 Task: Look for space in Tuxtla Gutiérrez, Mexico from 6th September, 2023 to 10th September, 2023 for 1 adult in price range Rs.10000 to Rs.15000. Place can be private room with 1  bedroom having 1 bed and 1 bathroom. Property type can be house, flat, guest house, hotel. Booking option can be shelf check-in. Required host language is English.
Action: Mouse moved to (580, 128)
Screenshot: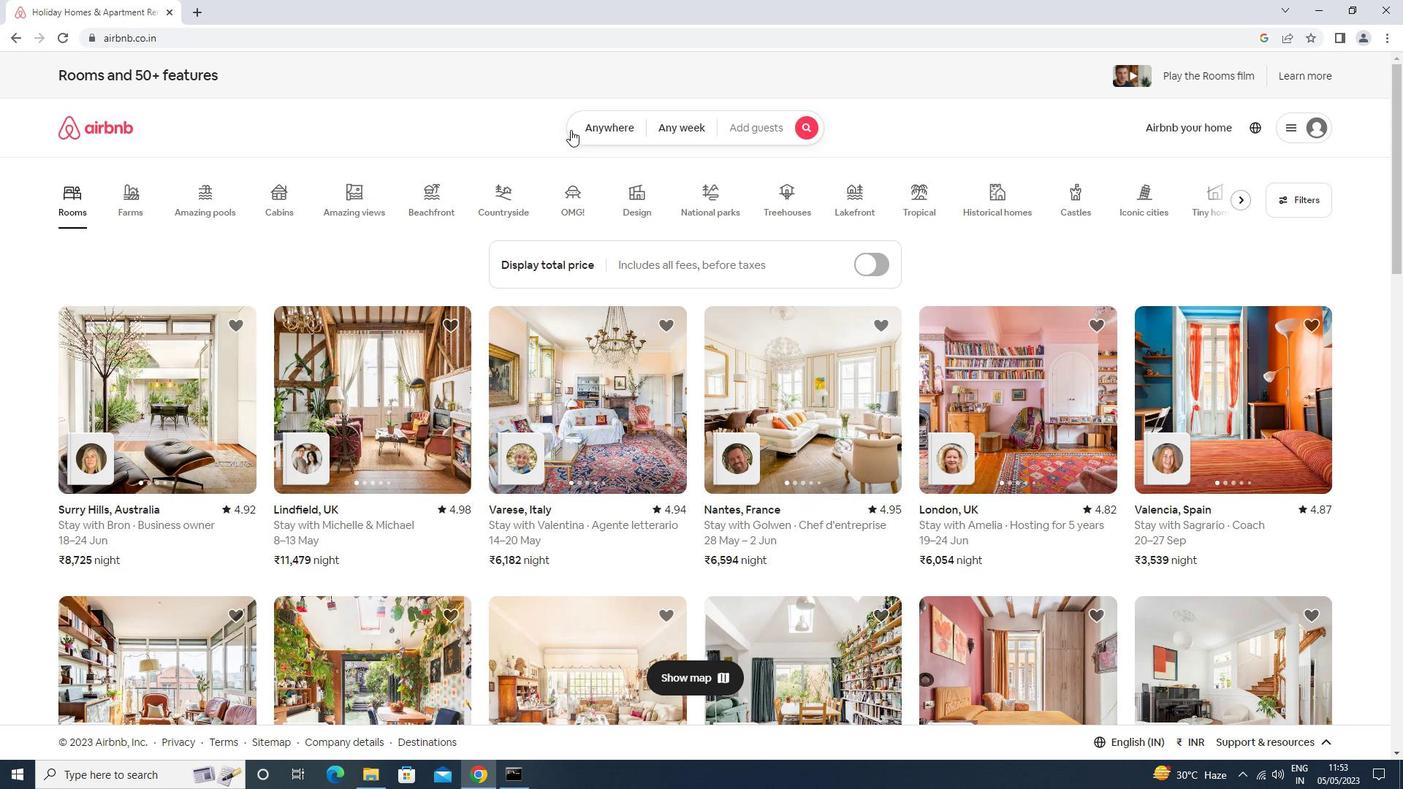 
Action: Mouse pressed left at (580, 128)
Screenshot: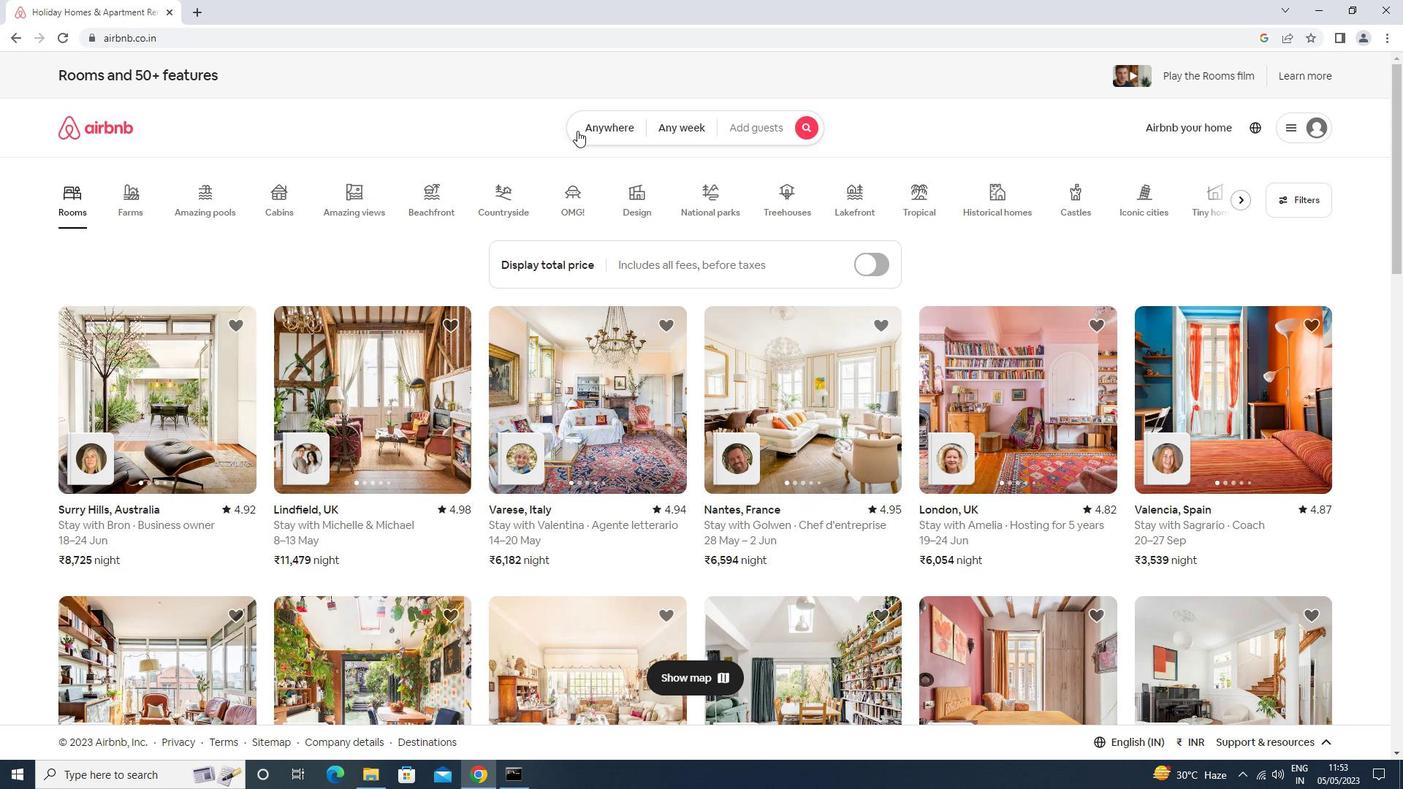 
Action: Mouse moved to (496, 184)
Screenshot: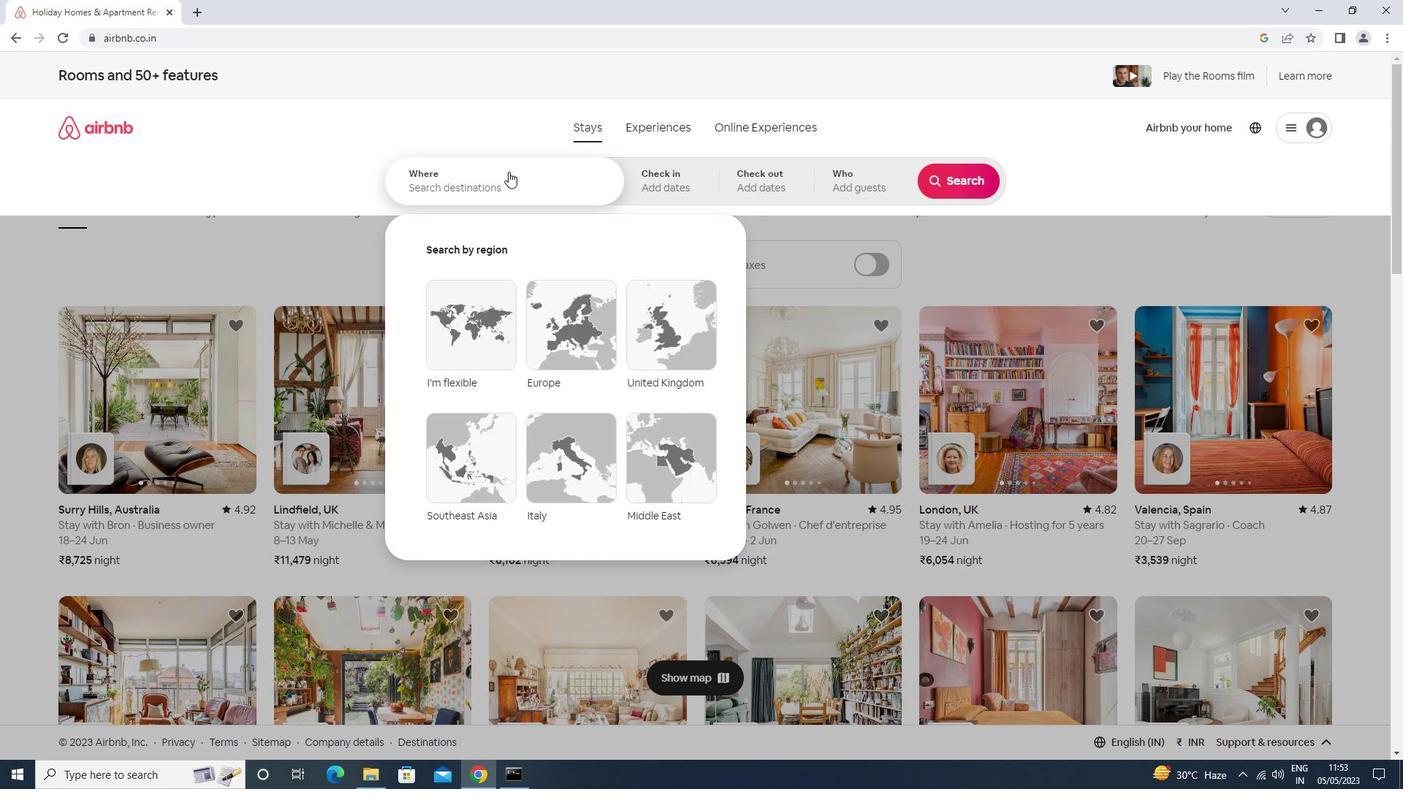 
Action: Mouse pressed left at (496, 184)
Screenshot: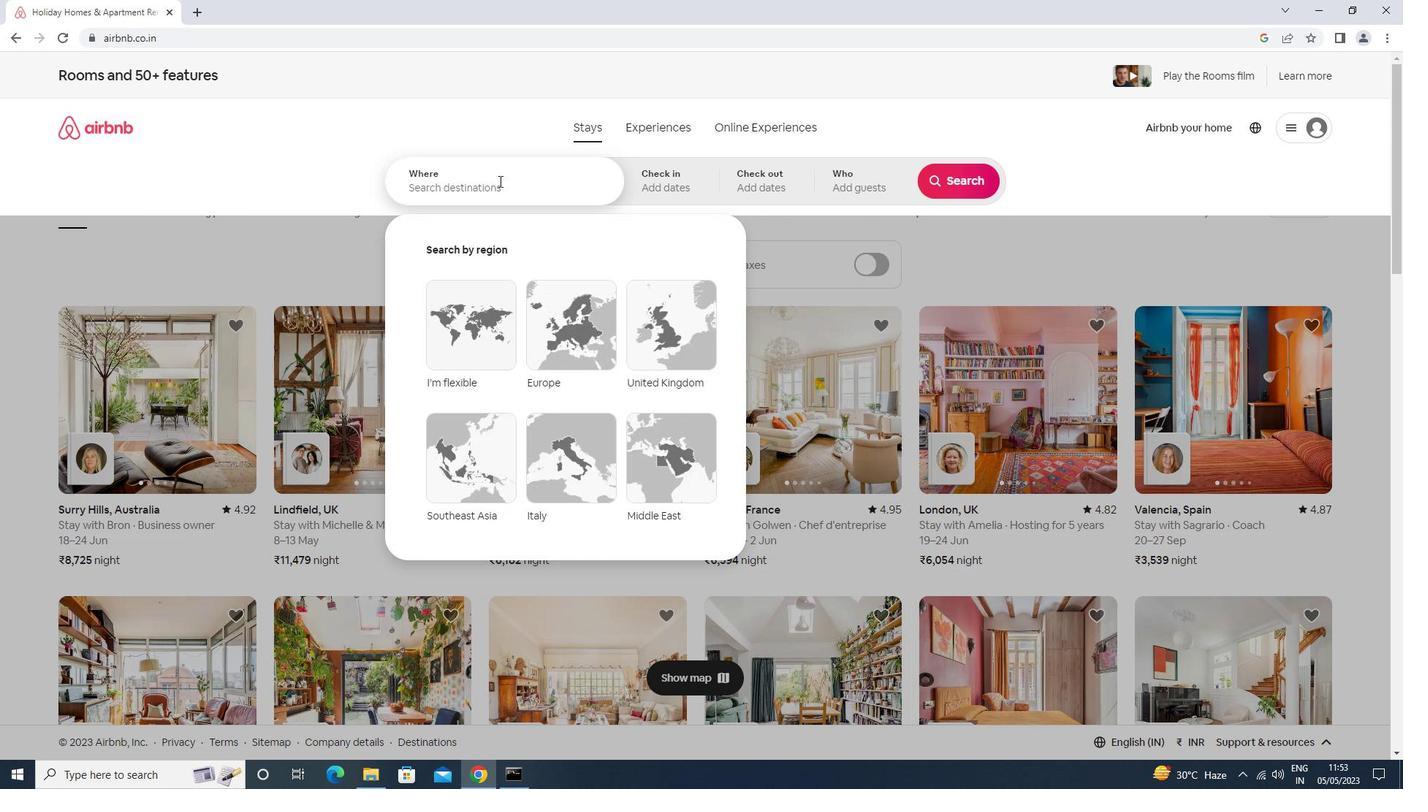 
Action: Mouse moved to (495, 185)
Screenshot: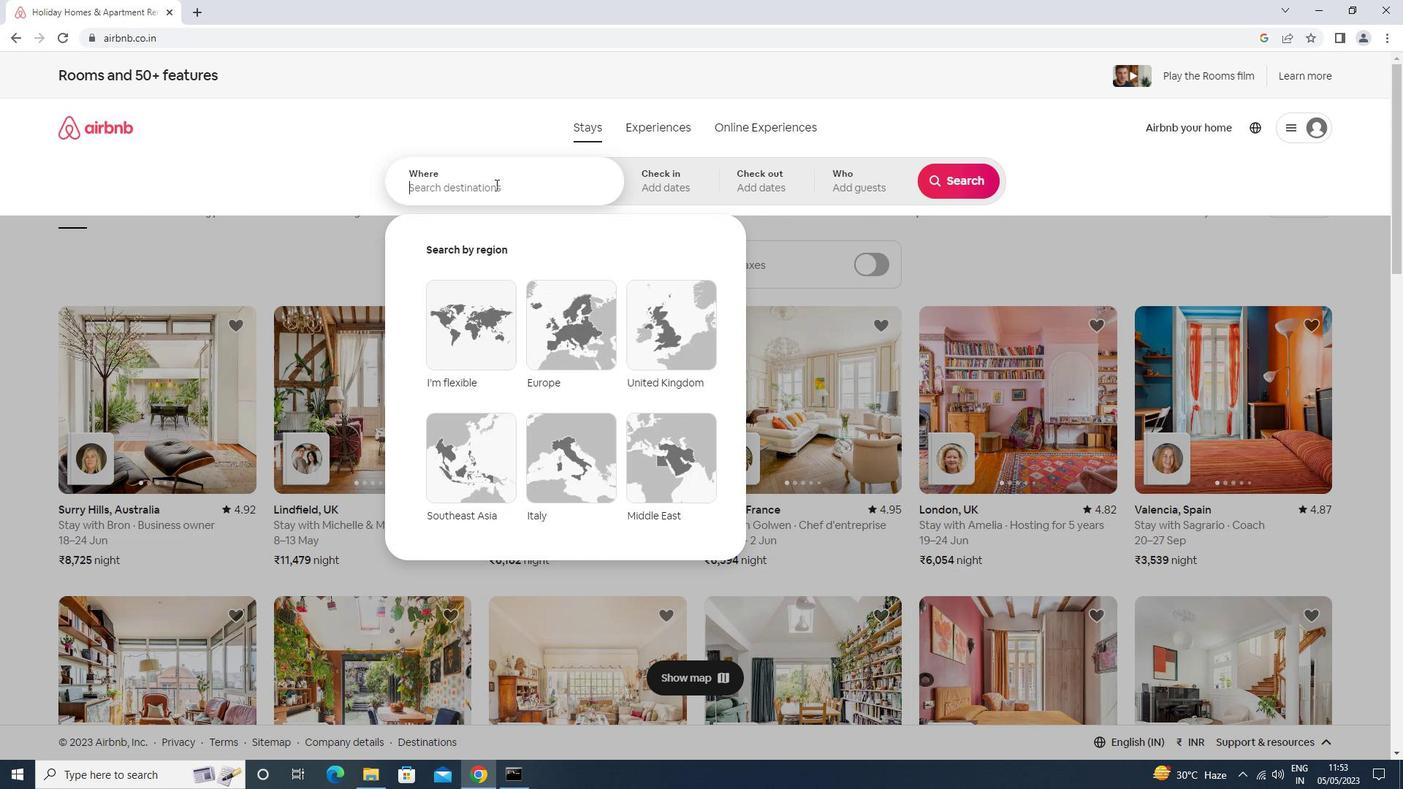 
Action: Key pressed <Key.shift>TUXTLA<Key.space><Key.down><Key.enter>
Screenshot: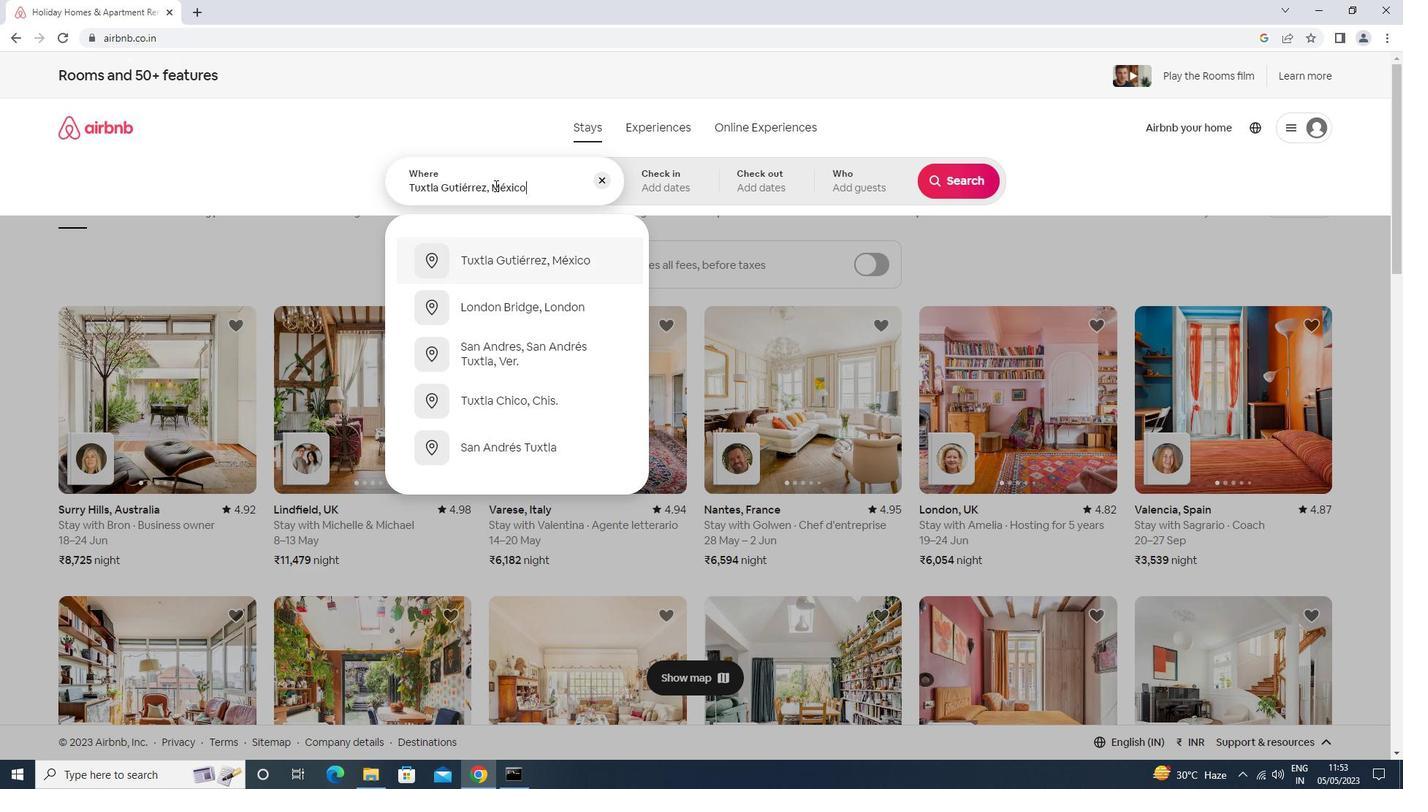 
Action: Mouse moved to (947, 294)
Screenshot: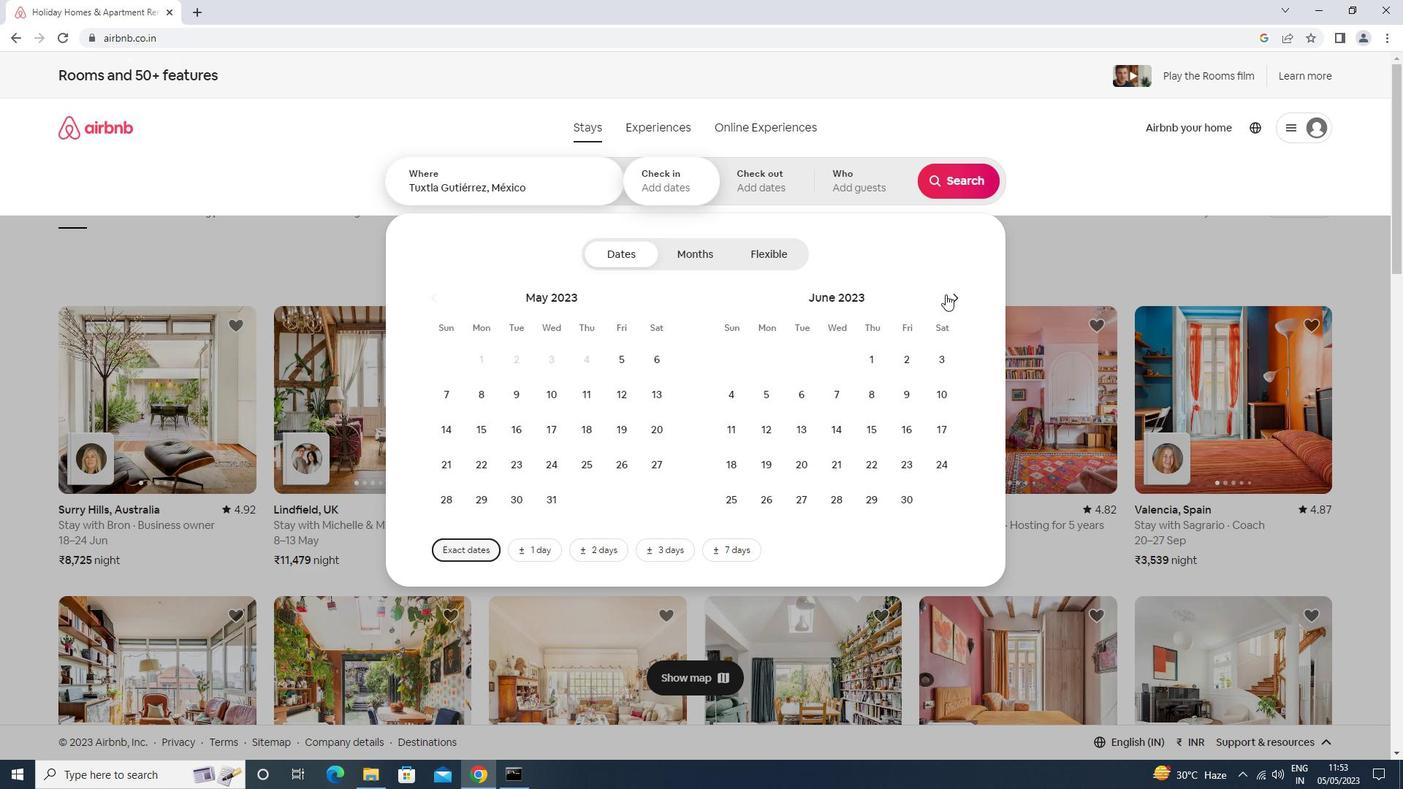 
Action: Mouse pressed left at (947, 294)
Screenshot: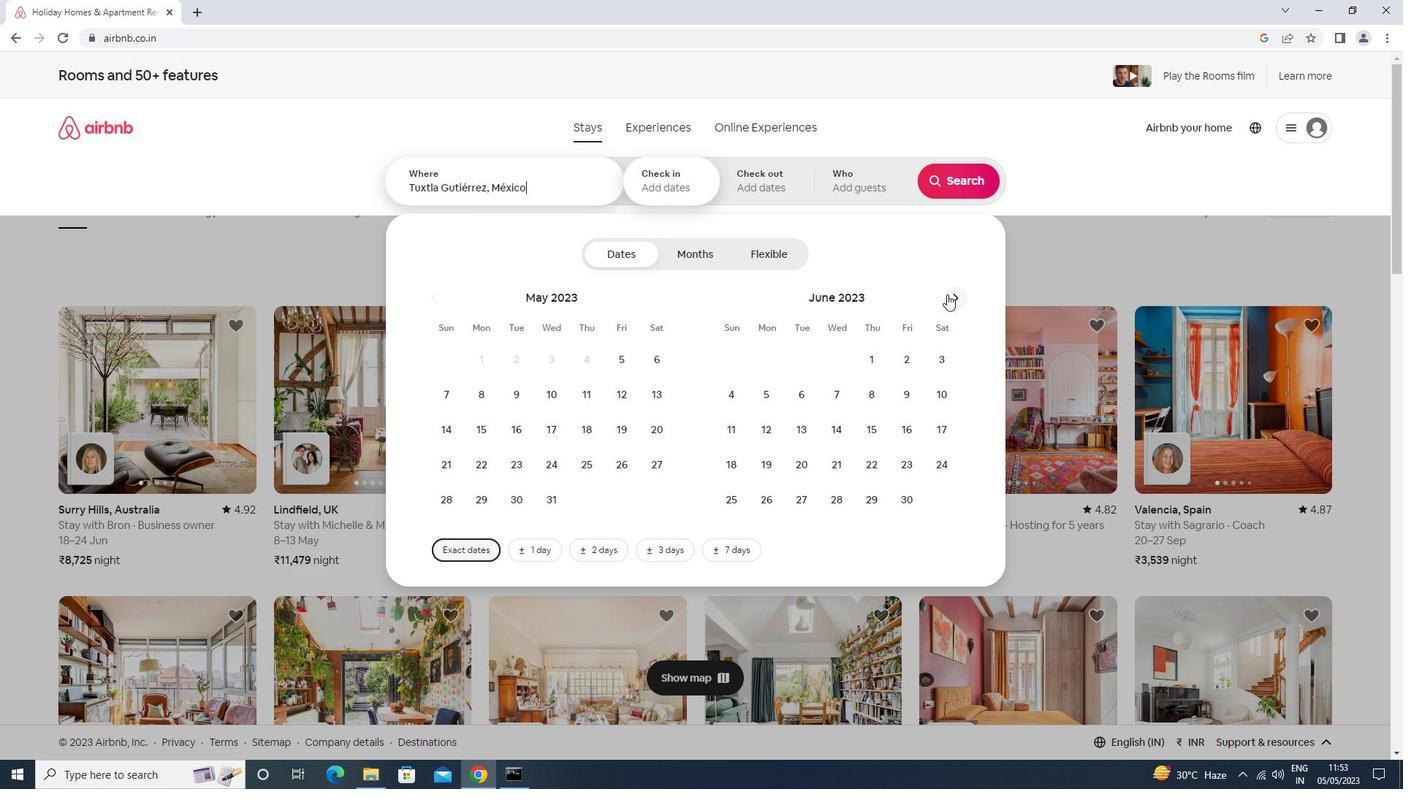 
Action: Mouse pressed left at (947, 294)
Screenshot: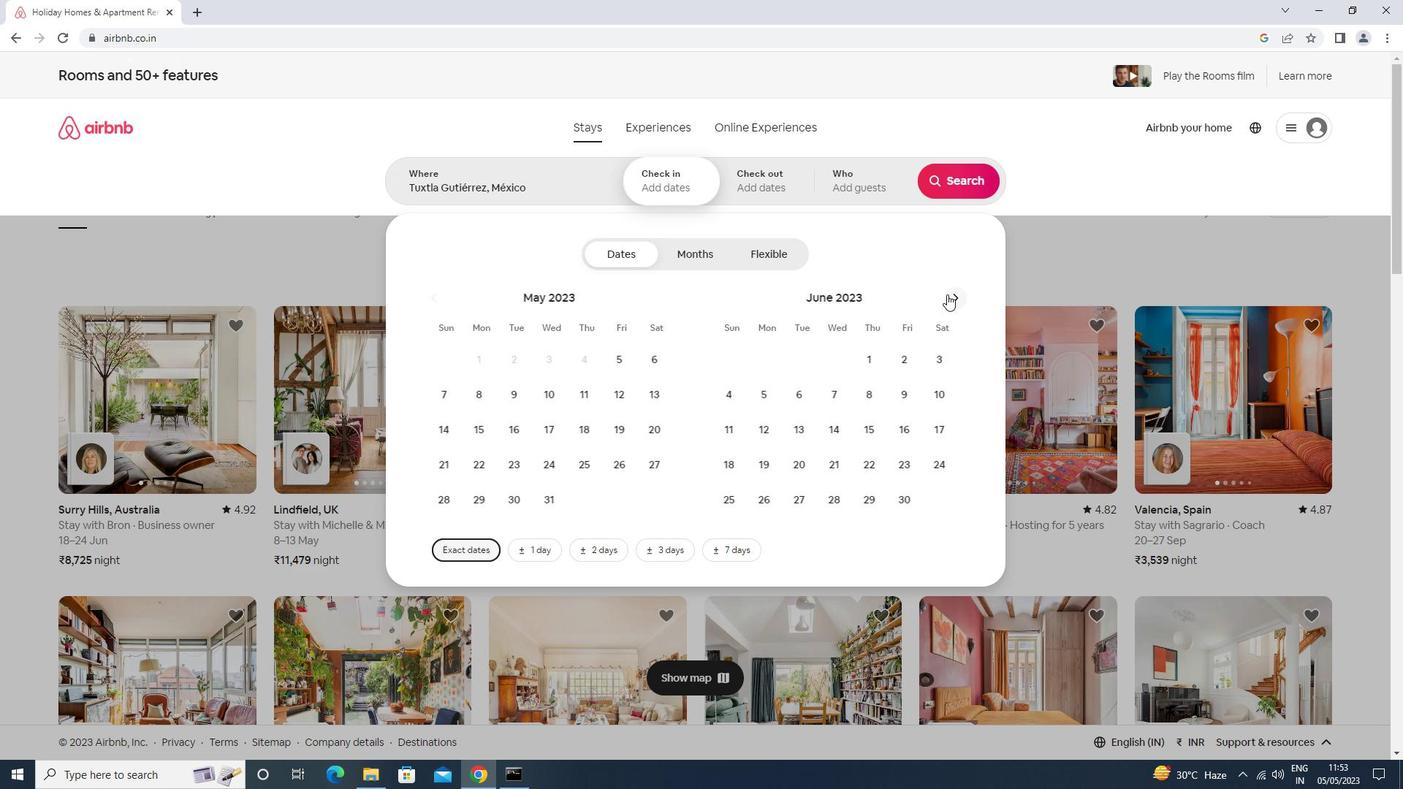 
Action: Mouse pressed left at (947, 294)
Screenshot: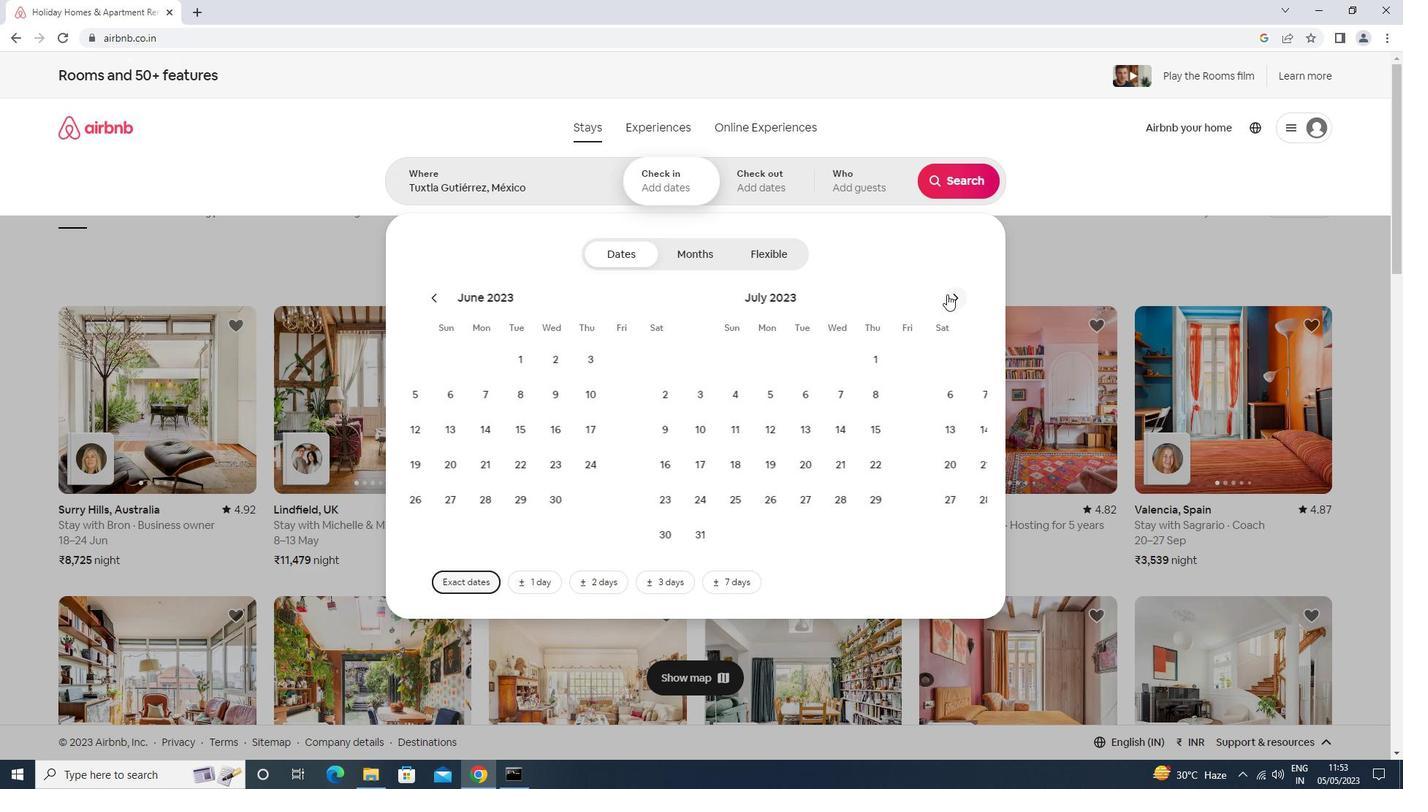 
Action: Mouse moved to (835, 400)
Screenshot: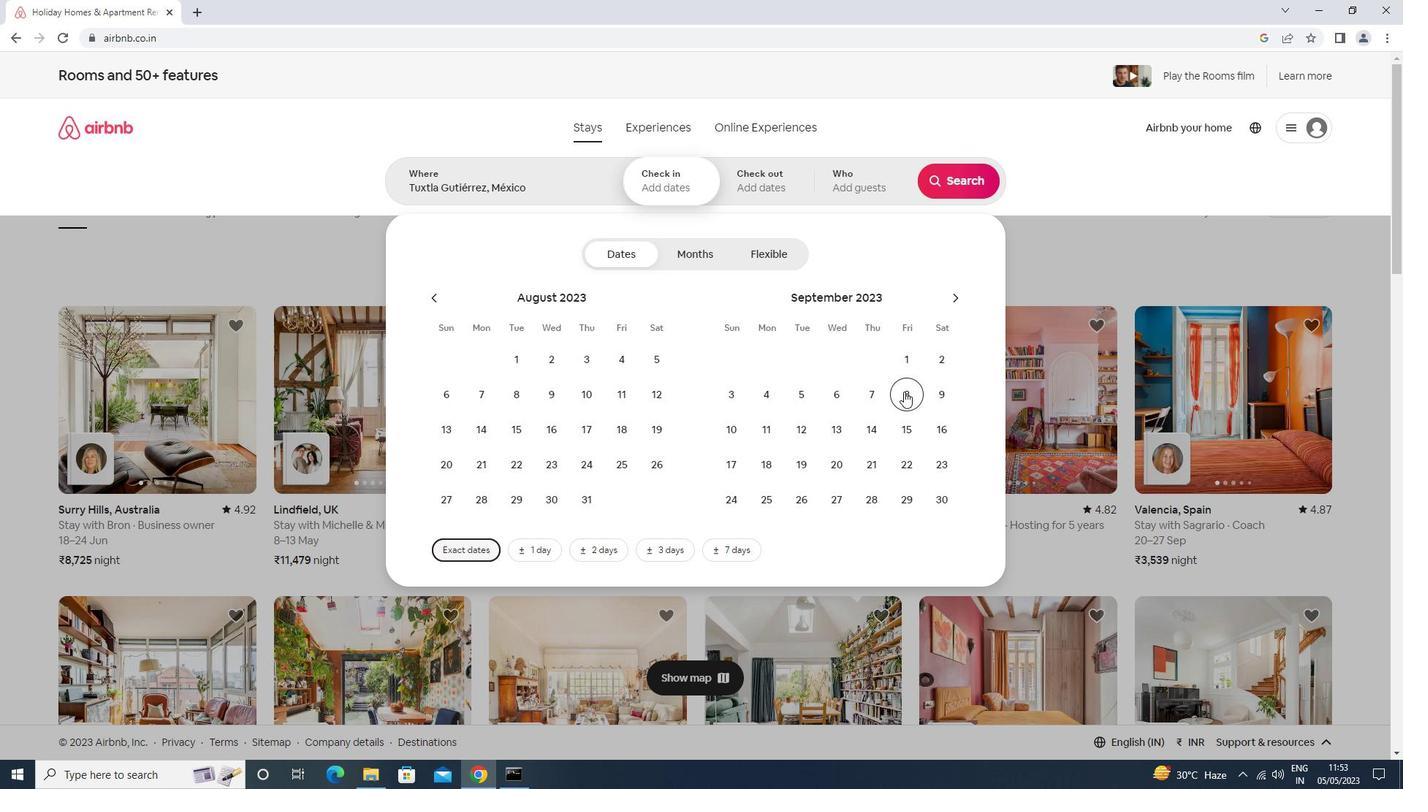 
Action: Mouse pressed left at (835, 400)
Screenshot: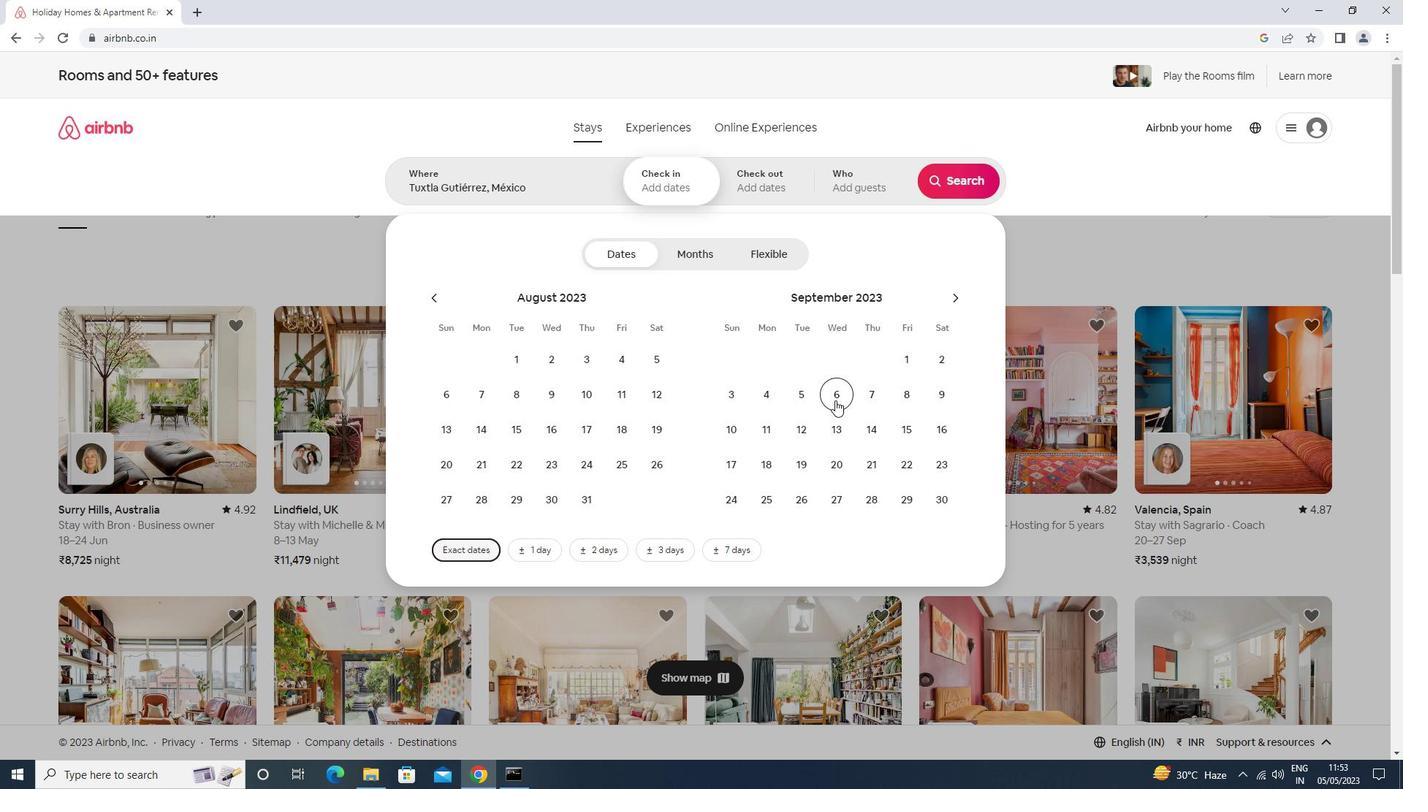 
Action: Mouse moved to (737, 432)
Screenshot: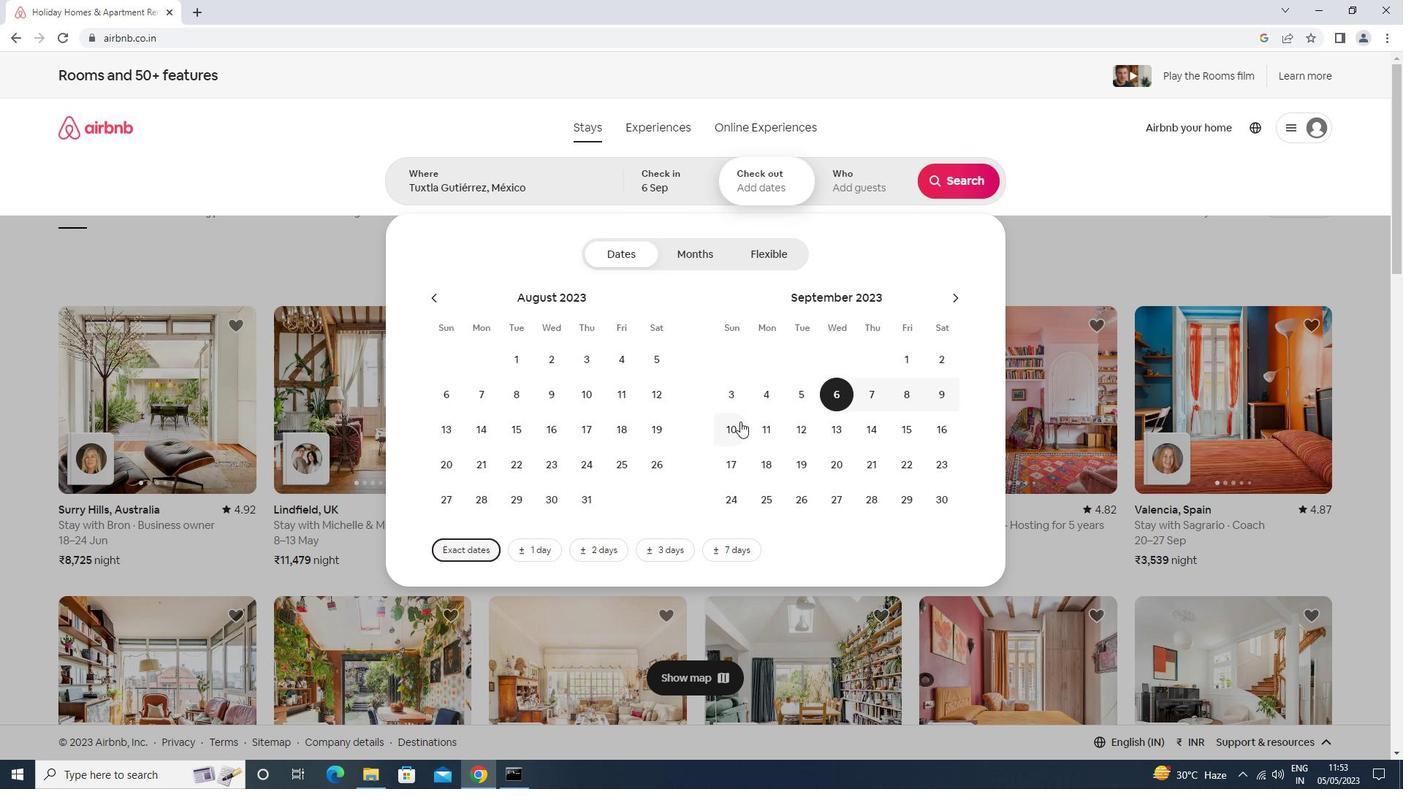 
Action: Mouse pressed left at (737, 432)
Screenshot: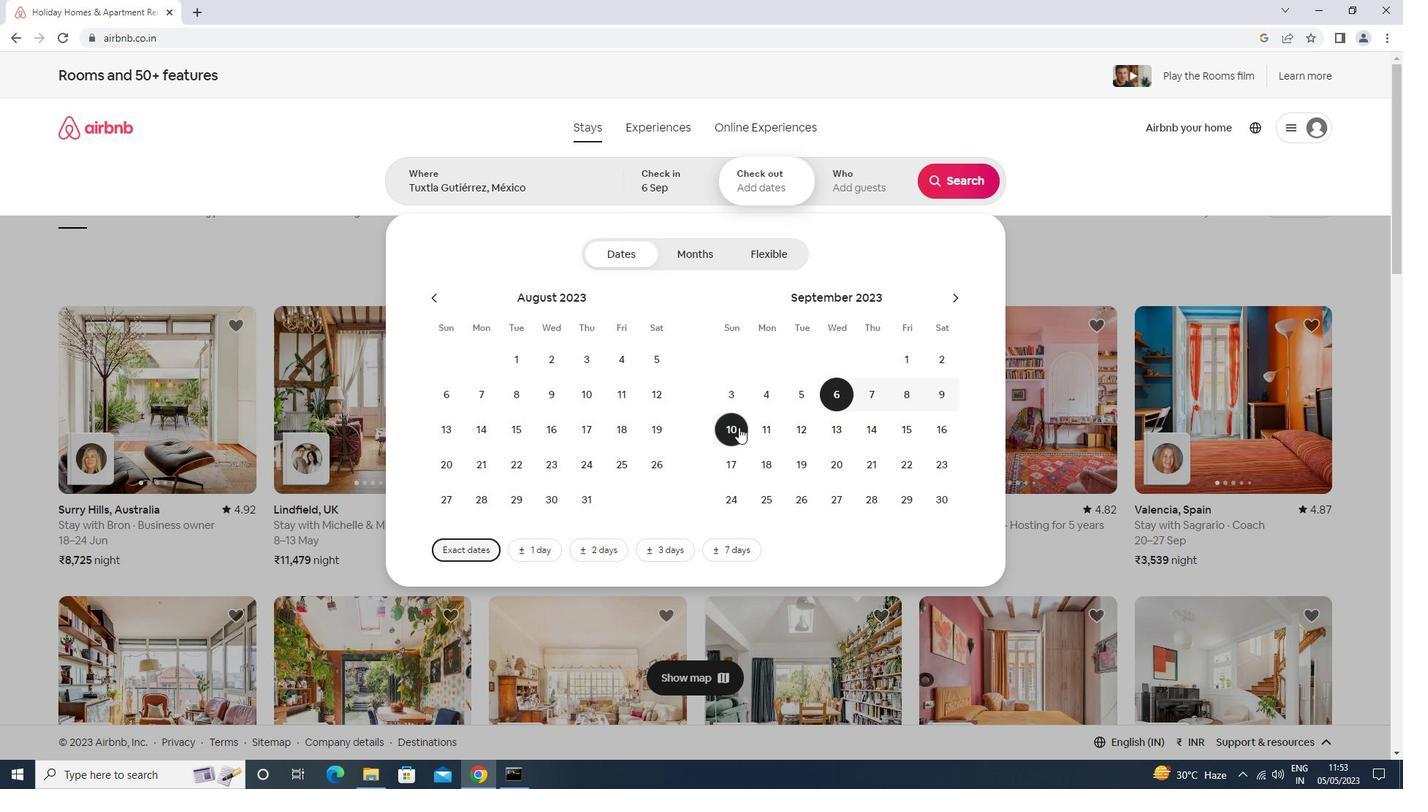 
Action: Mouse moved to (845, 187)
Screenshot: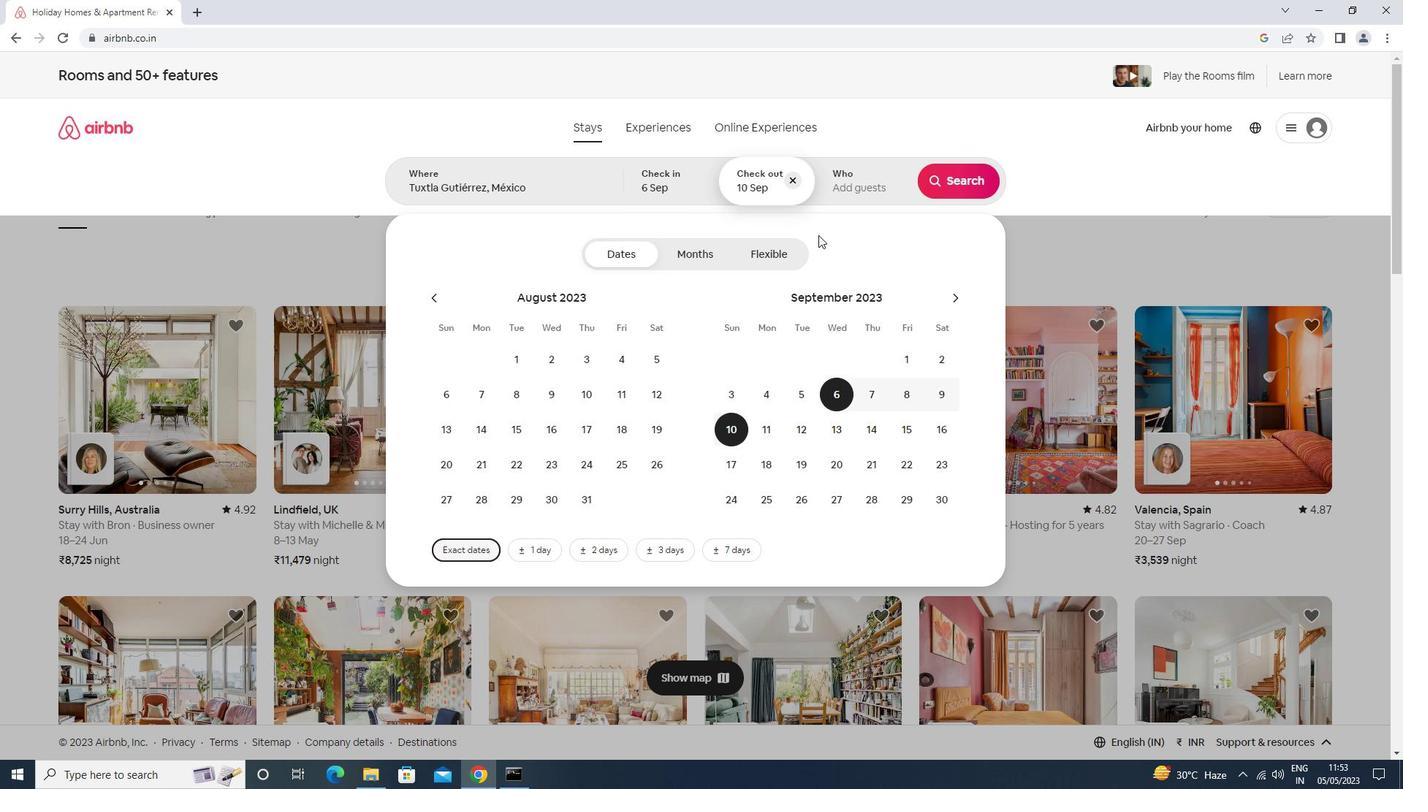 
Action: Mouse pressed left at (845, 187)
Screenshot: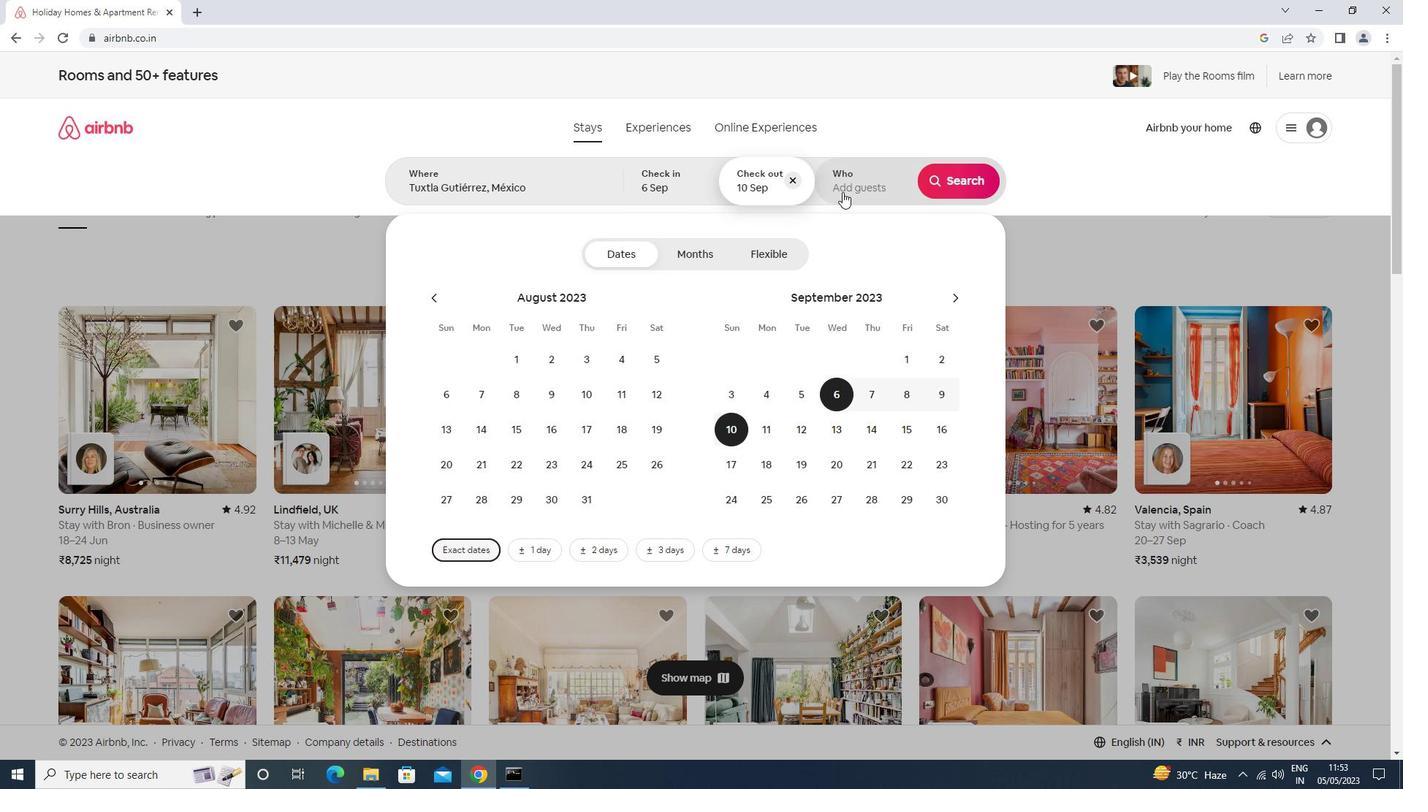 
Action: Mouse moved to (962, 266)
Screenshot: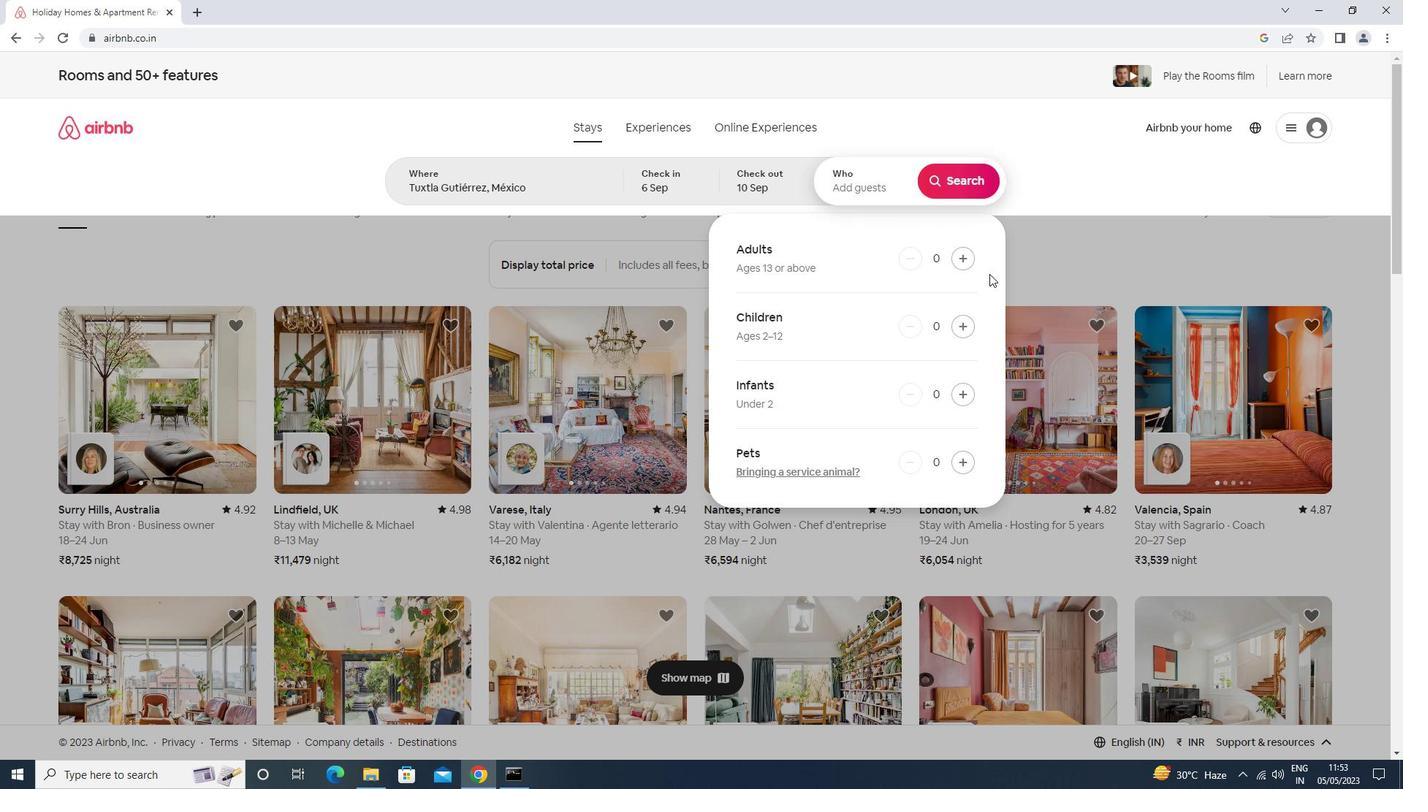 
Action: Mouse pressed left at (962, 266)
Screenshot: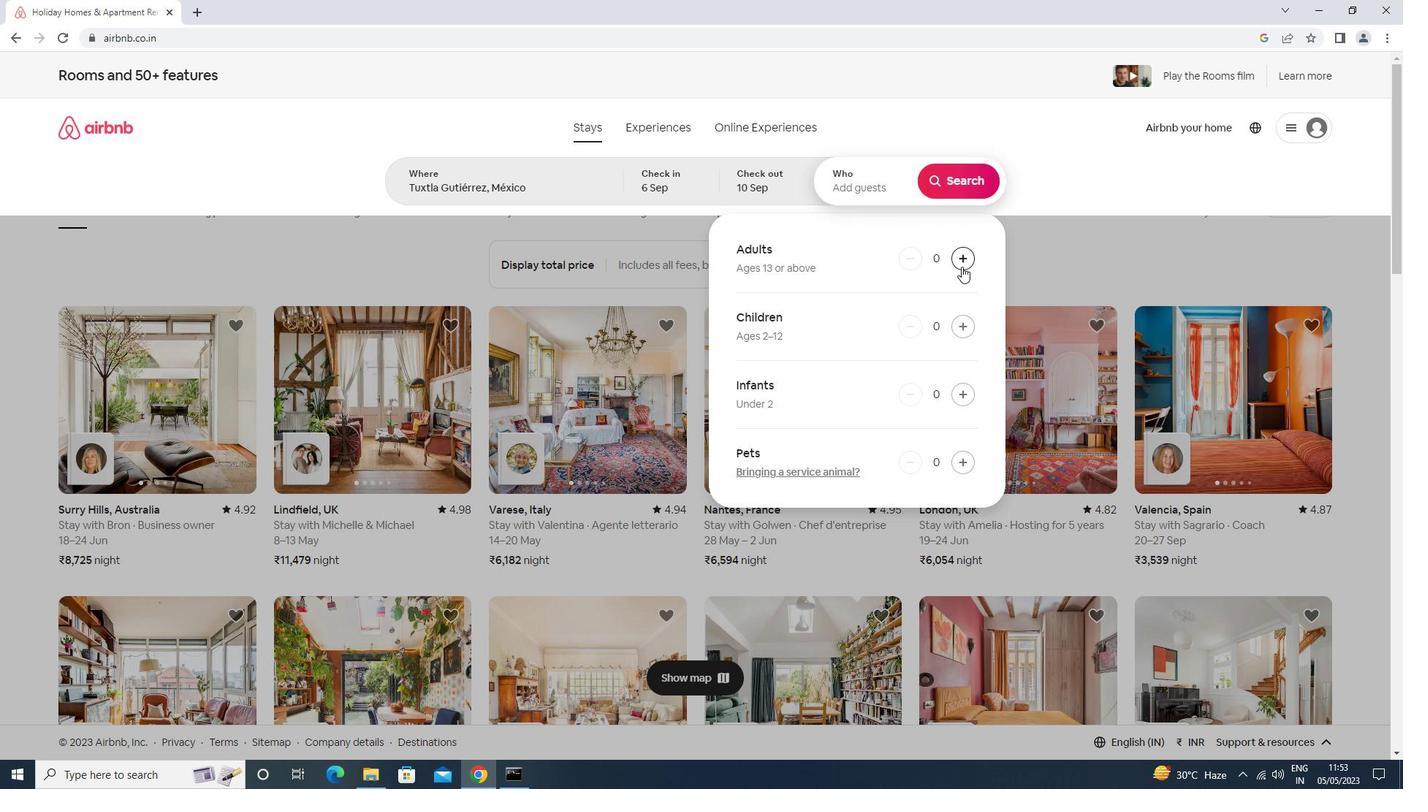 
Action: Mouse moved to (949, 187)
Screenshot: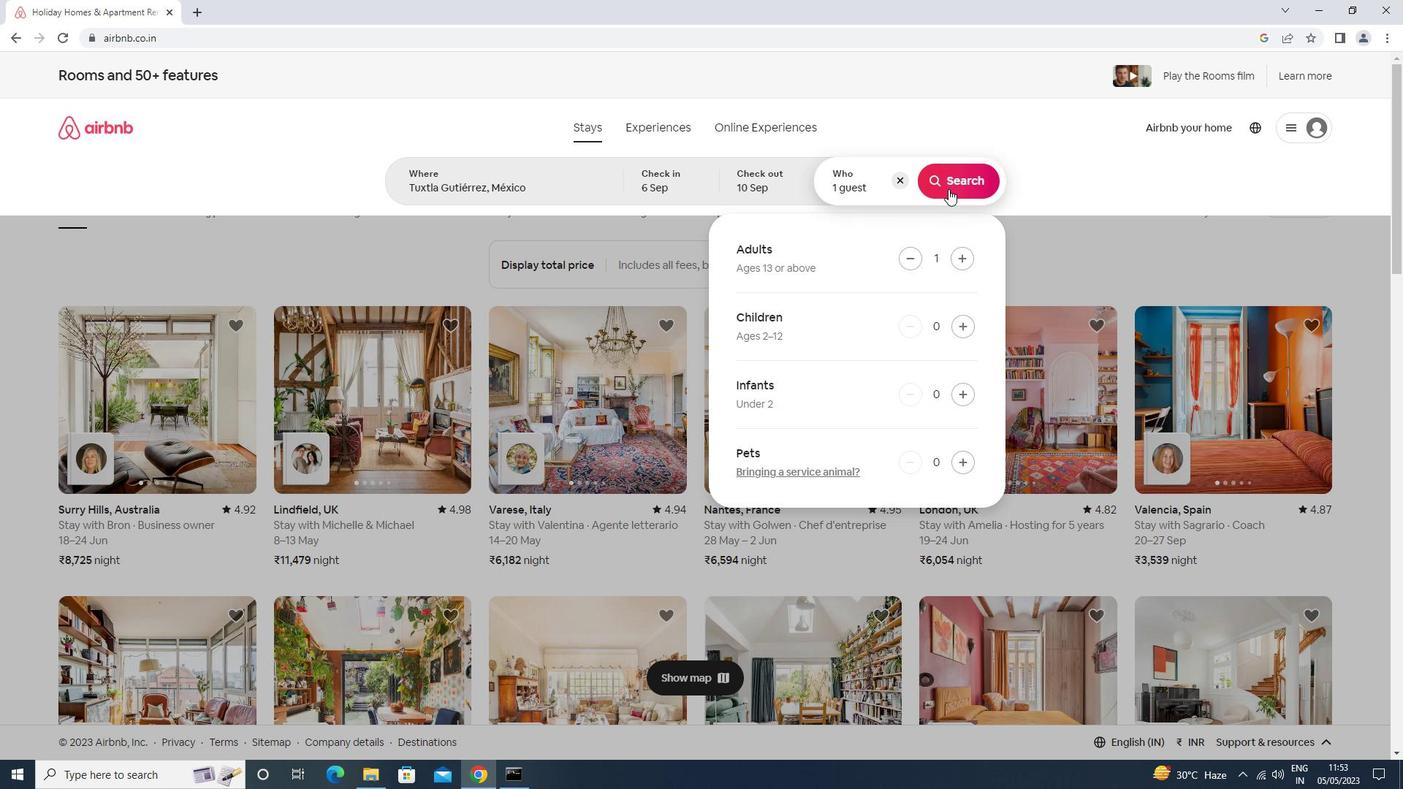 
Action: Mouse pressed left at (949, 187)
Screenshot: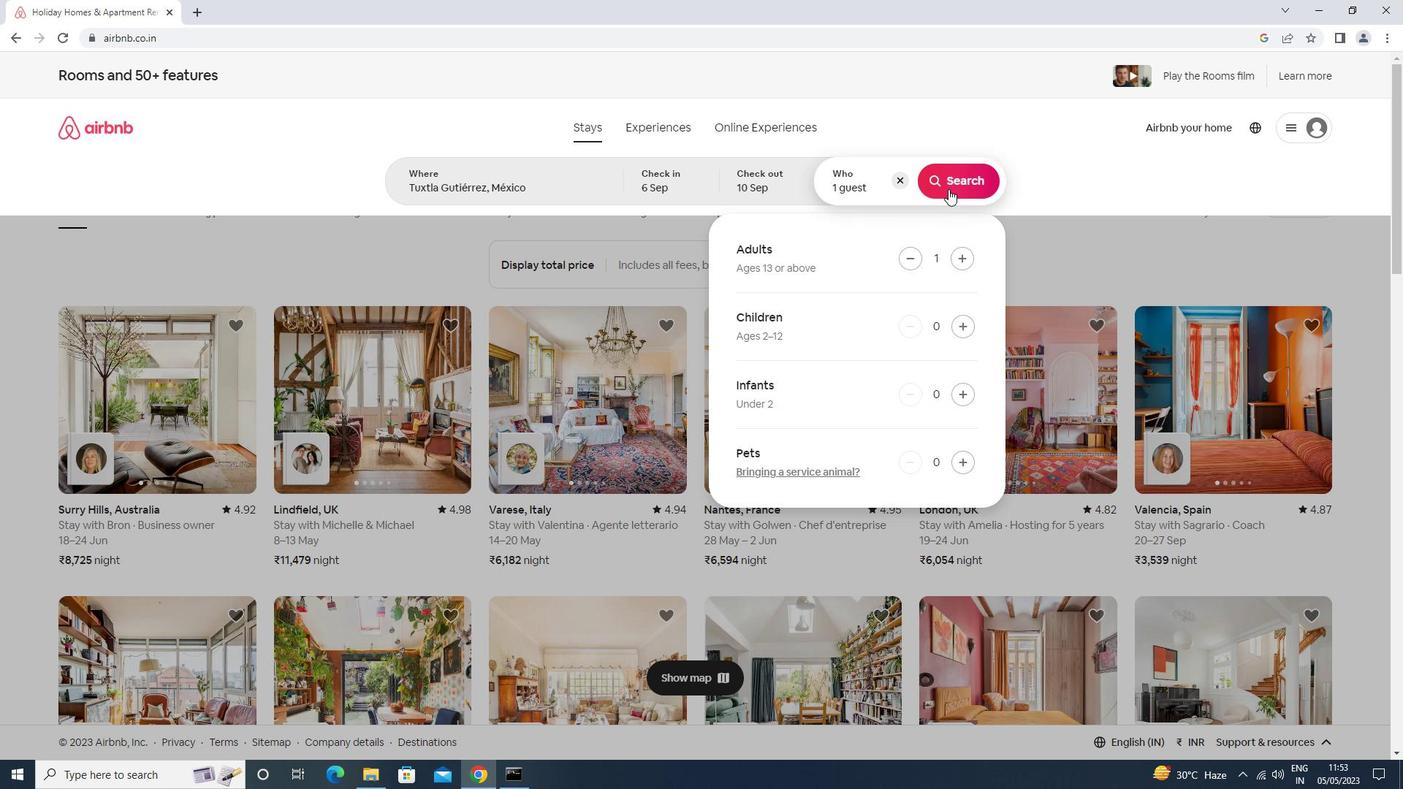 
Action: Mouse moved to (1332, 133)
Screenshot: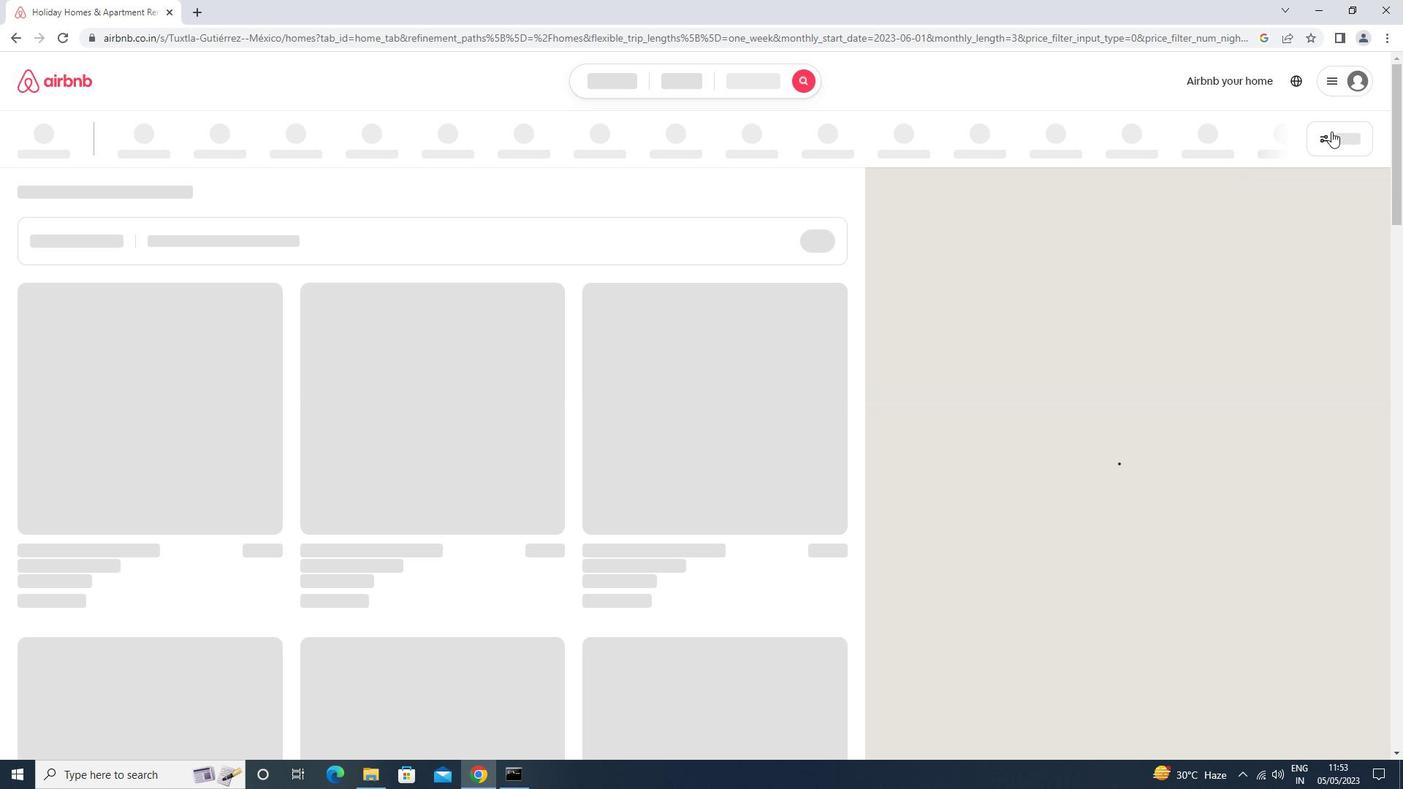 
Action: Mouse pressed left at (1332, 133)
Screenshot: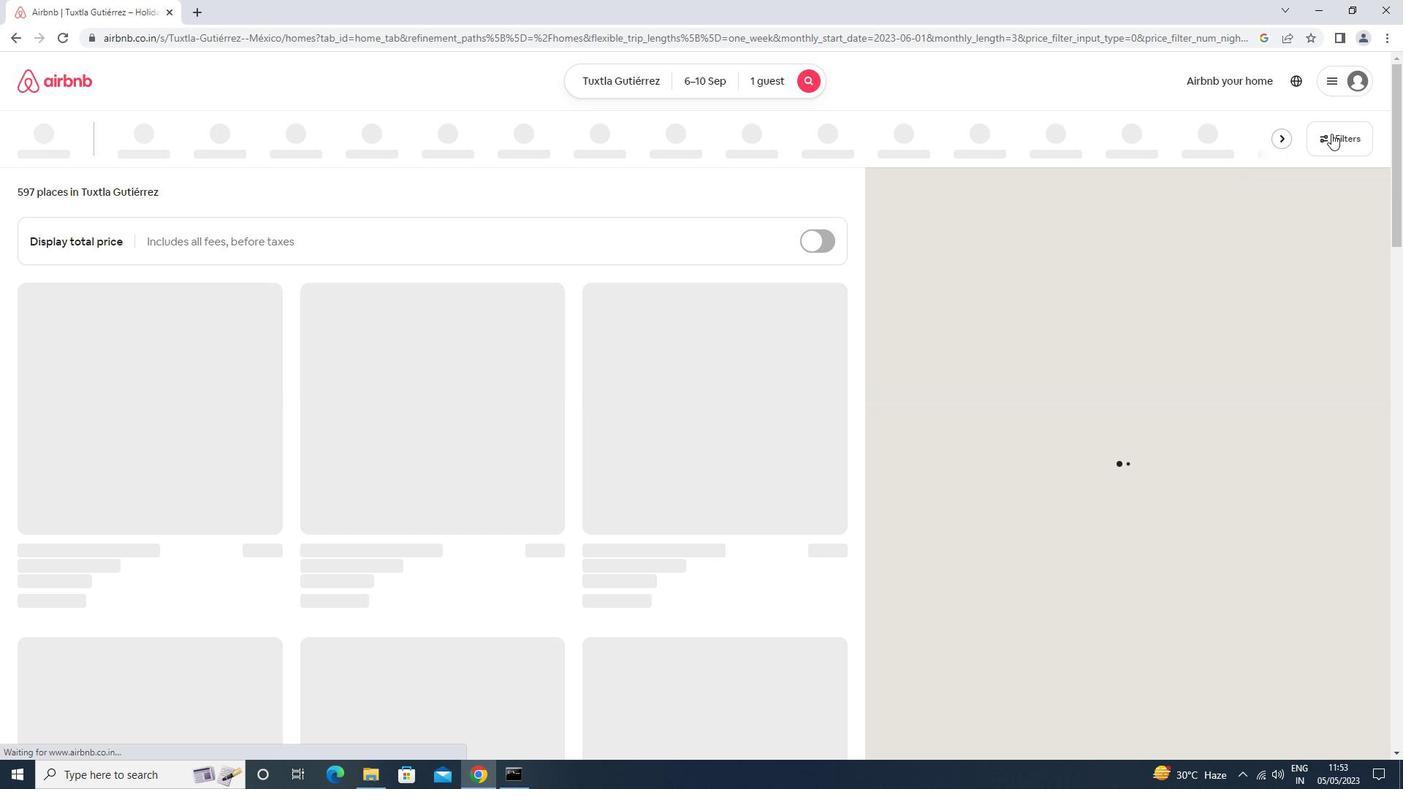 
Action: Mouse moved to (541, 505)
Screenshot: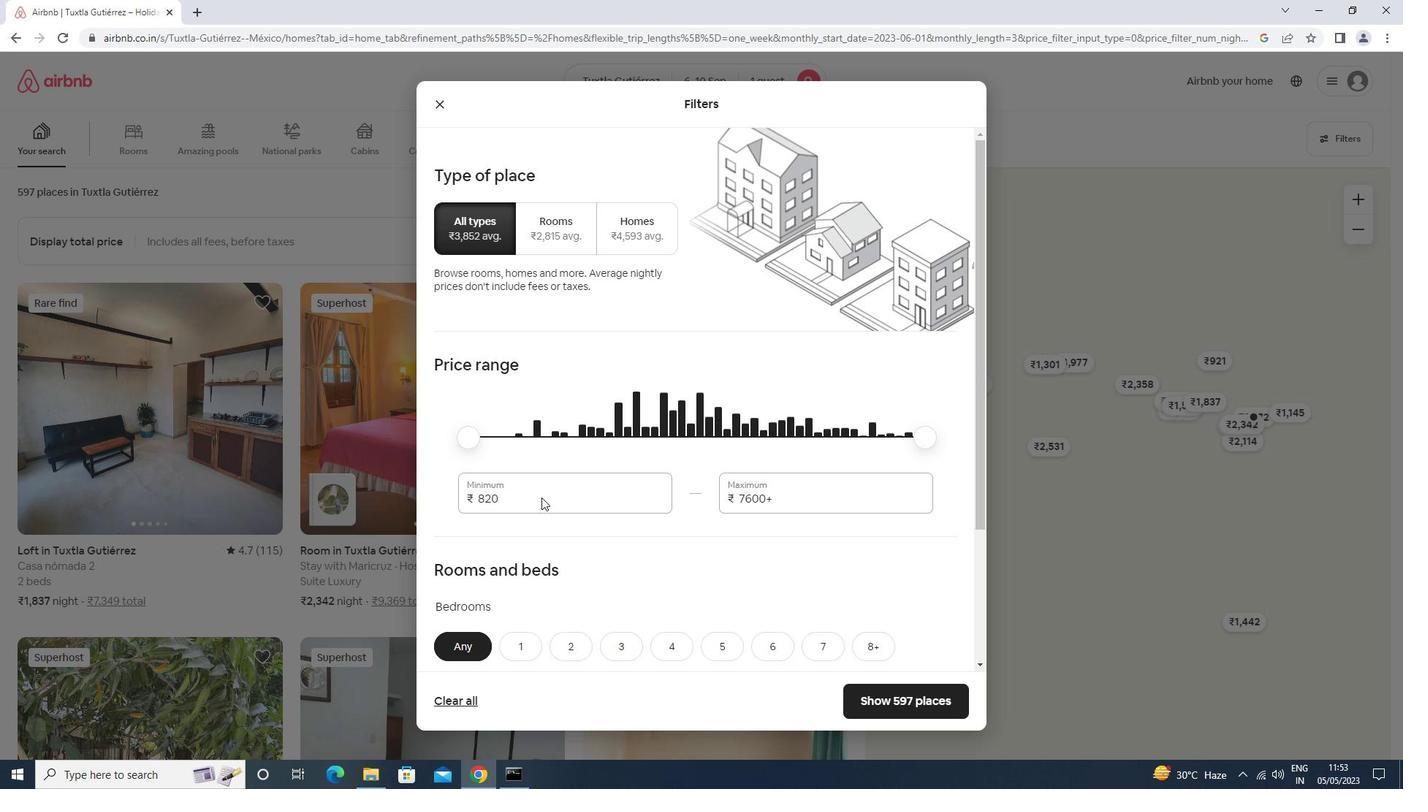 
Action: Mouse pressed left at (541, 505)
Screenshot: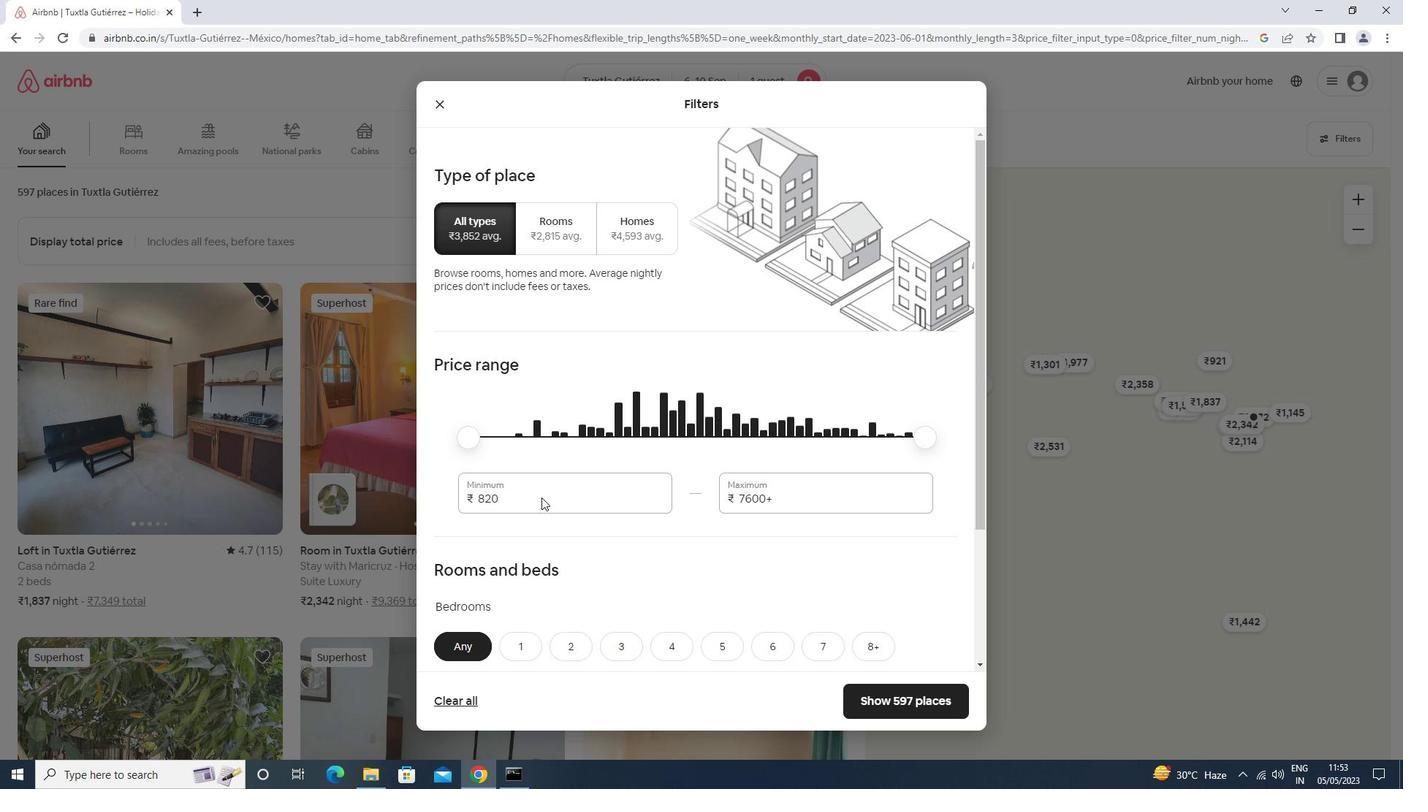 
Action: Mouse moved to (541, 498)
Screenshot: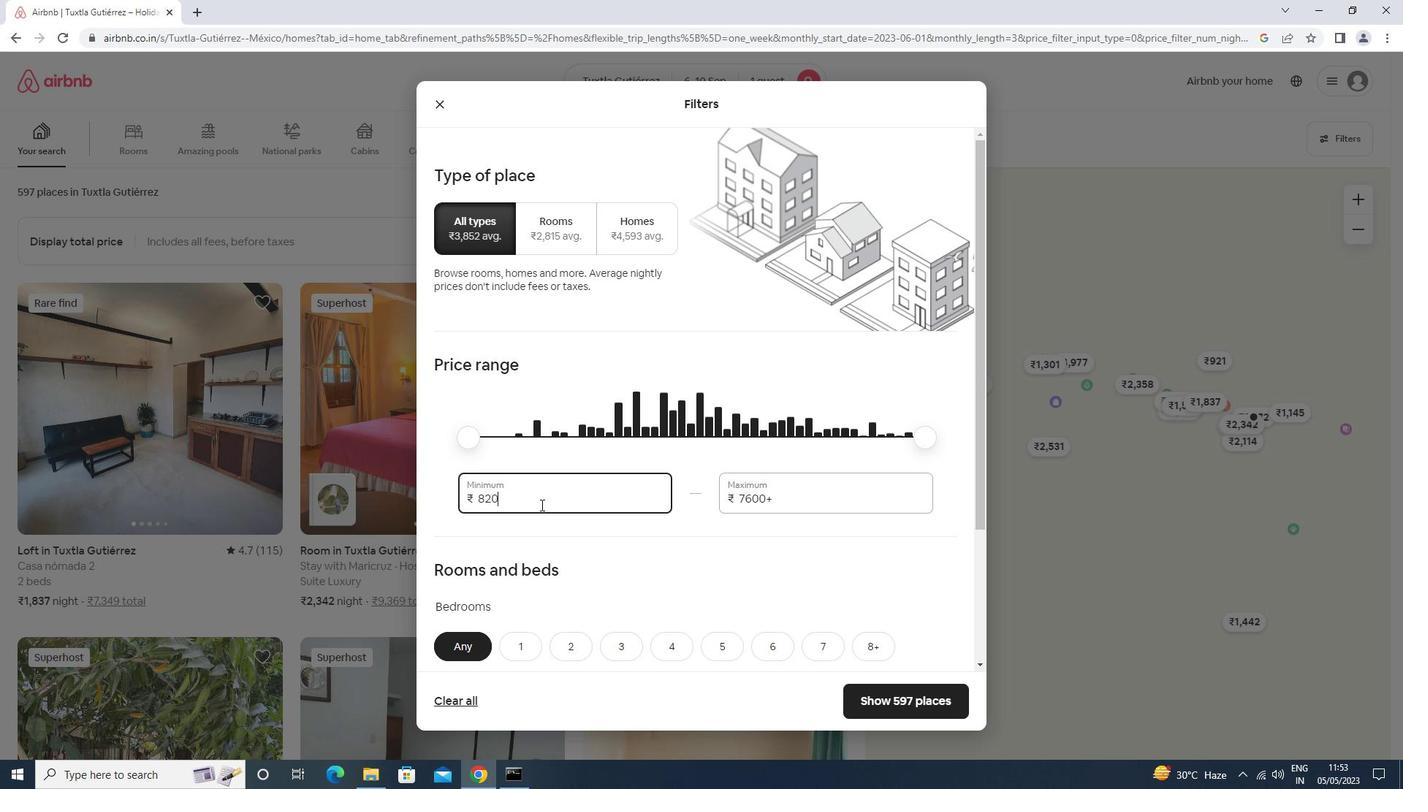 
Action: Key pressed <Key.backspace><Key.backspace><Key.backspace>10000<Key.tab>15000
Screenshot: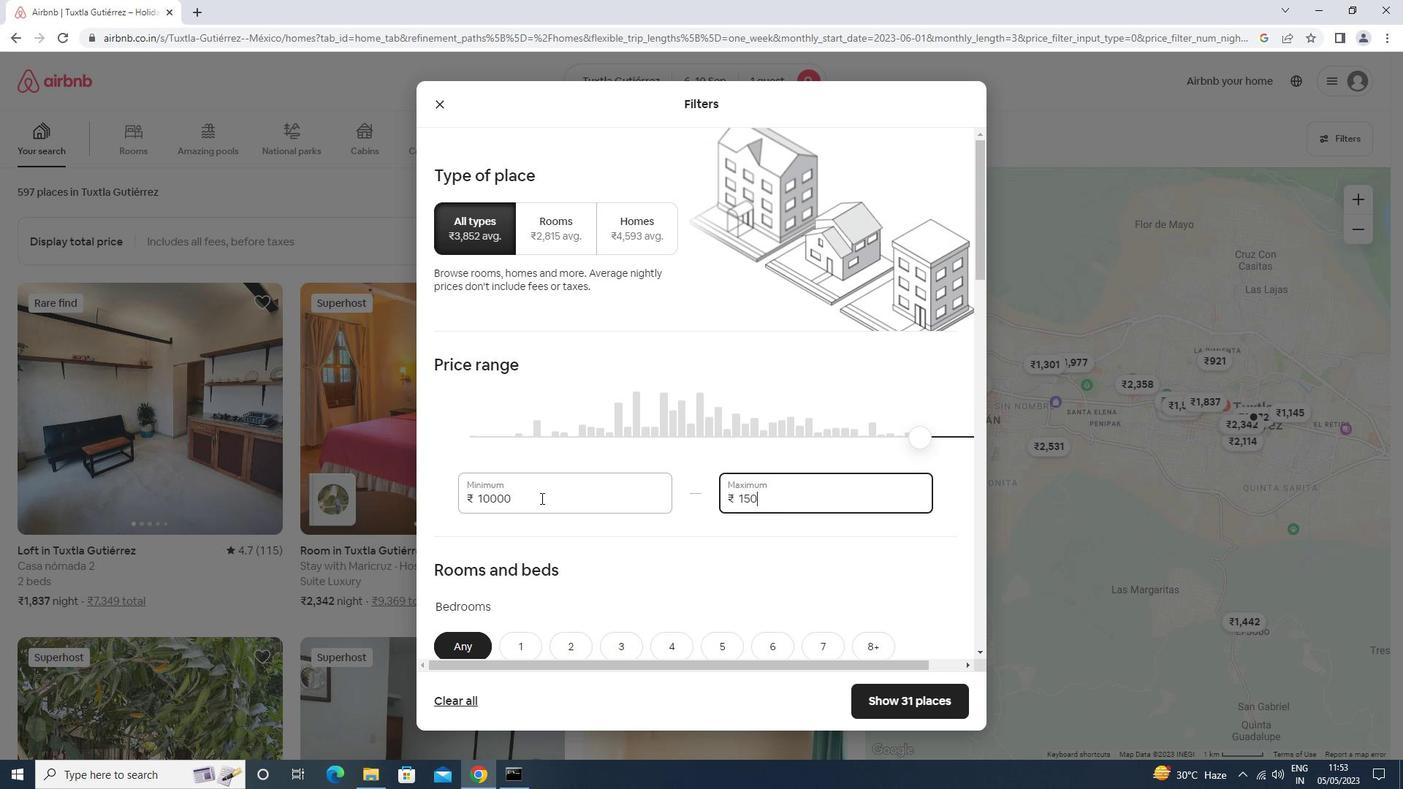 
Action: Mouse moved to (543, 479)
Screenshot: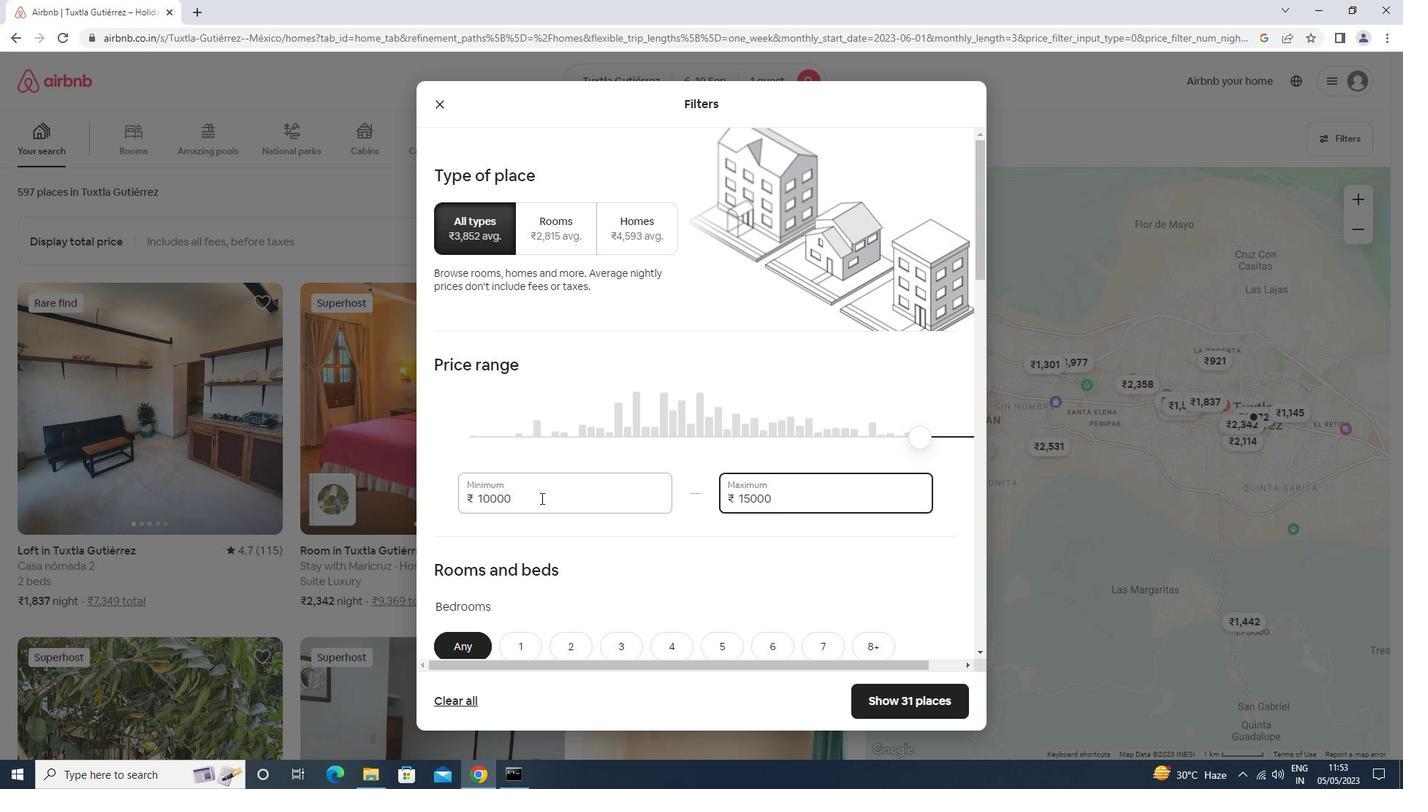 
Action: Mouse scrolled (543, 478) with delta (0, 0)
Screenshot: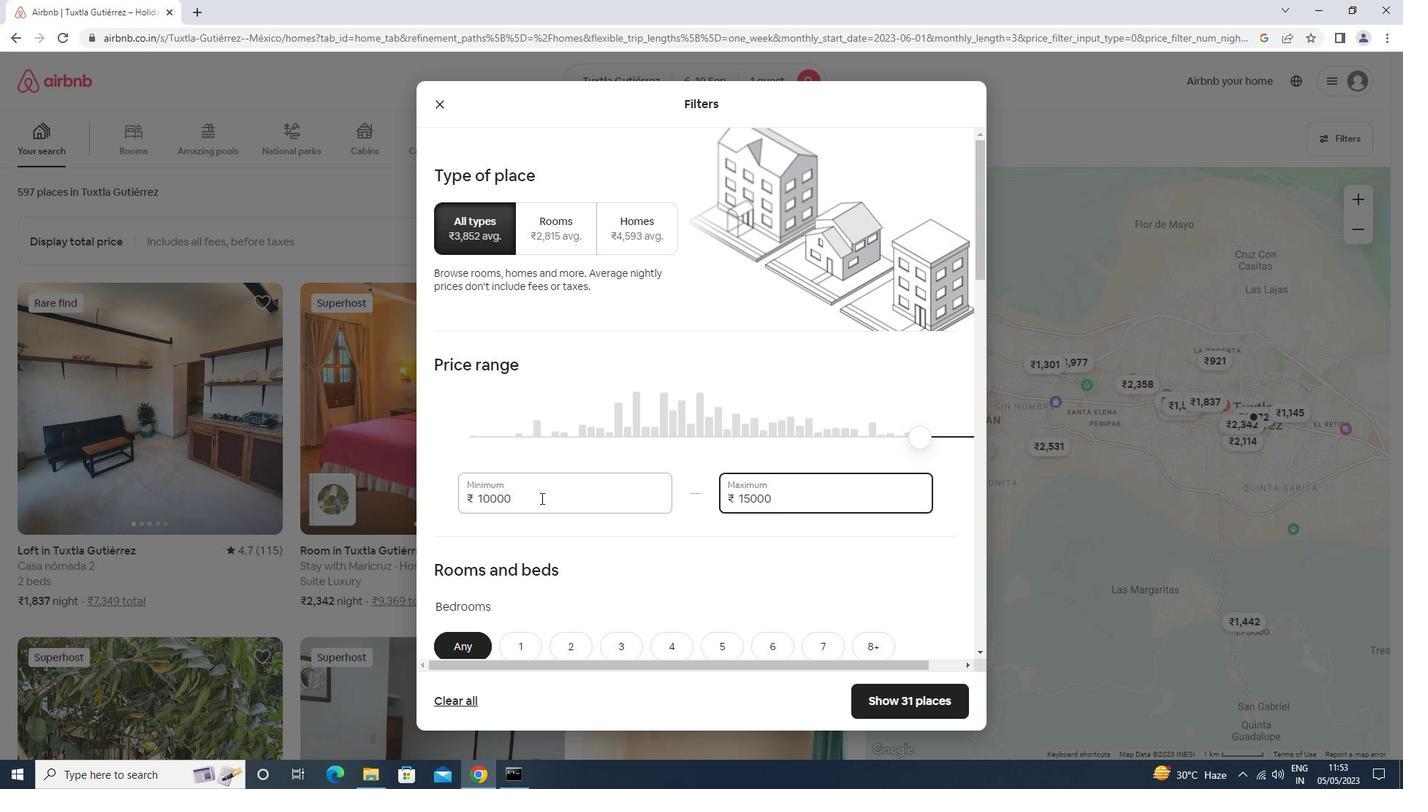 
Action: Mouse scrolled (543, 478) with delta (0, 0)
Screenshot: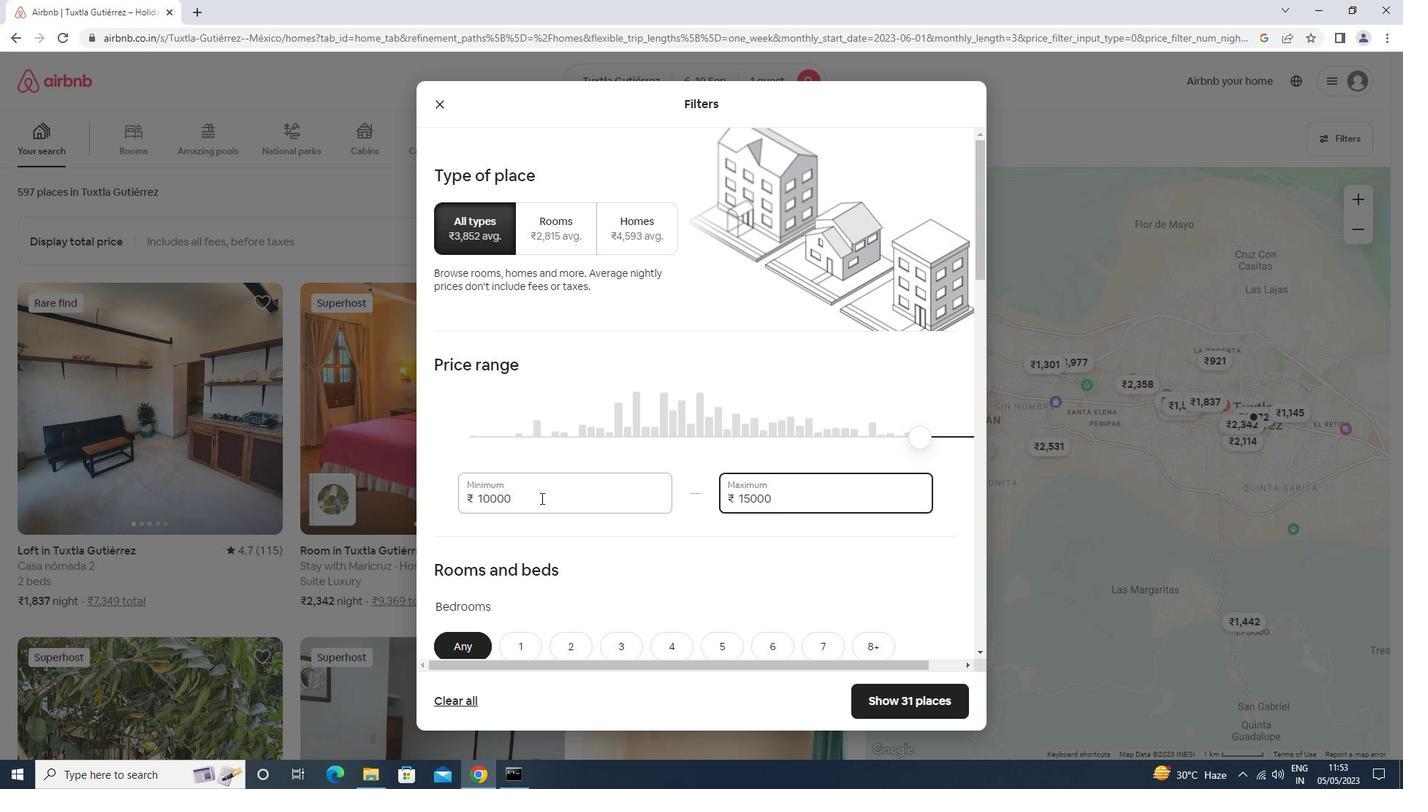 
Action: Mouse scrolled (543, 478) with delta (0, 0)
Screenshot: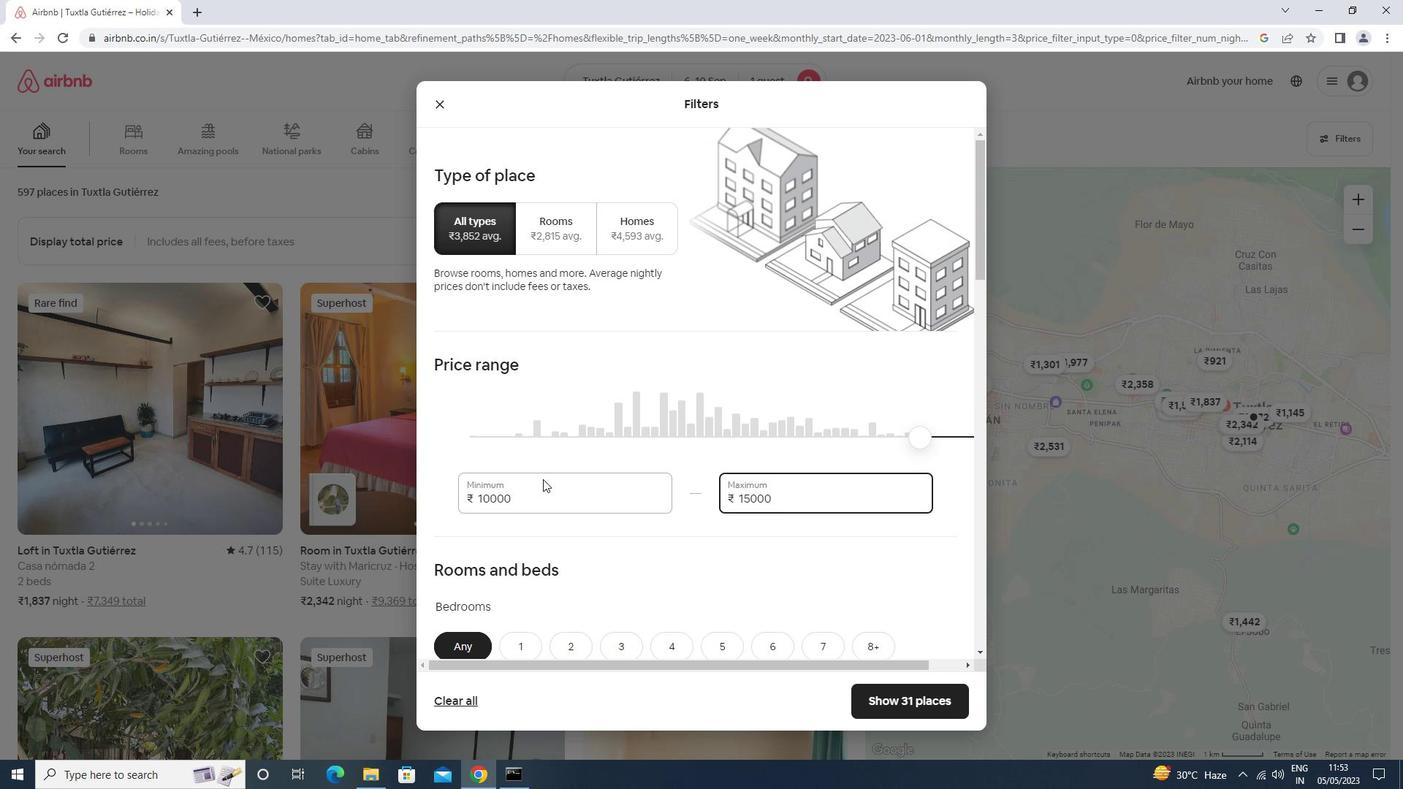 
Action: Mouse moved to (543, 479)
Screenshot: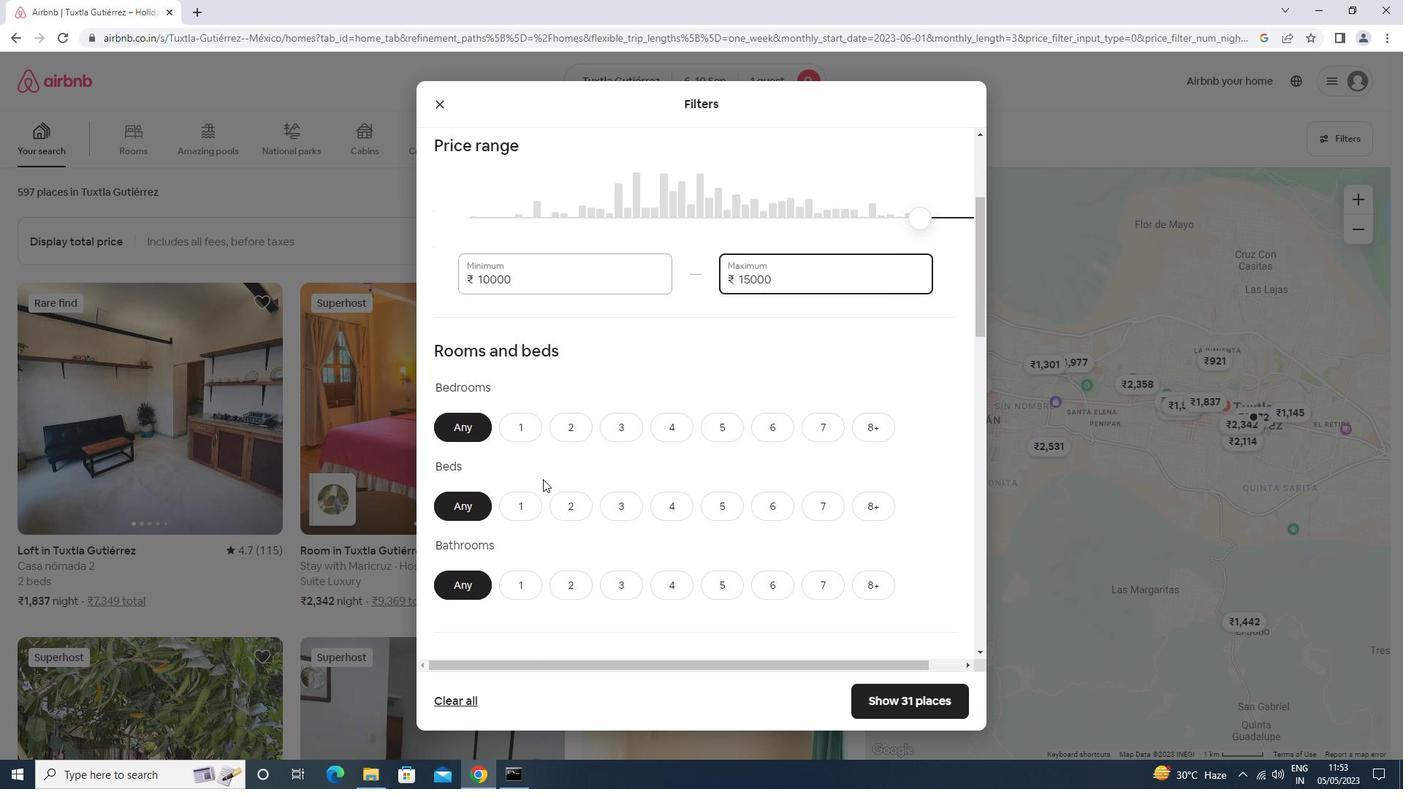 
Action: Mouse scrolled (543, 478) with delta (0, 0)
Screenshot: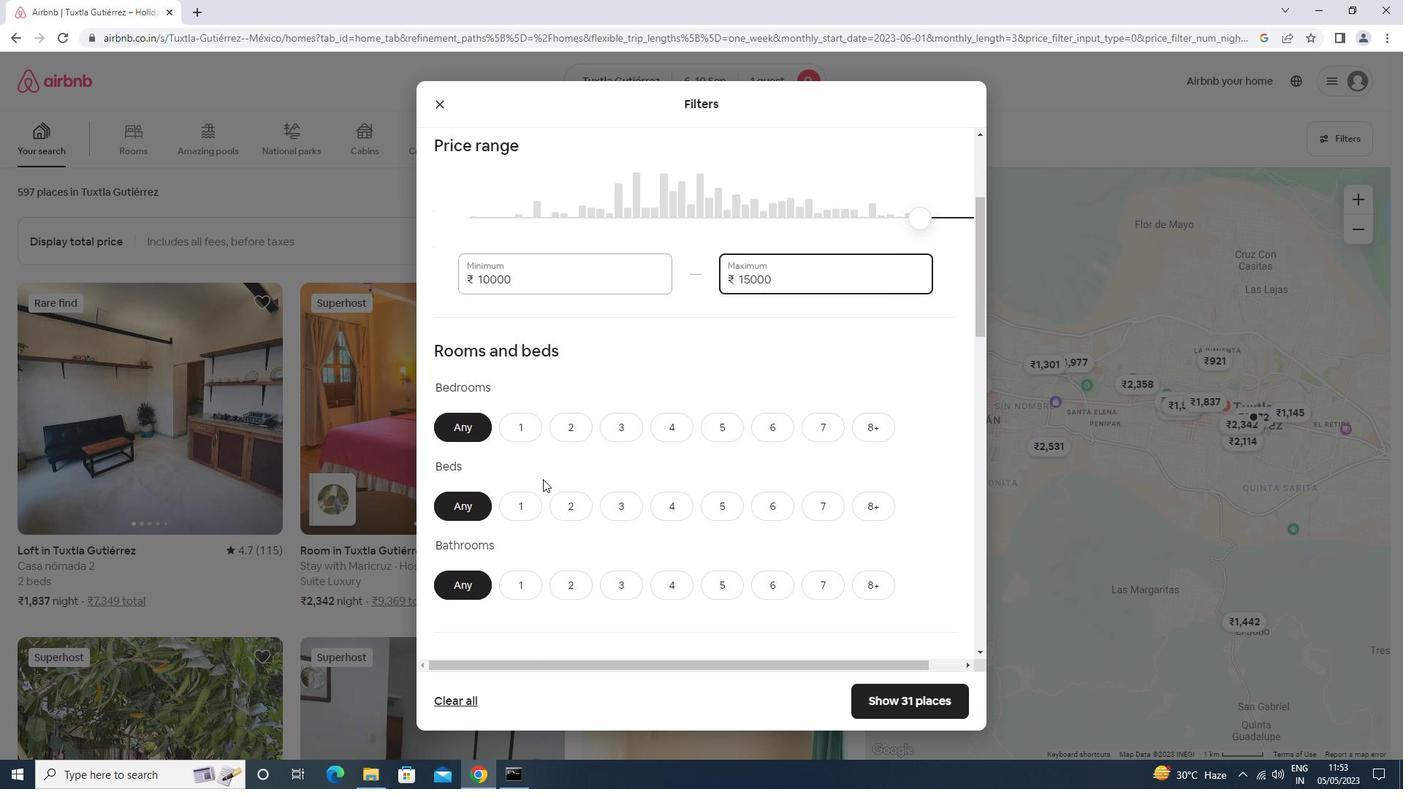 
Action: Mouse scrolled (543, 478) with delta (0, 0)
Screenshot: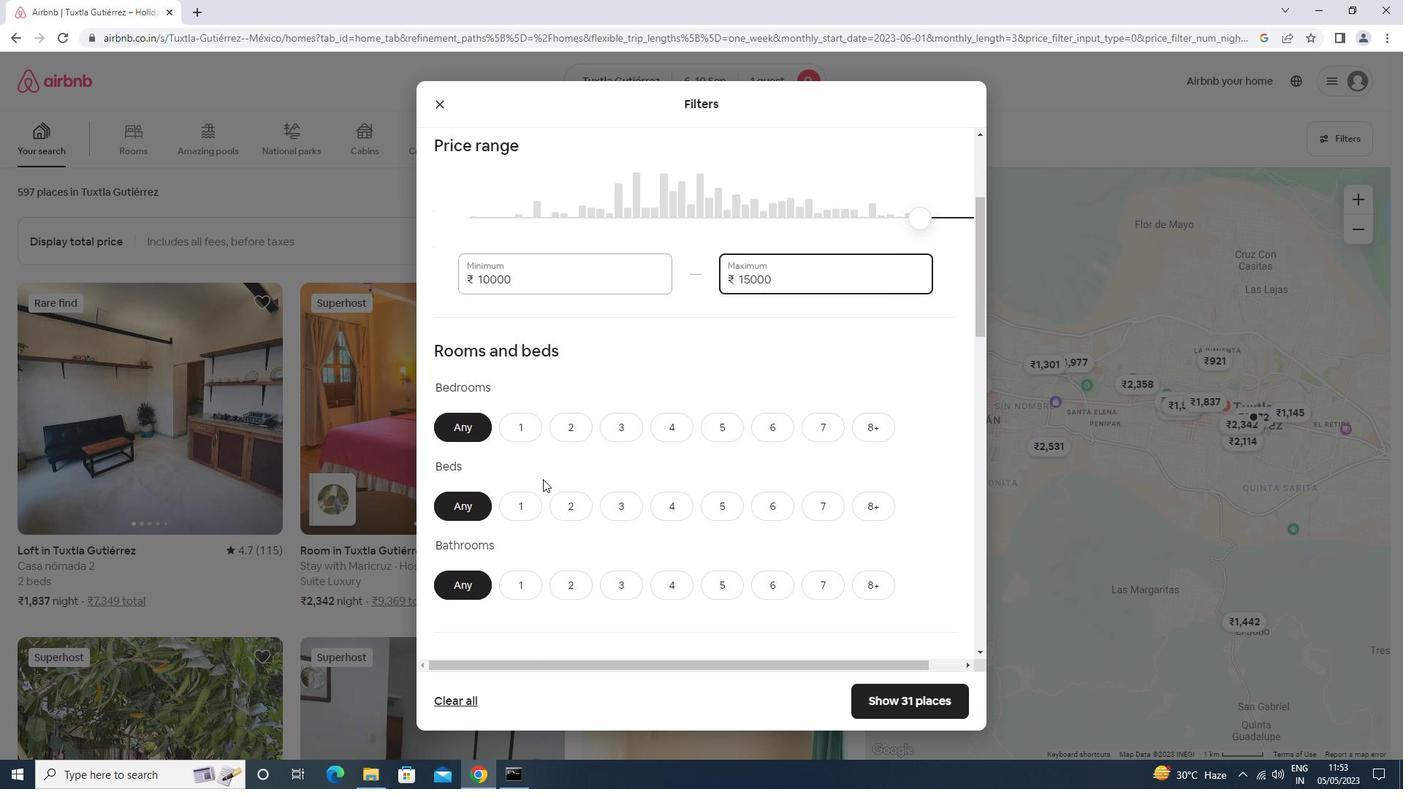 
Action: Mouse moved to (522, 280)
Screenshot: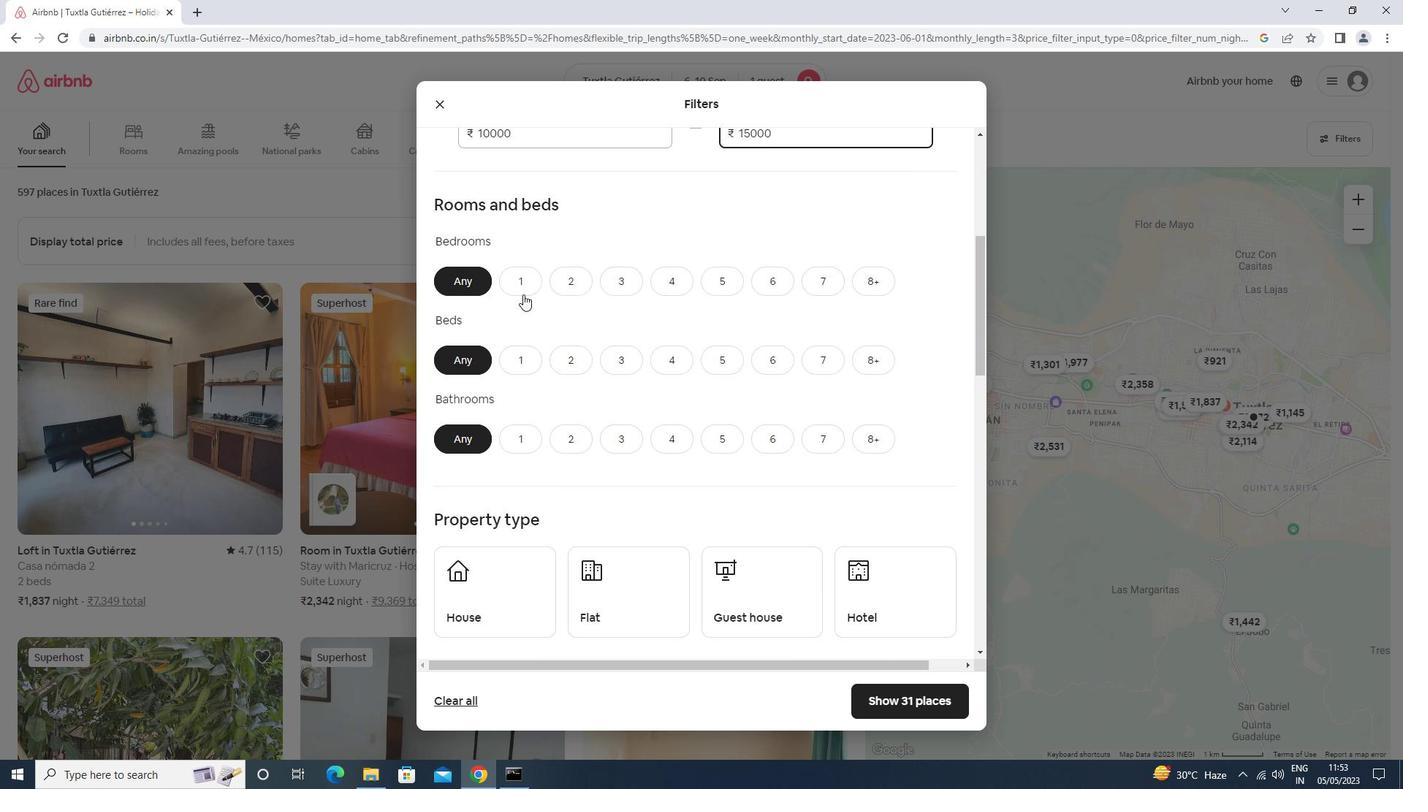 
Action: Mouse pressed left at (522, 280)
Screenshot: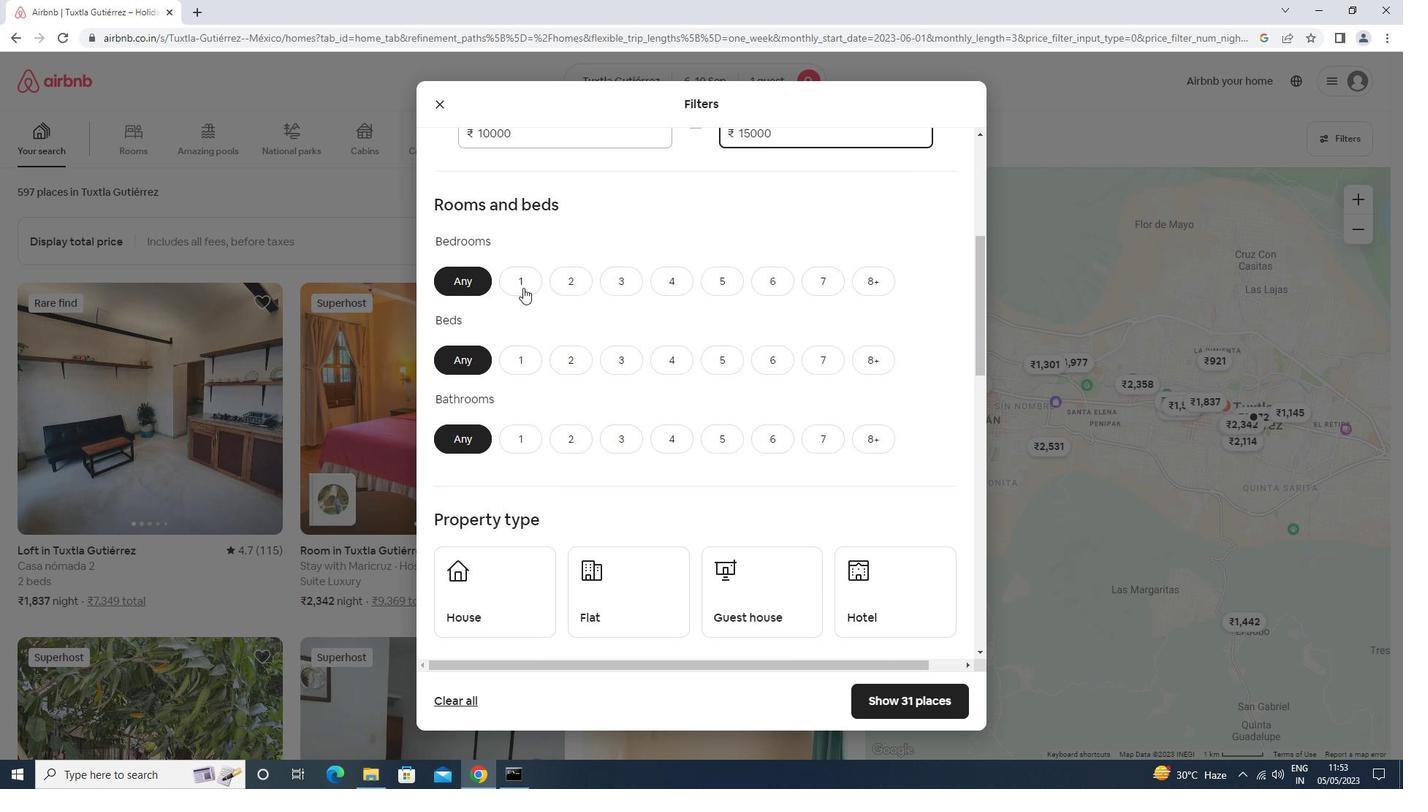 
Action: Mouse moved to (521, 359)
Screenshot: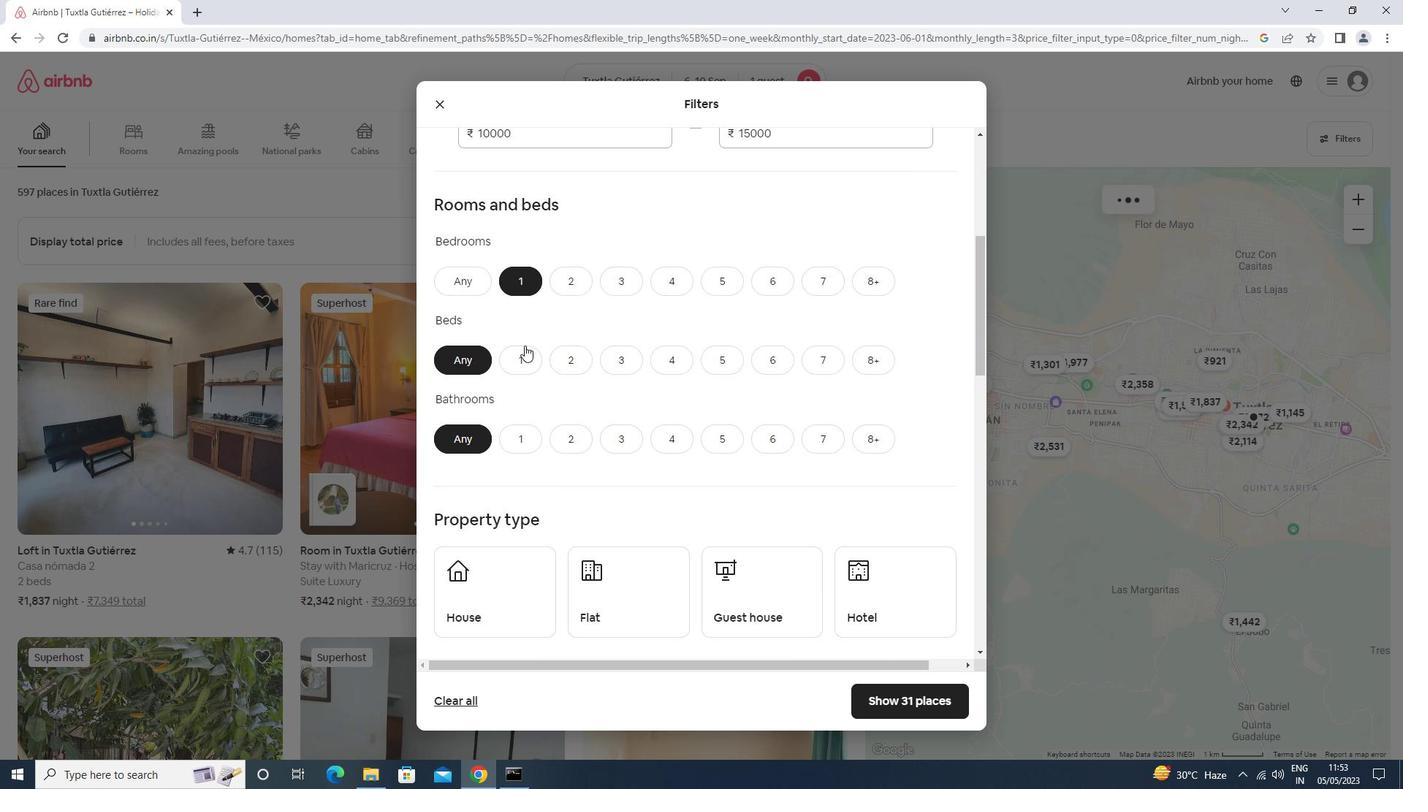 
Action: Mouse pressed left at (521, 359)
Screenshot: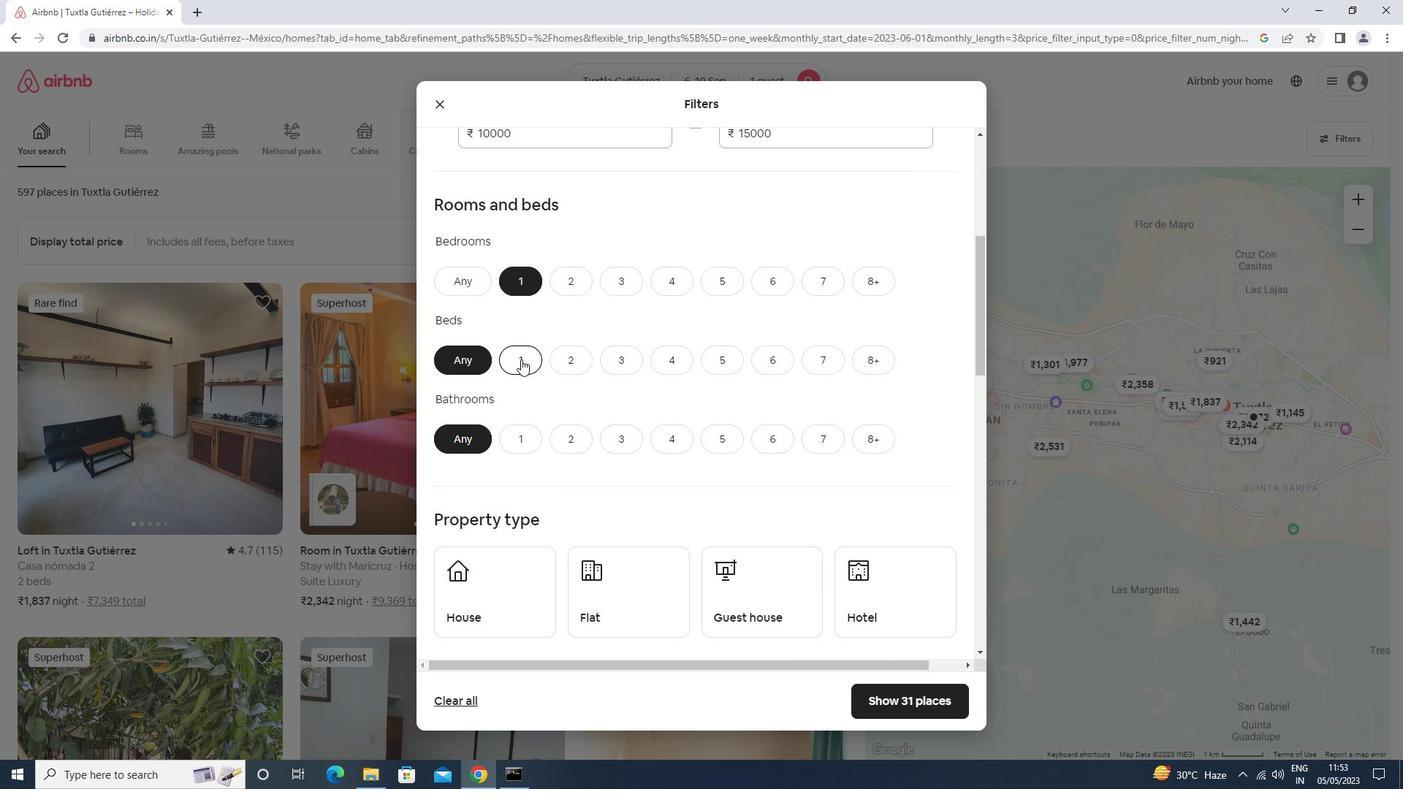 
Action: Mouse moved to (521, 437)
Screenshot: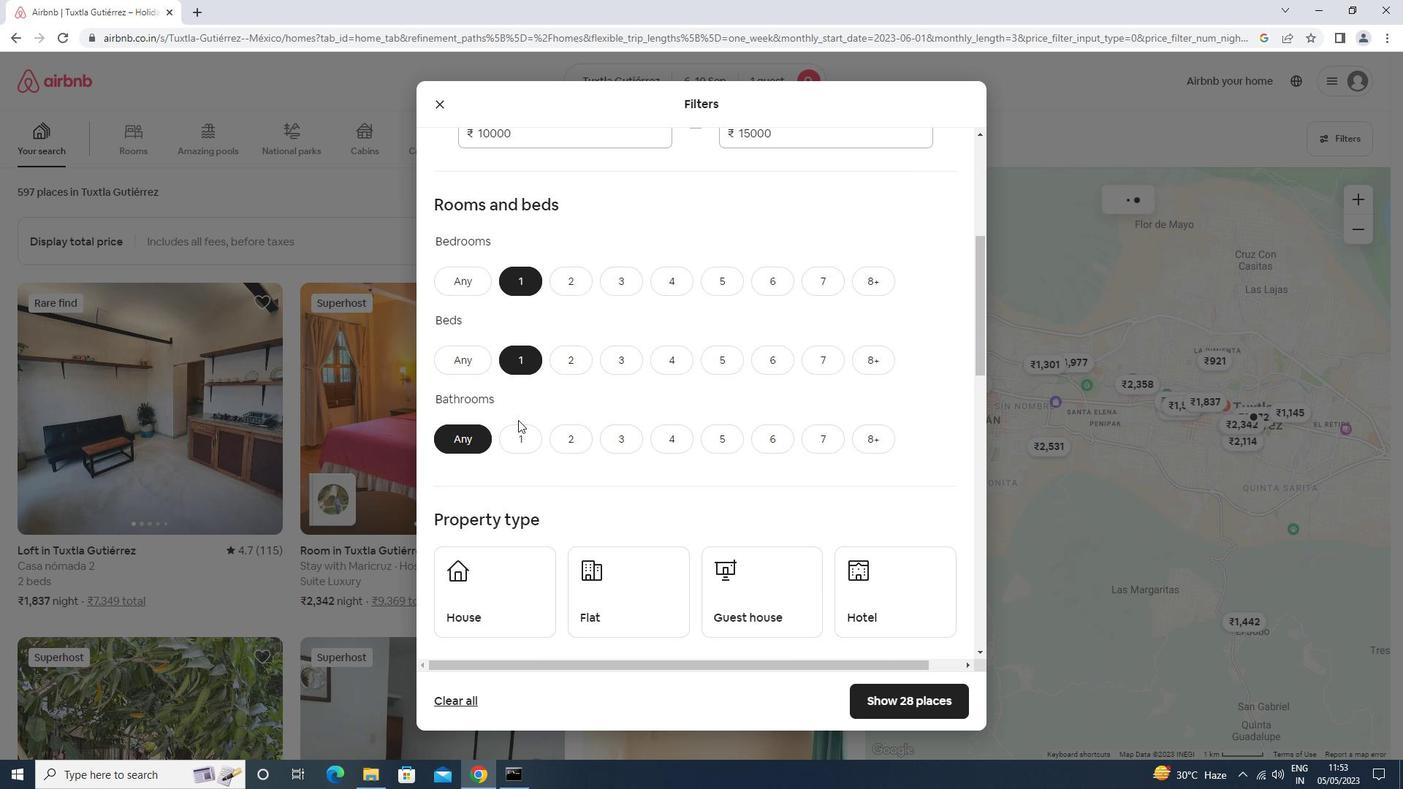 
Action: Mouse pressed left at (521, 437)
Screenshot: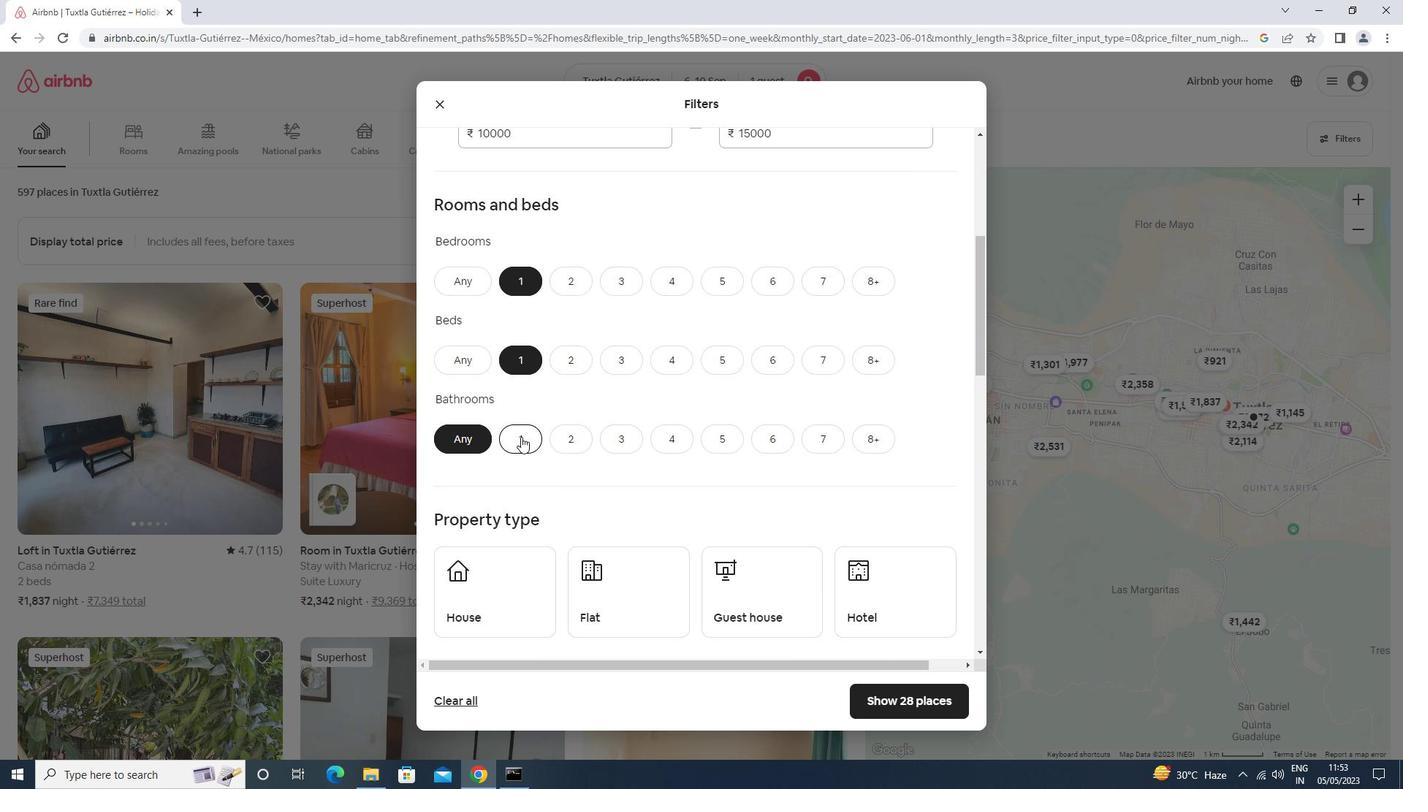 
Action: Mouse moved to (517, 424)
Screenshot: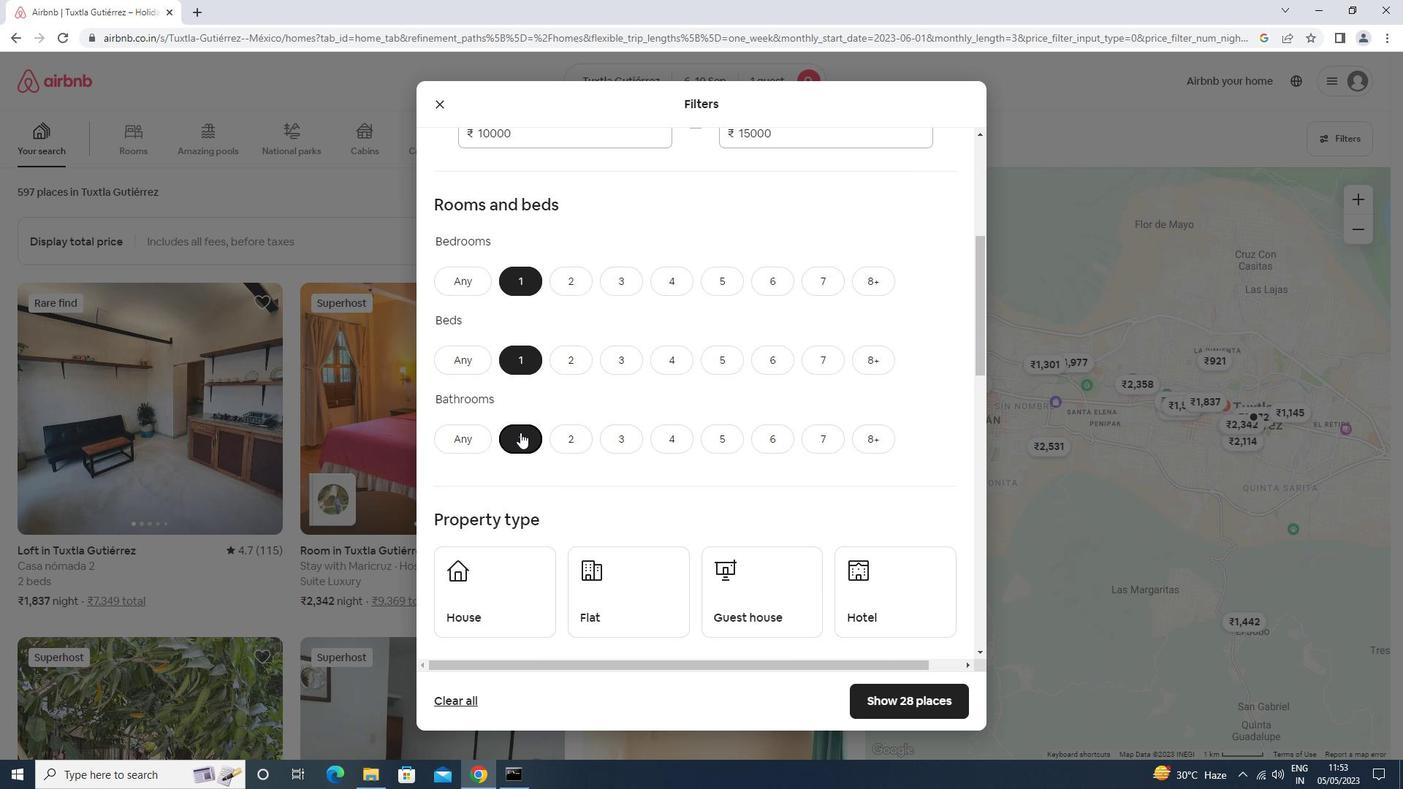 
Action: Mouse scrolled (517, 424) with delta (0, 0)
Screenshot: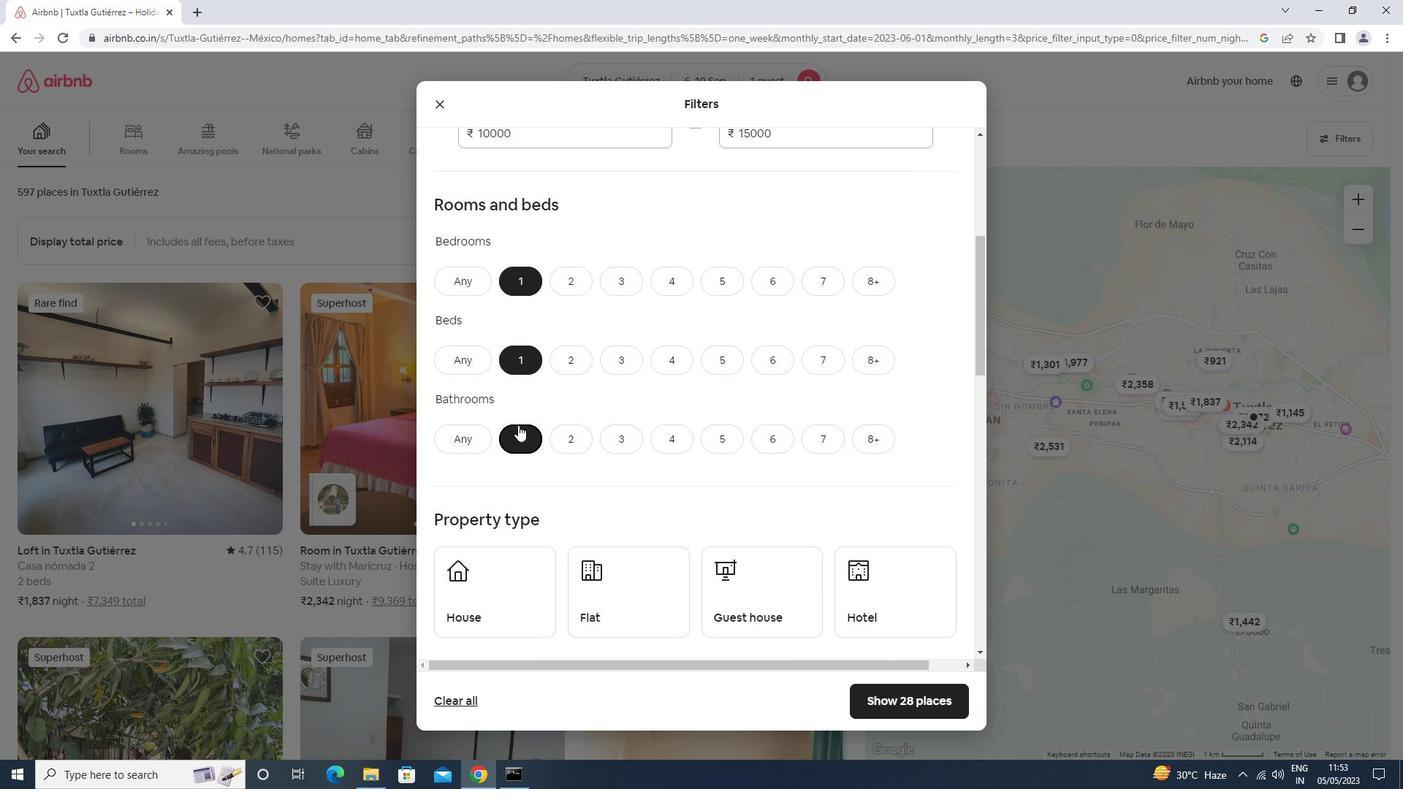 
Action: Mouse scrolled (517, 424) with delta (0, 0)
Screenshot: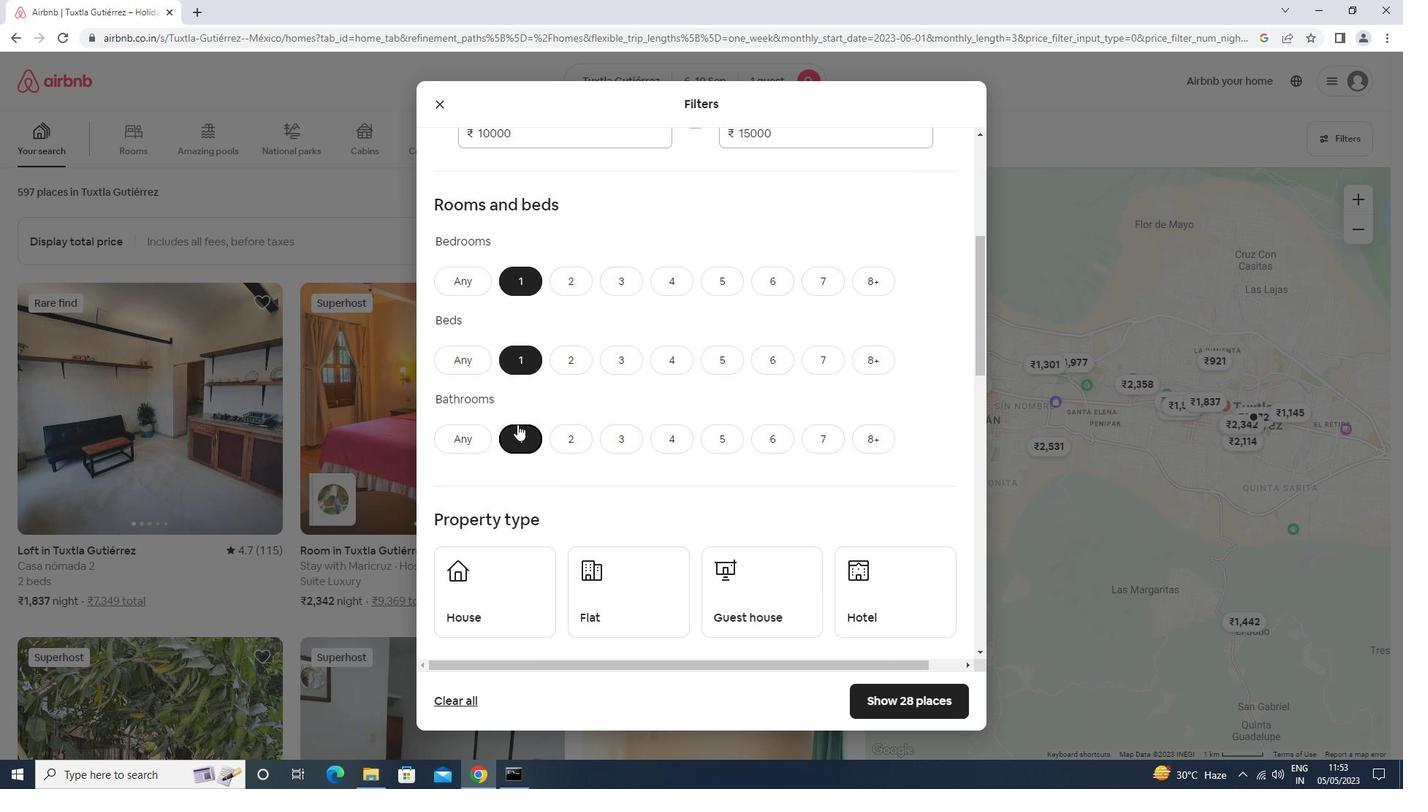 
Action: Mouse scrolled (517, 424) with delta (0, 0)
Screenshot: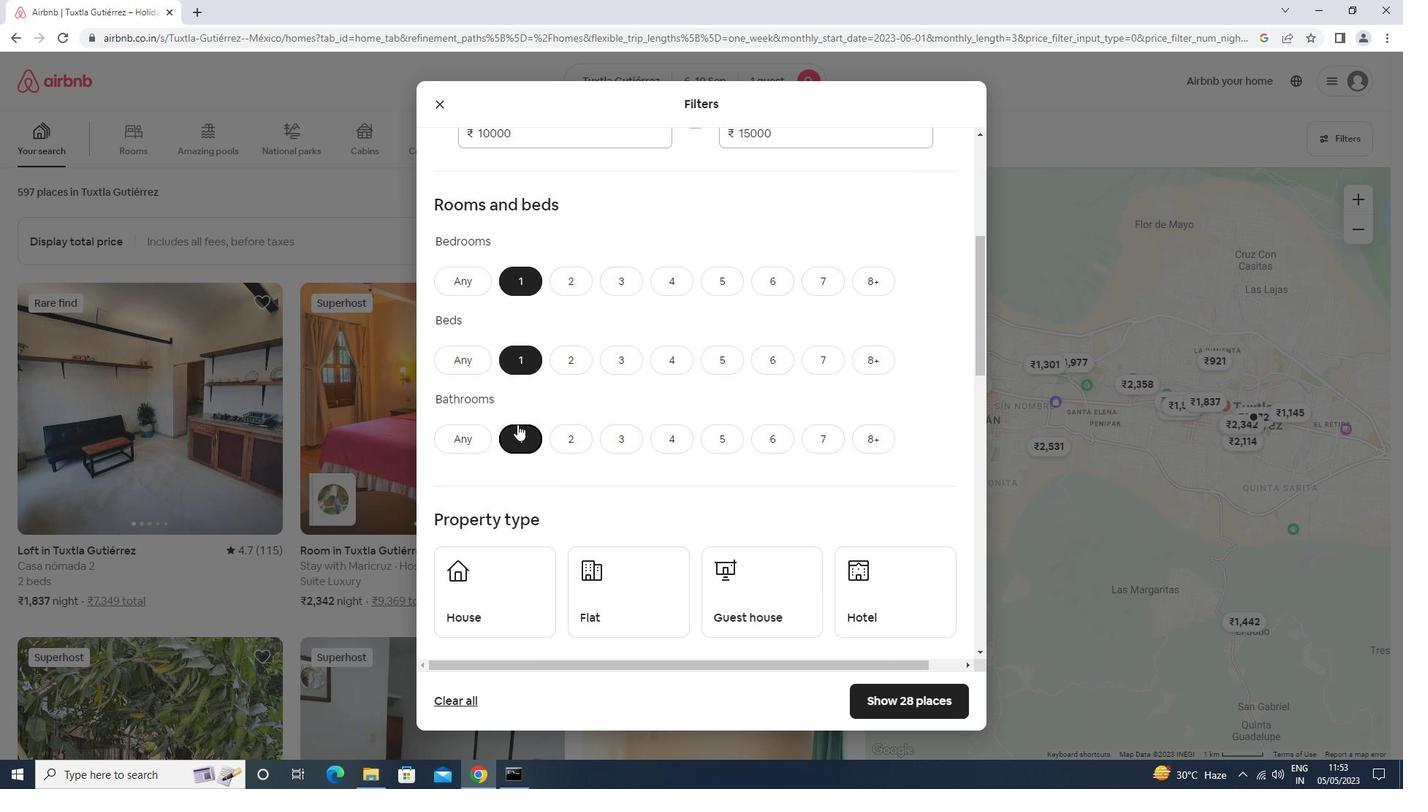 
Action: Mouse moved to (495, 389)
Screenshot: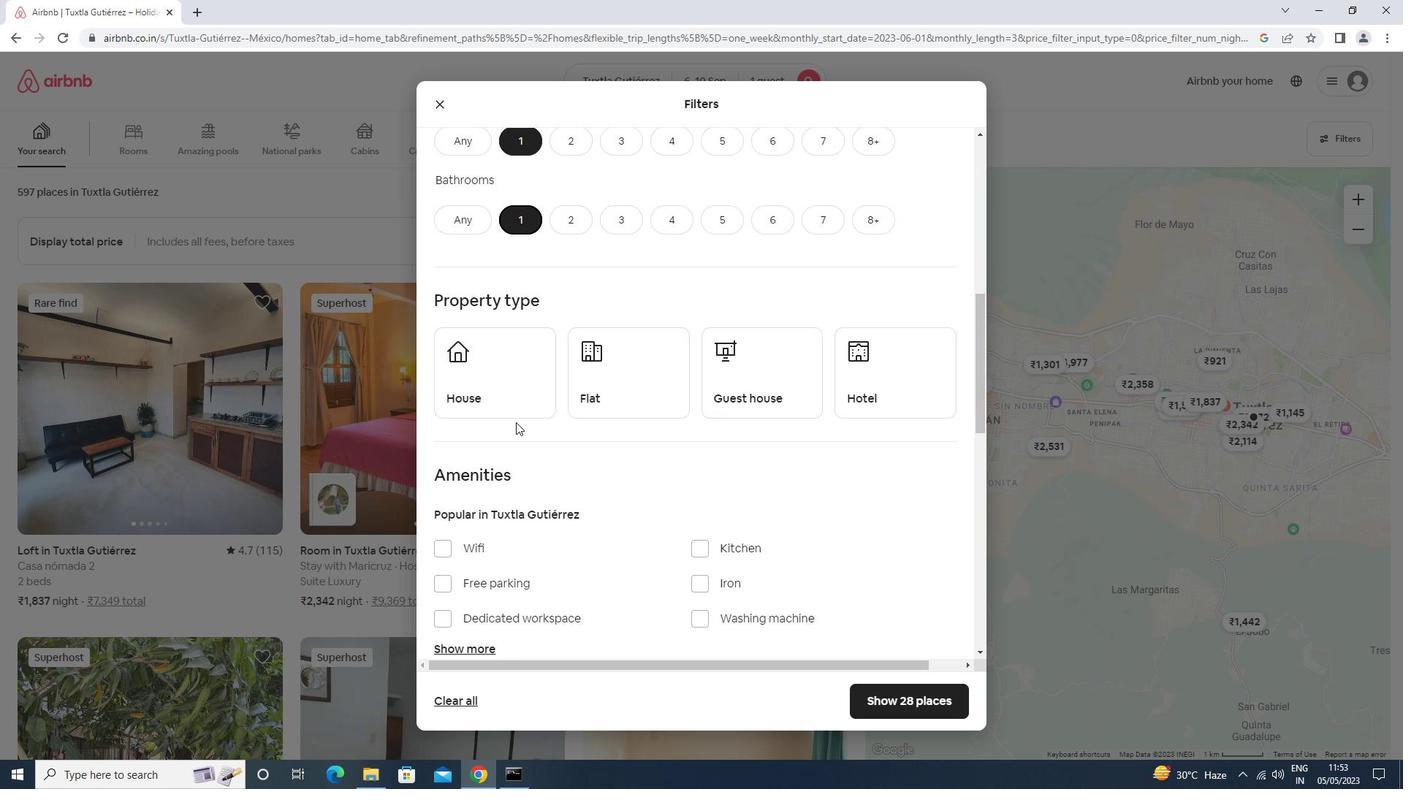
Action: Mouse pressed left at (495, 389)
Screenshot: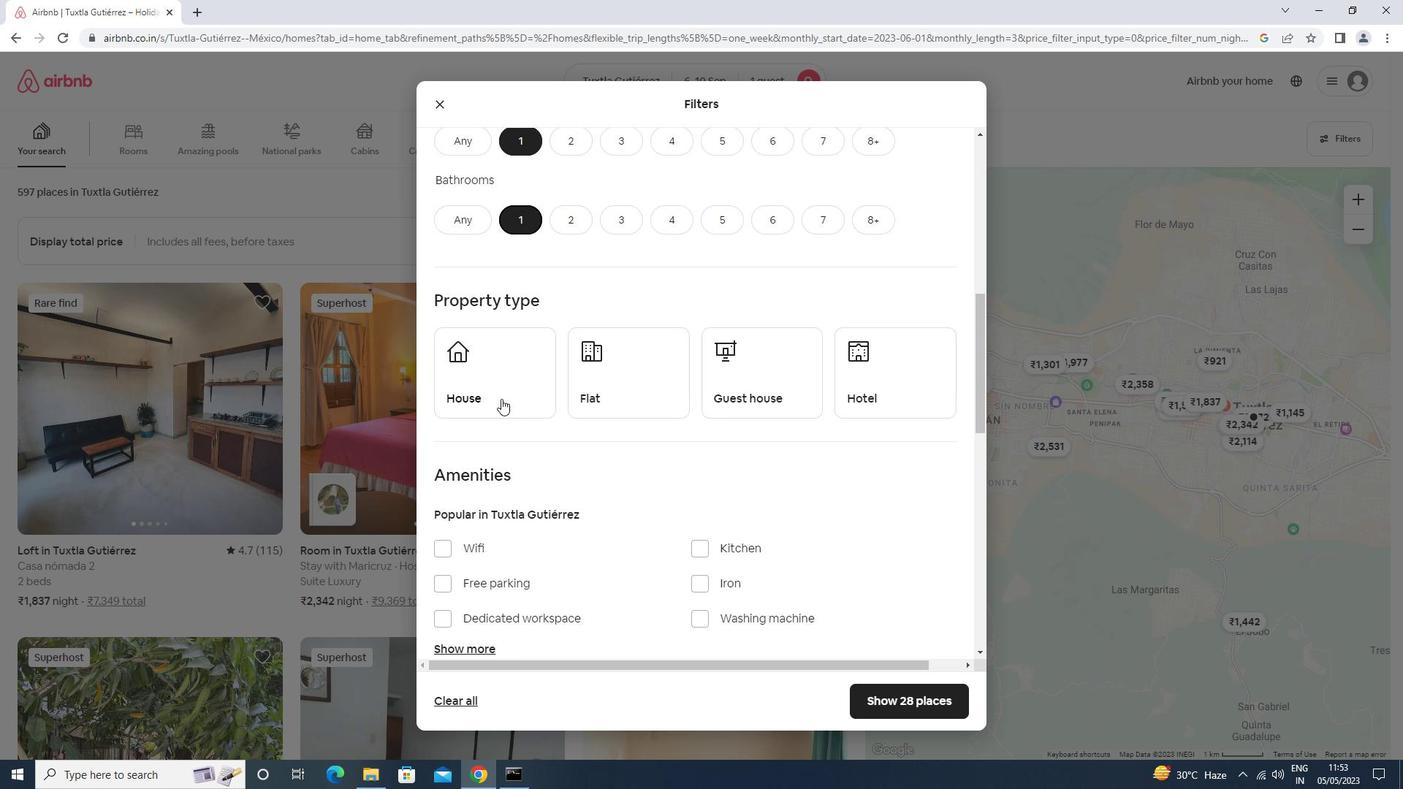 
Action: Mouse moved to (590, 389)
Screenshot: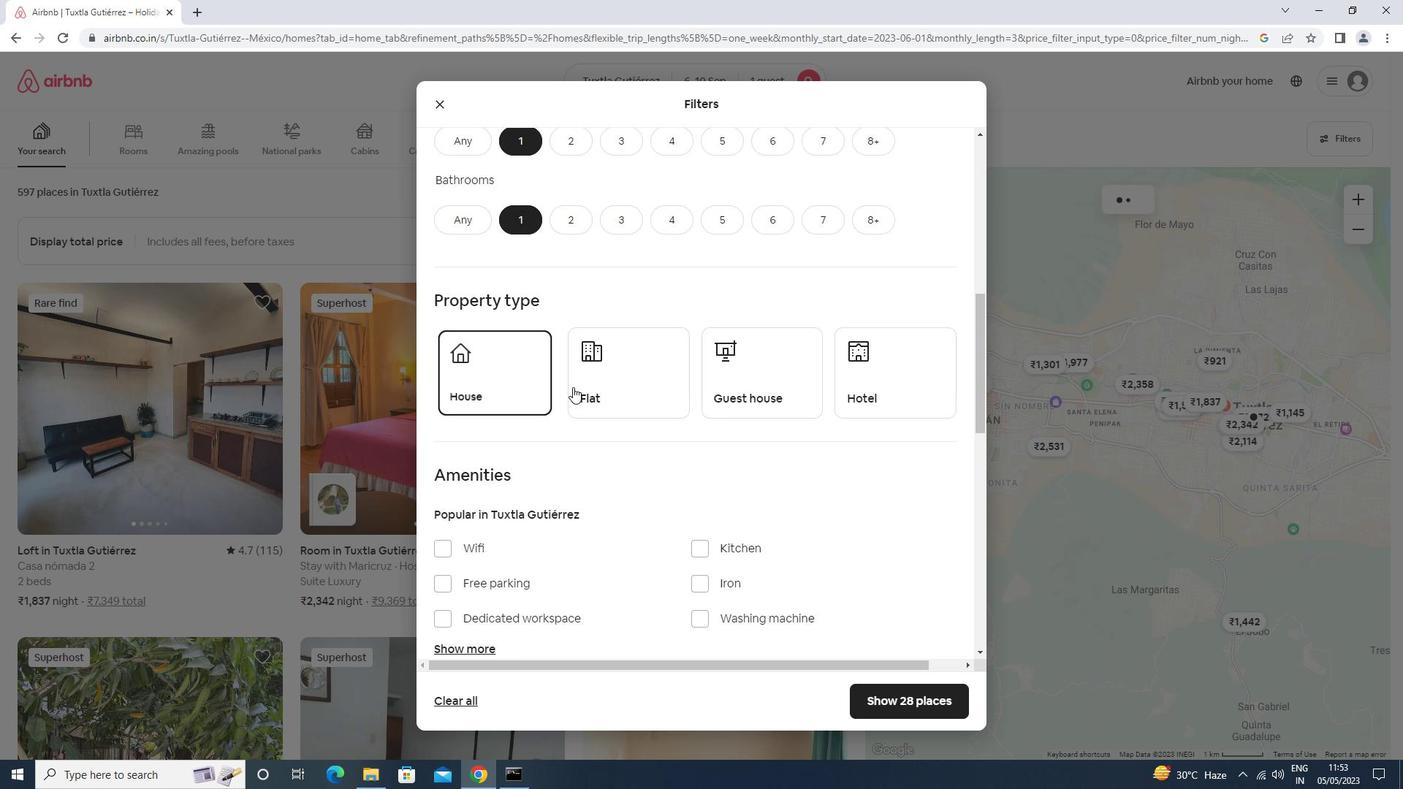 
Action: Mouse pressed left at (590, 389)
Screenshot: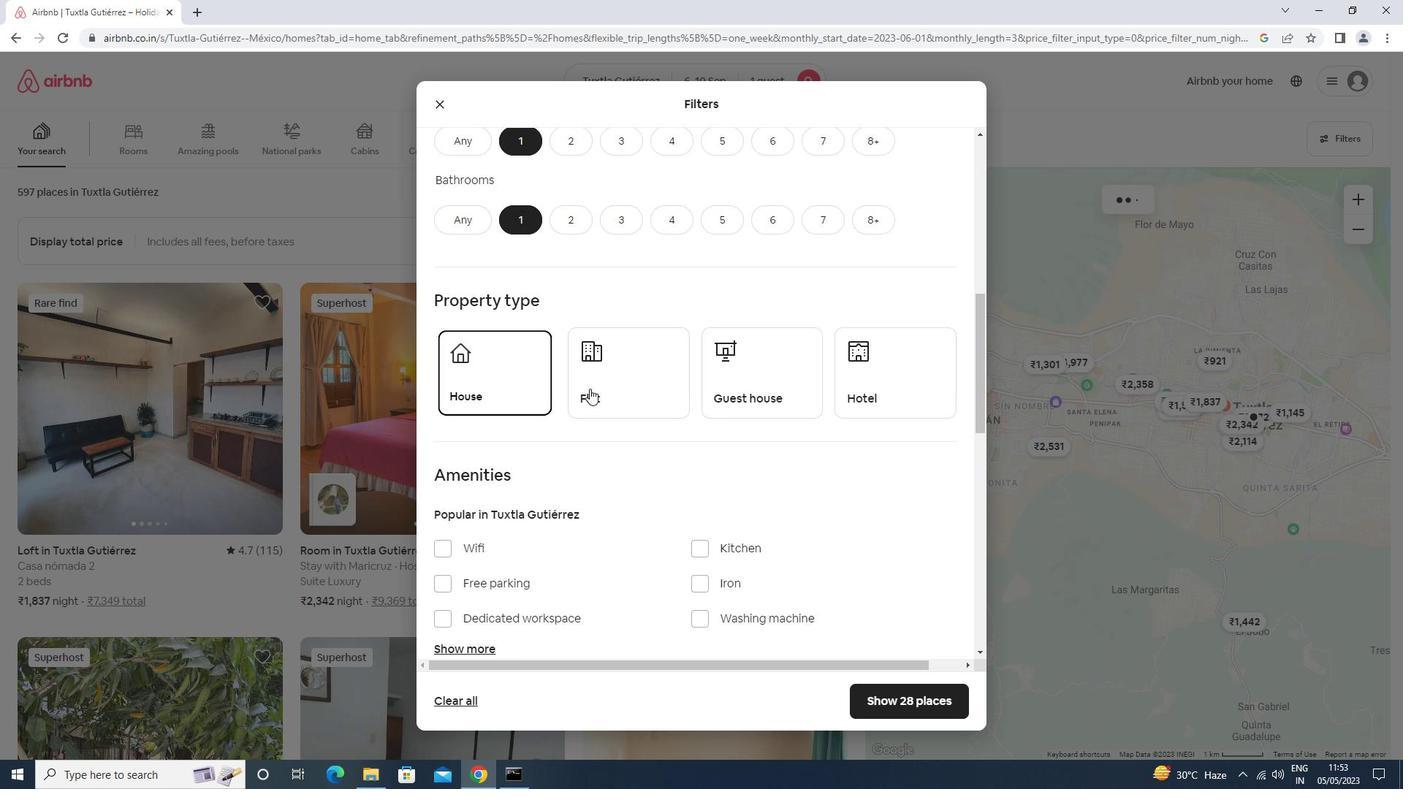 
Action: Mouse moved to (707, 387)
Screenshot: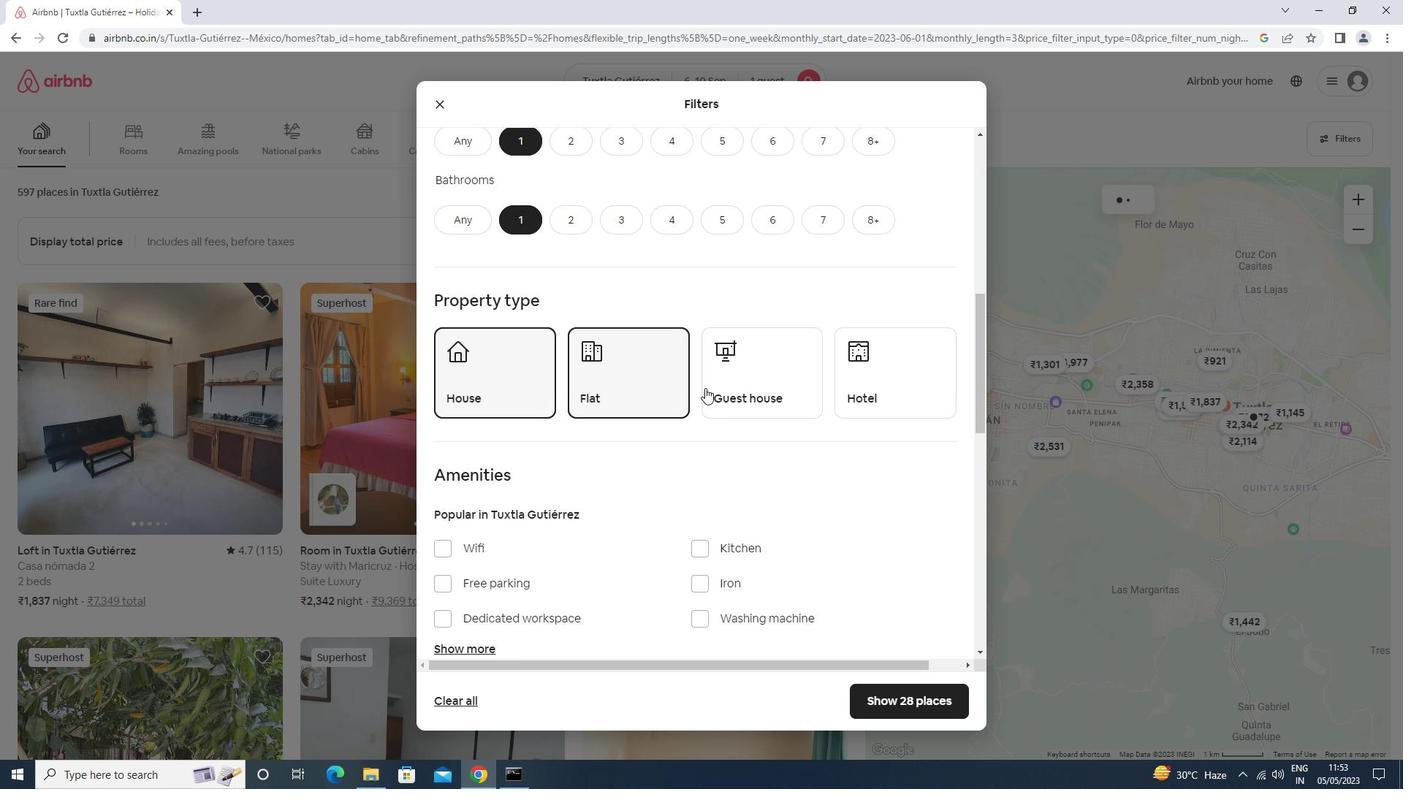 
Action: Mouse pressed left at (707, 387)
Screenshot: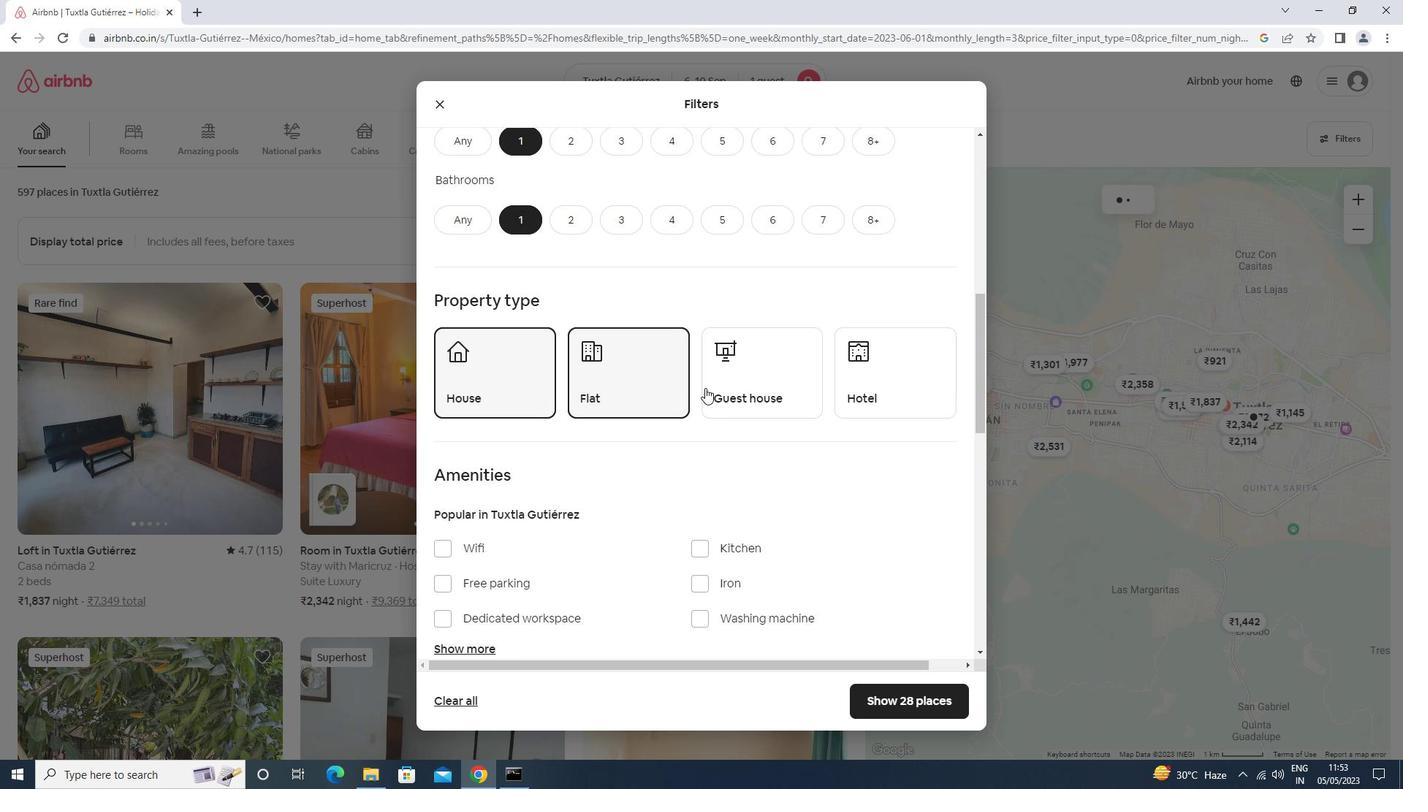 
Action: Mouse moved to (851, 369)
Screenshot: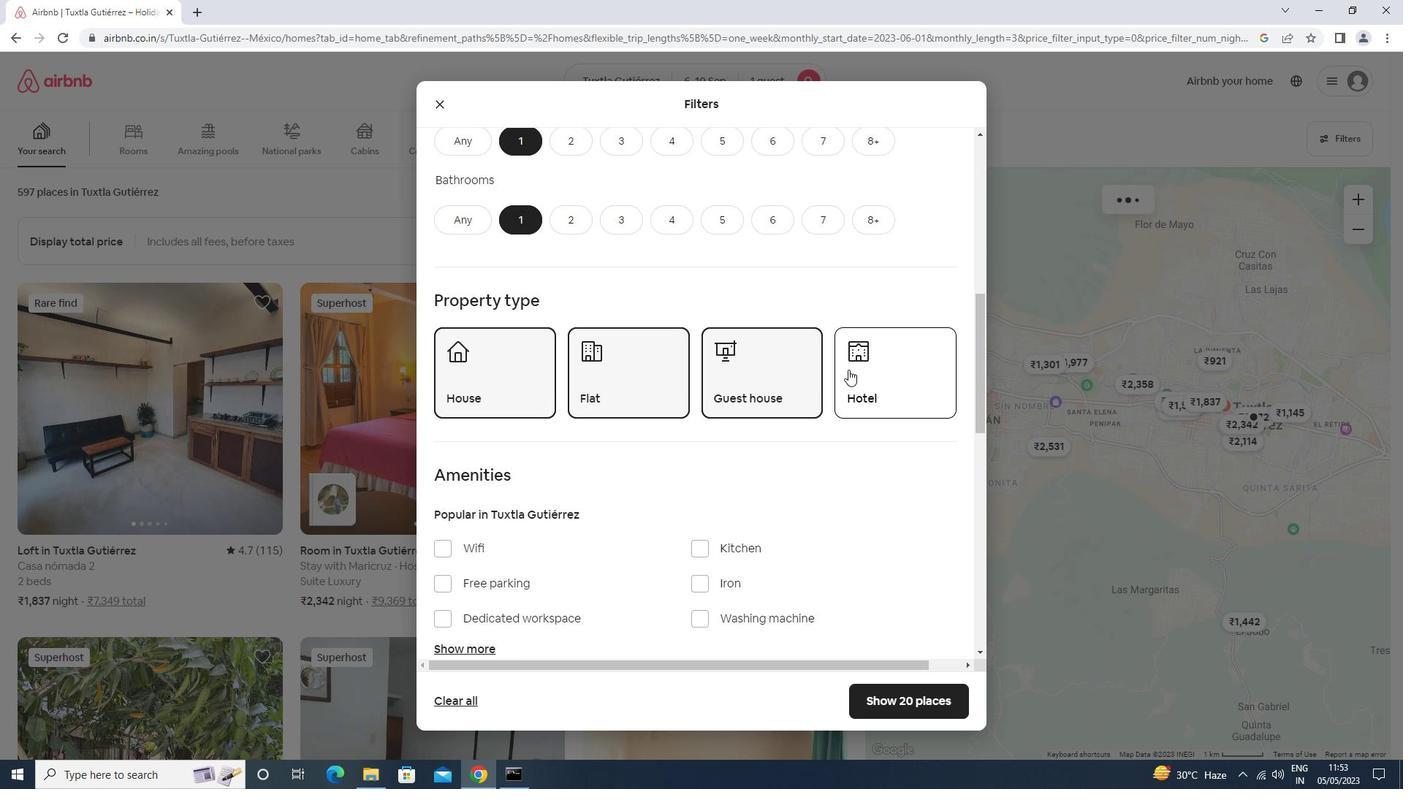 
Action: Mouse pressed left at (851, 369)
Screenshot: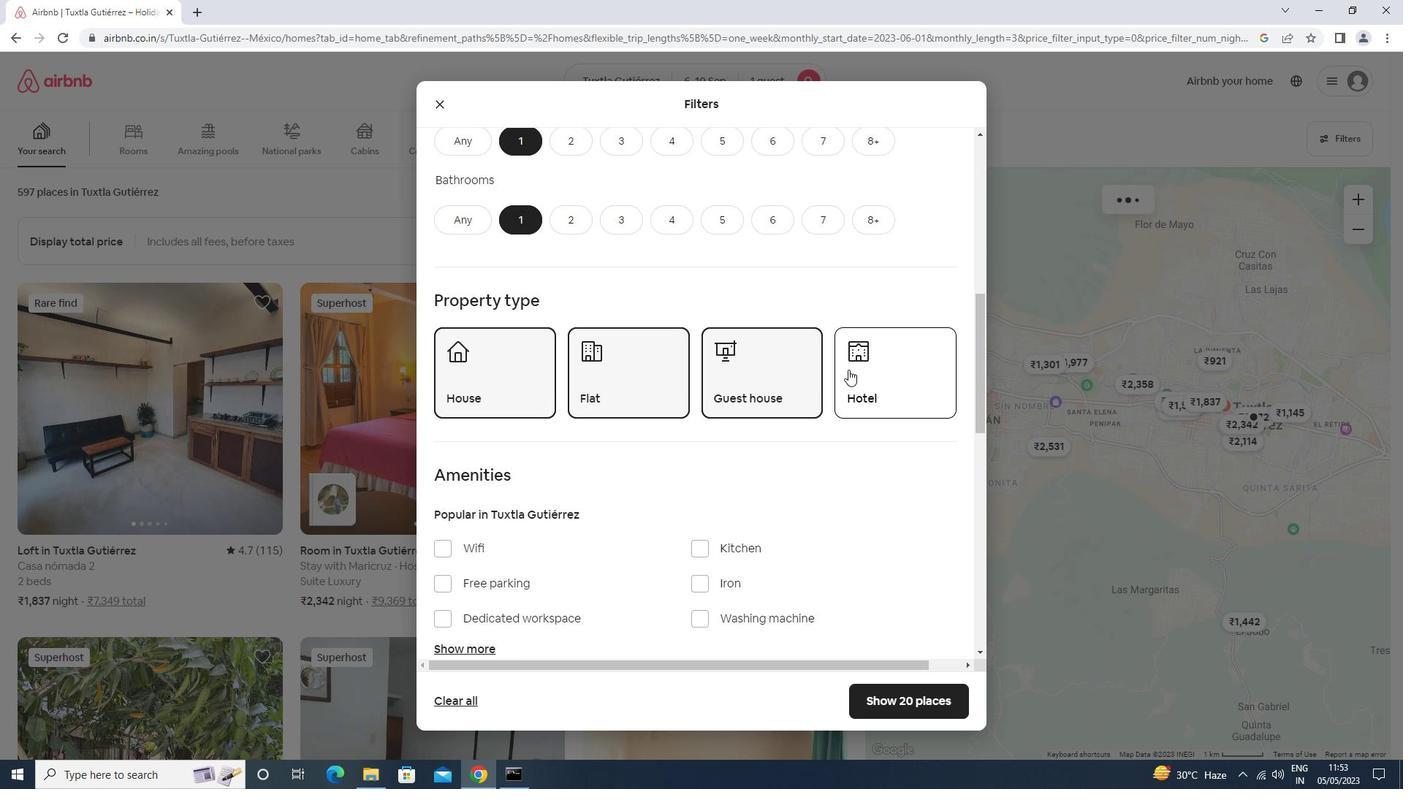 
Action: Mouse moved to (849, 367)
Screenshot: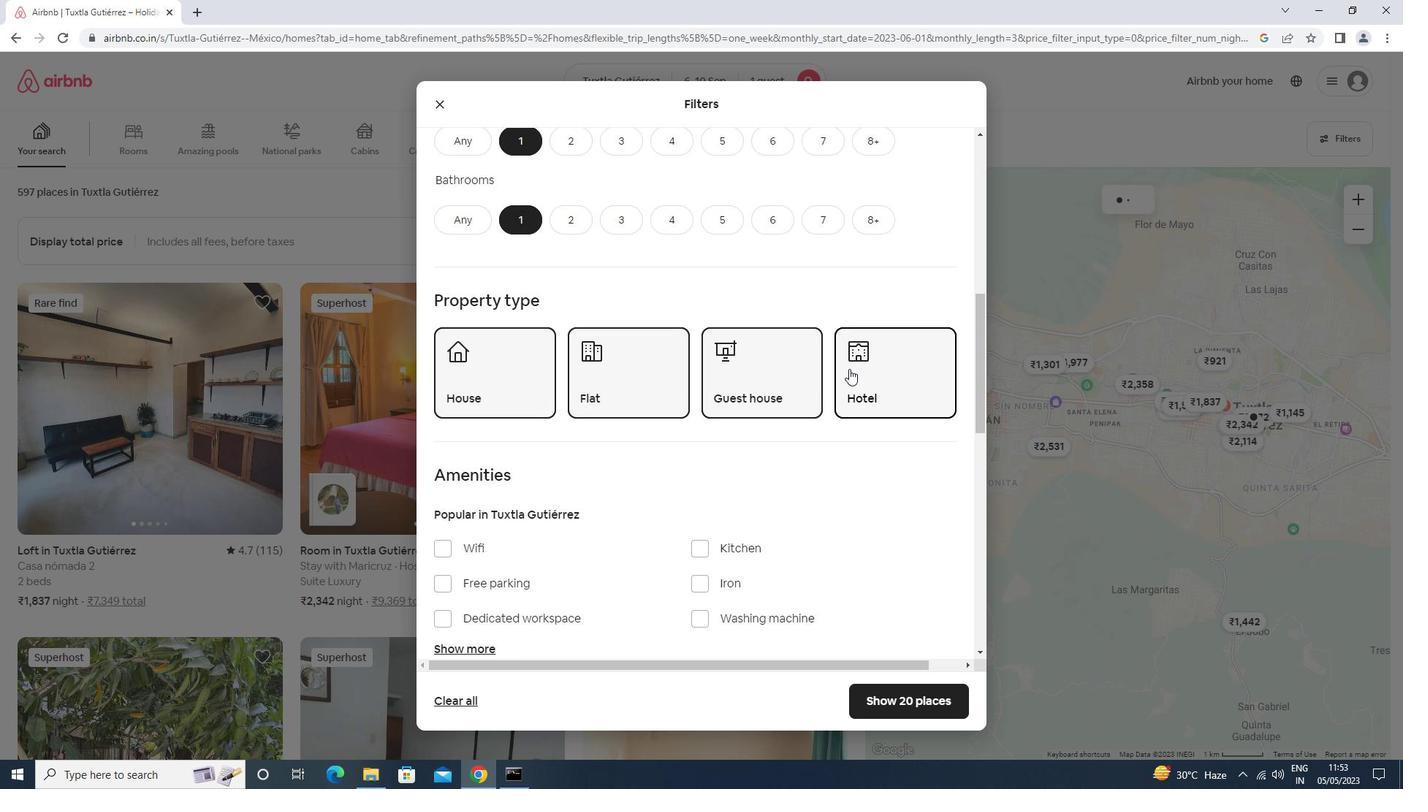 
Action: Mouse scrolled (849, 367) with delta (0, 0)
Screenshot: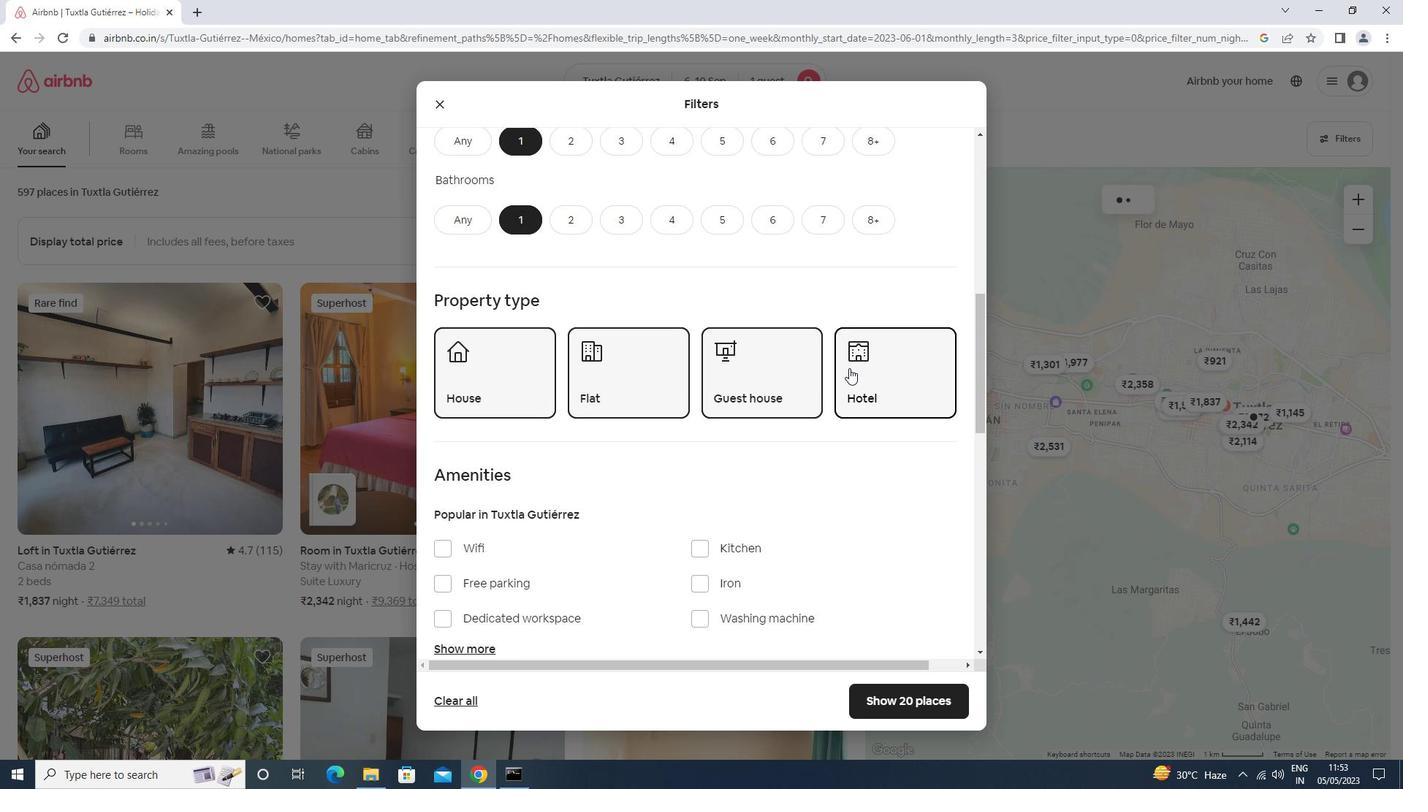 
Action: Mouse scrolled (849, 367) with delta (0, 0)
Screenshot: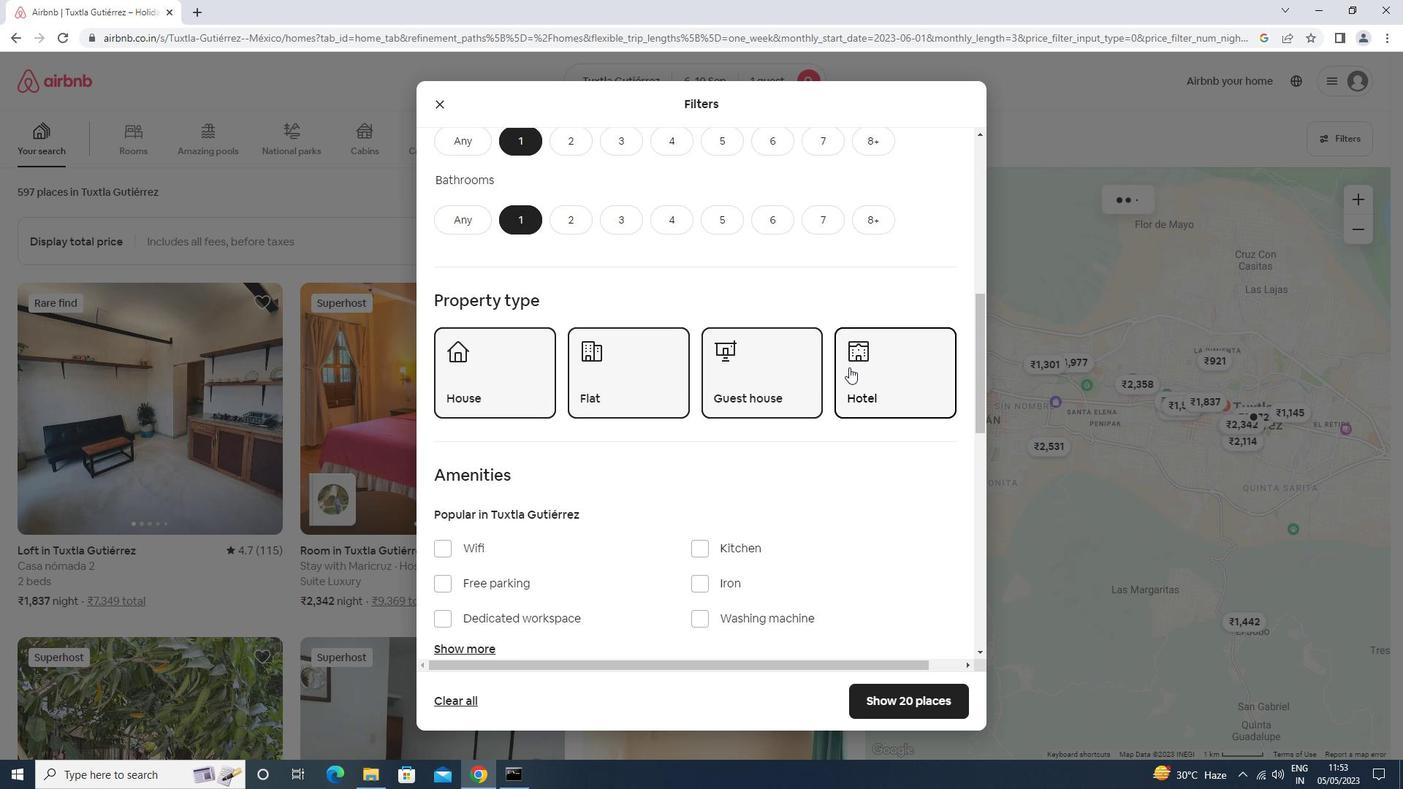 
Action: Mouse moved to (849, 368)
Screenshot: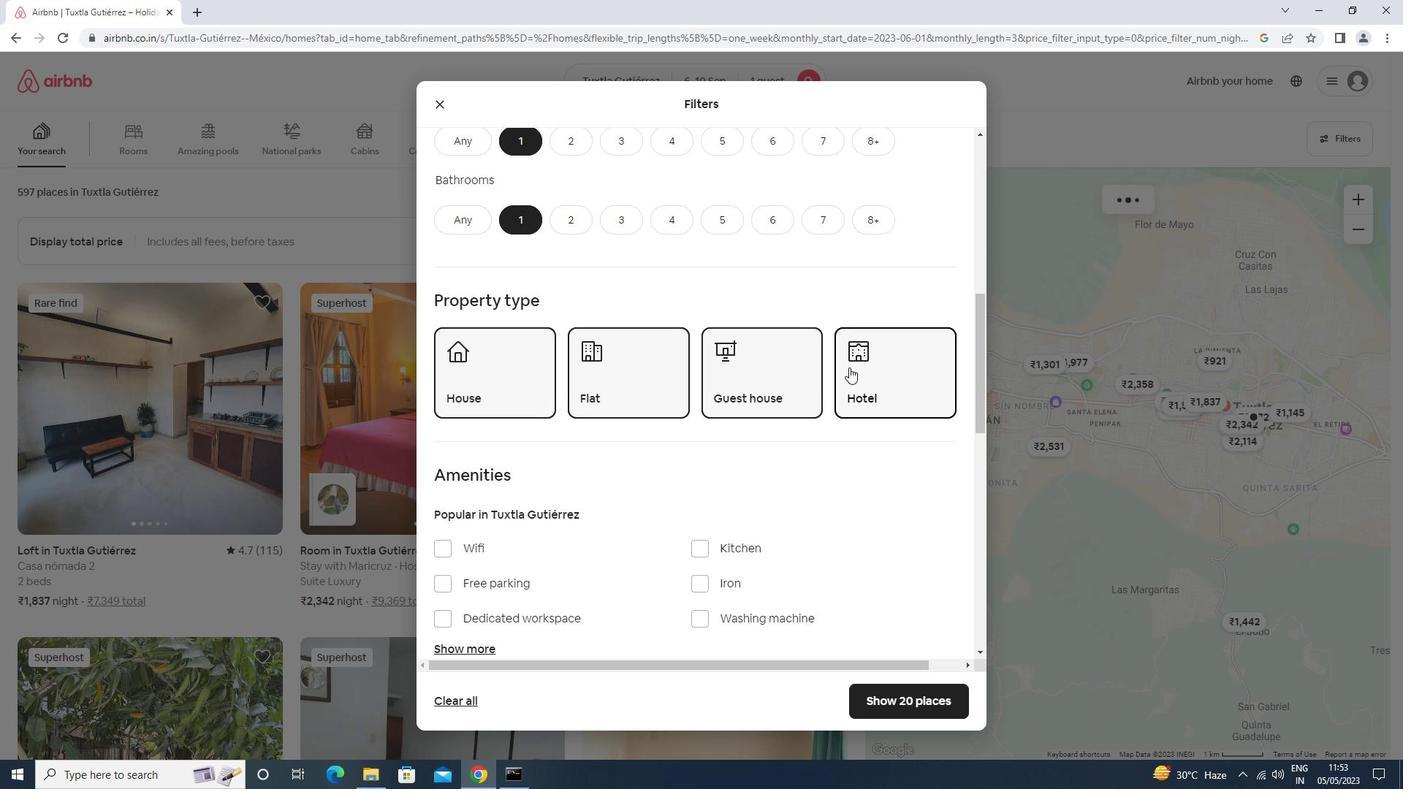 
Action: Mouse scrolled (849, 367) with delta (0, 0)
Screenshot: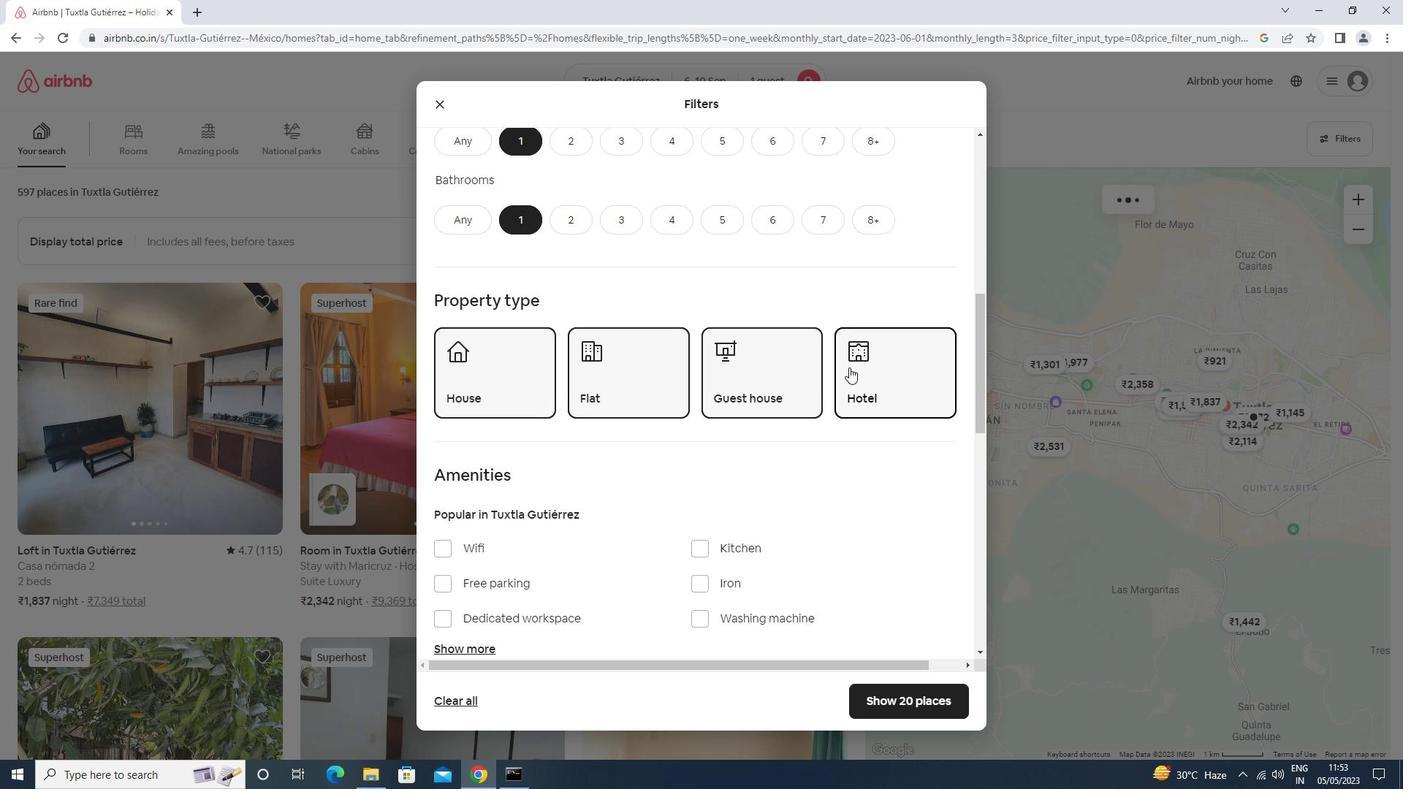 
Action: Mouse moved to (849, 368)
Screenshot: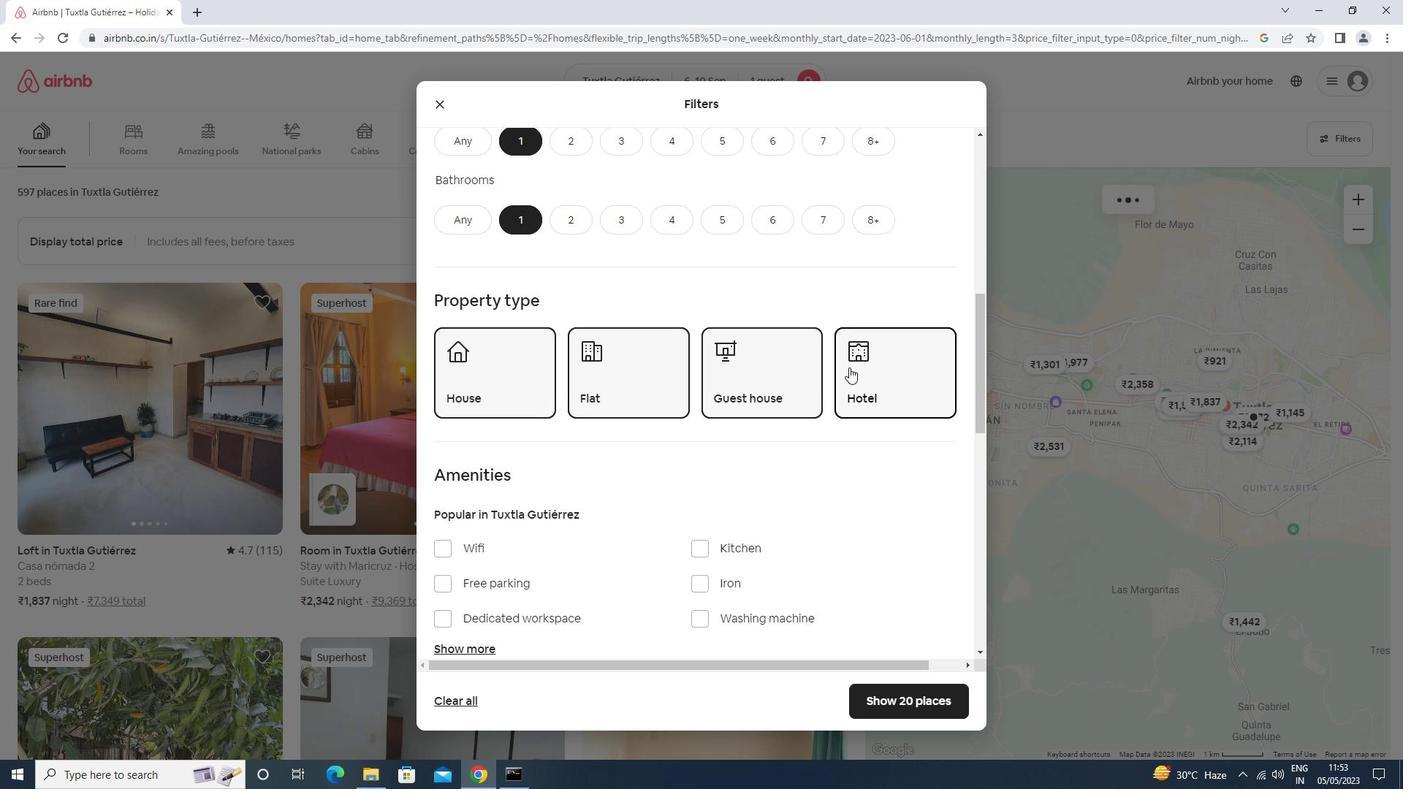 
Action: Mouse scrolled (849, 367) with delta (0, 0)
Screenshot: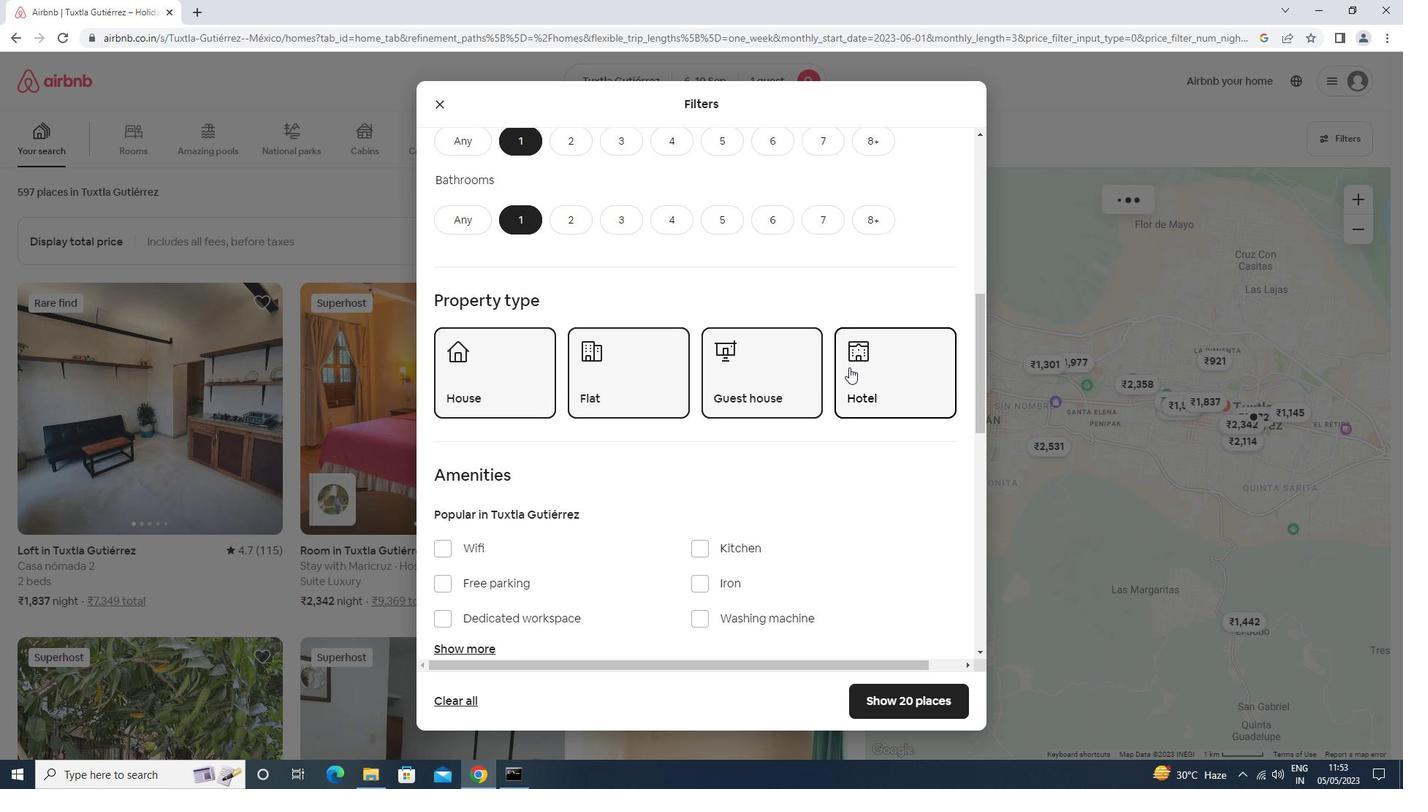 
Action: Mouse moved to (849, 369)
Screenshot: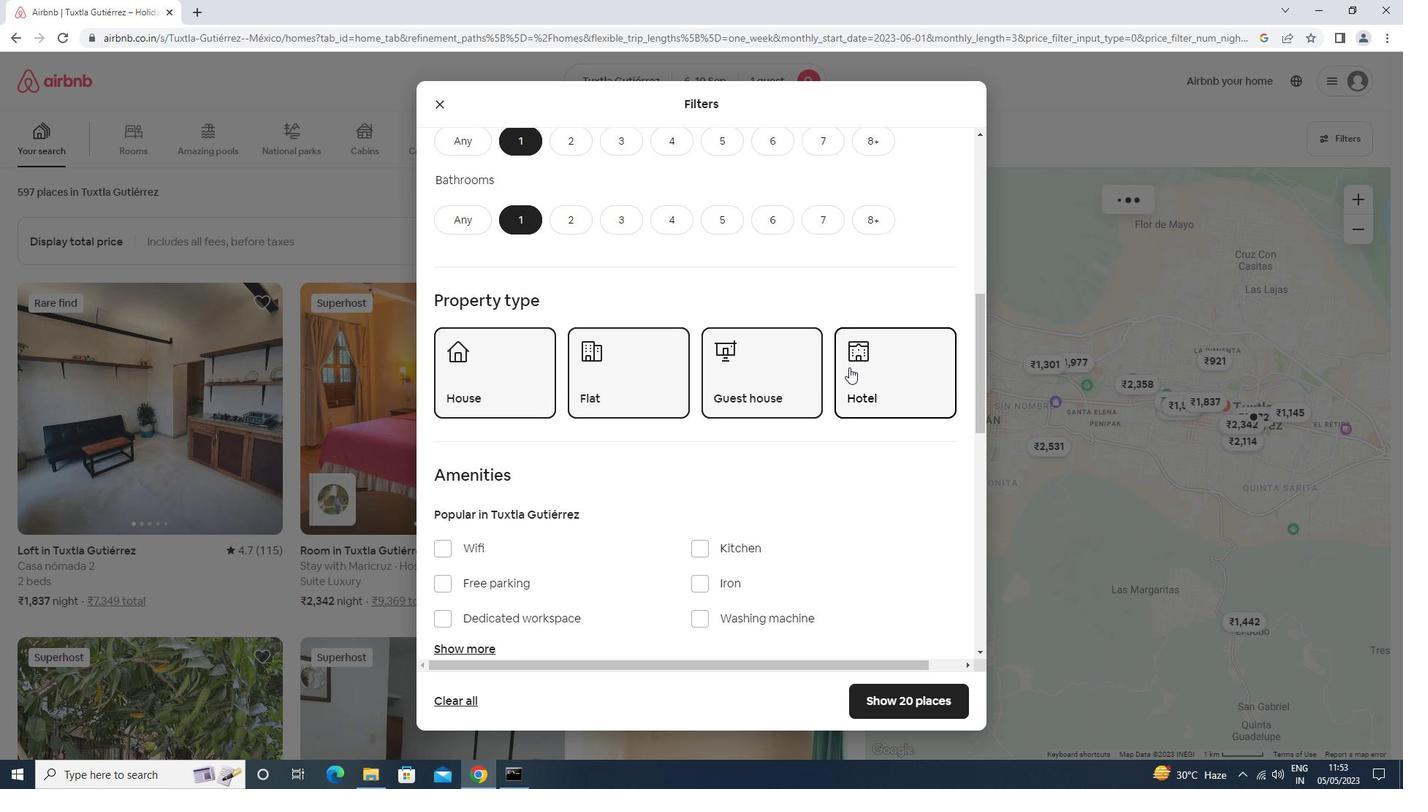 
Action: Mouse scrolled (849, 368) with delta (0, 0)
Screenshot: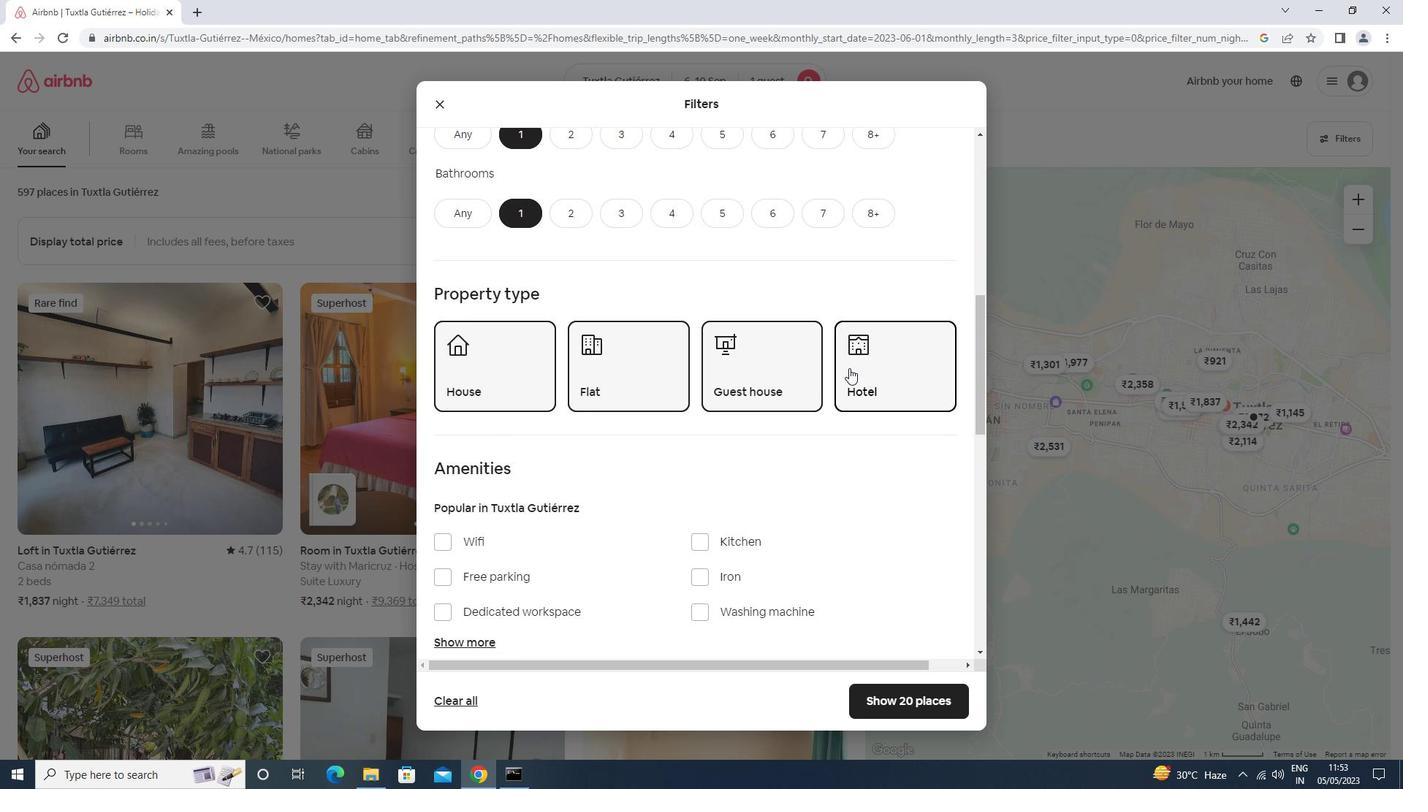 
Action: Mouse moved to (925, 452)
Screenshot: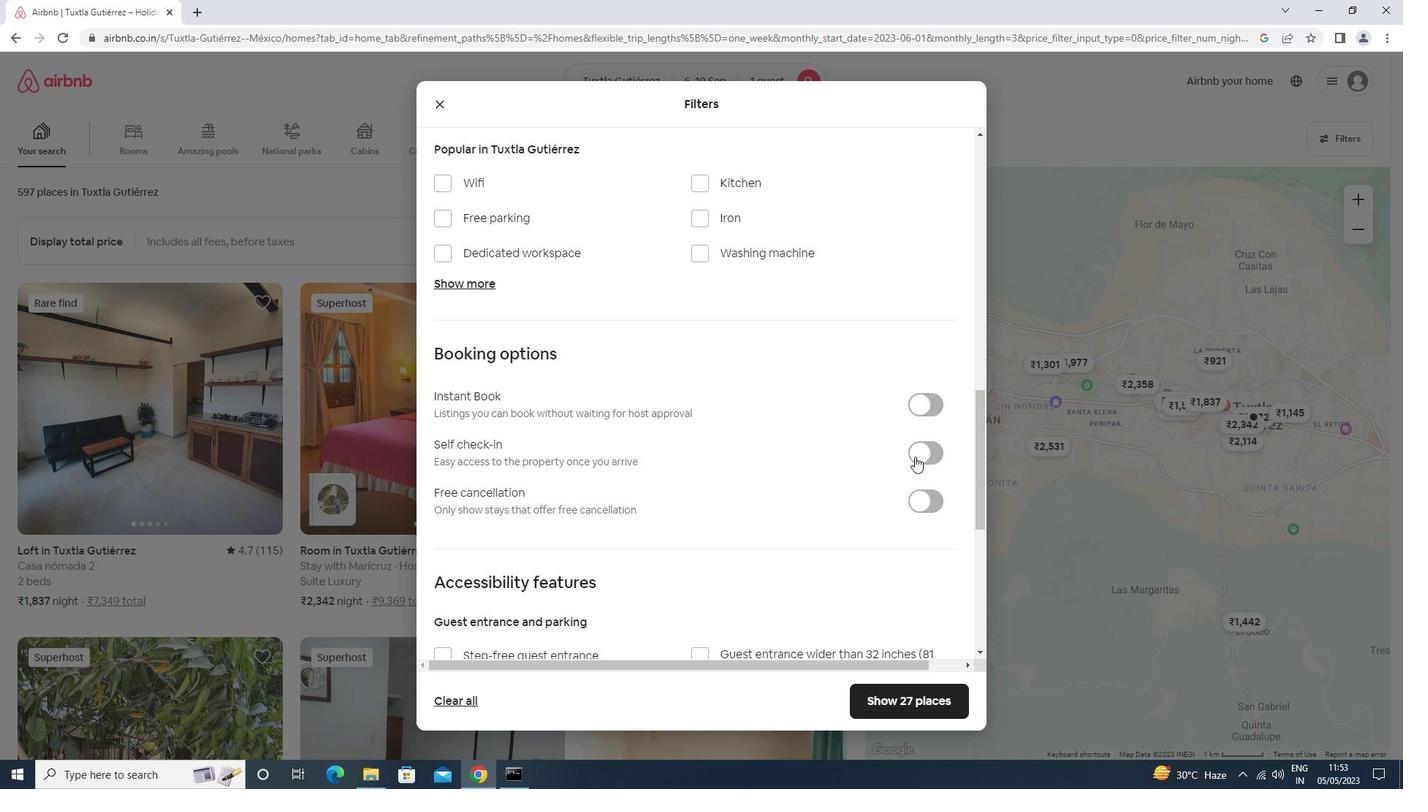 
Action: Mouse pressed left at (925, 452)
Screenshot: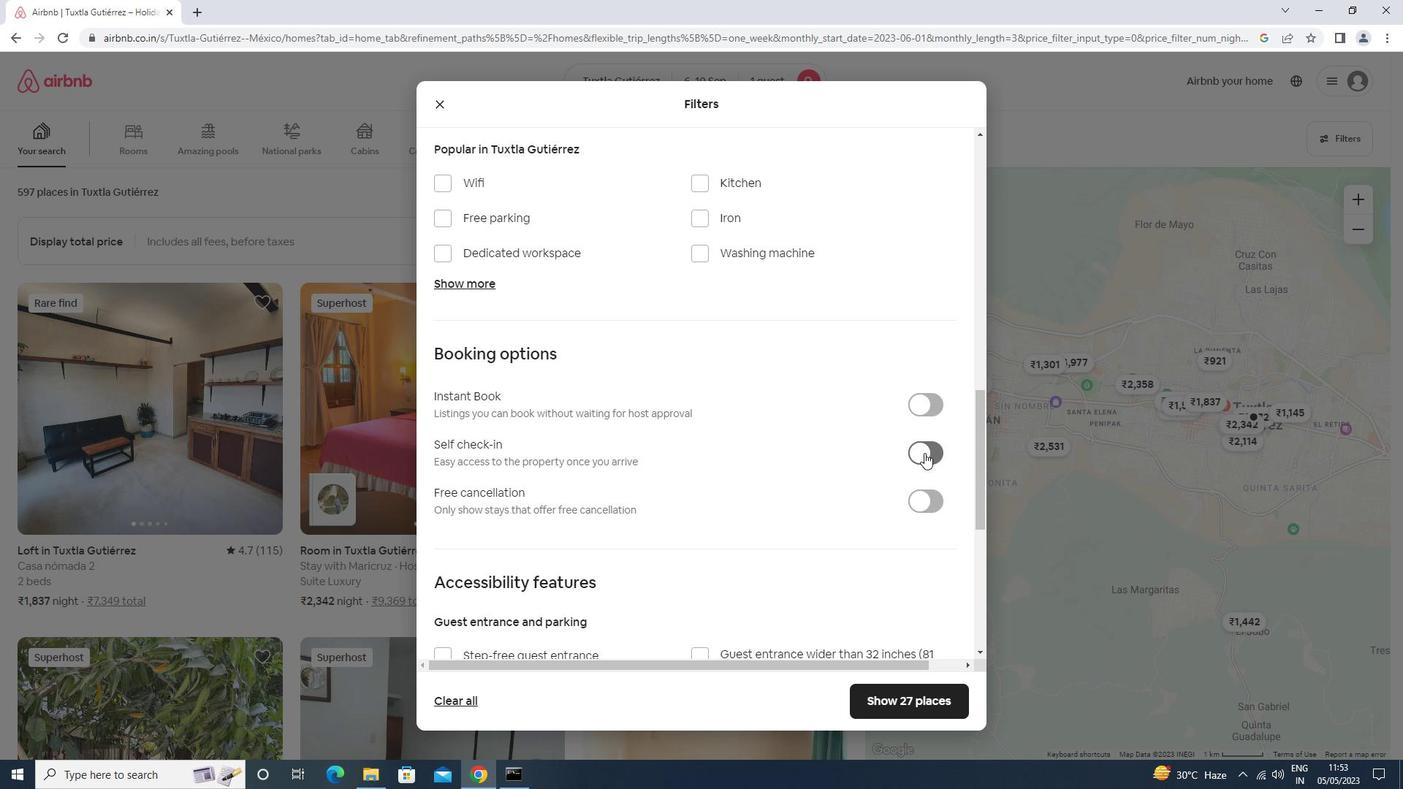 
Action: Mouse moved to (890, 458)
Screenshot: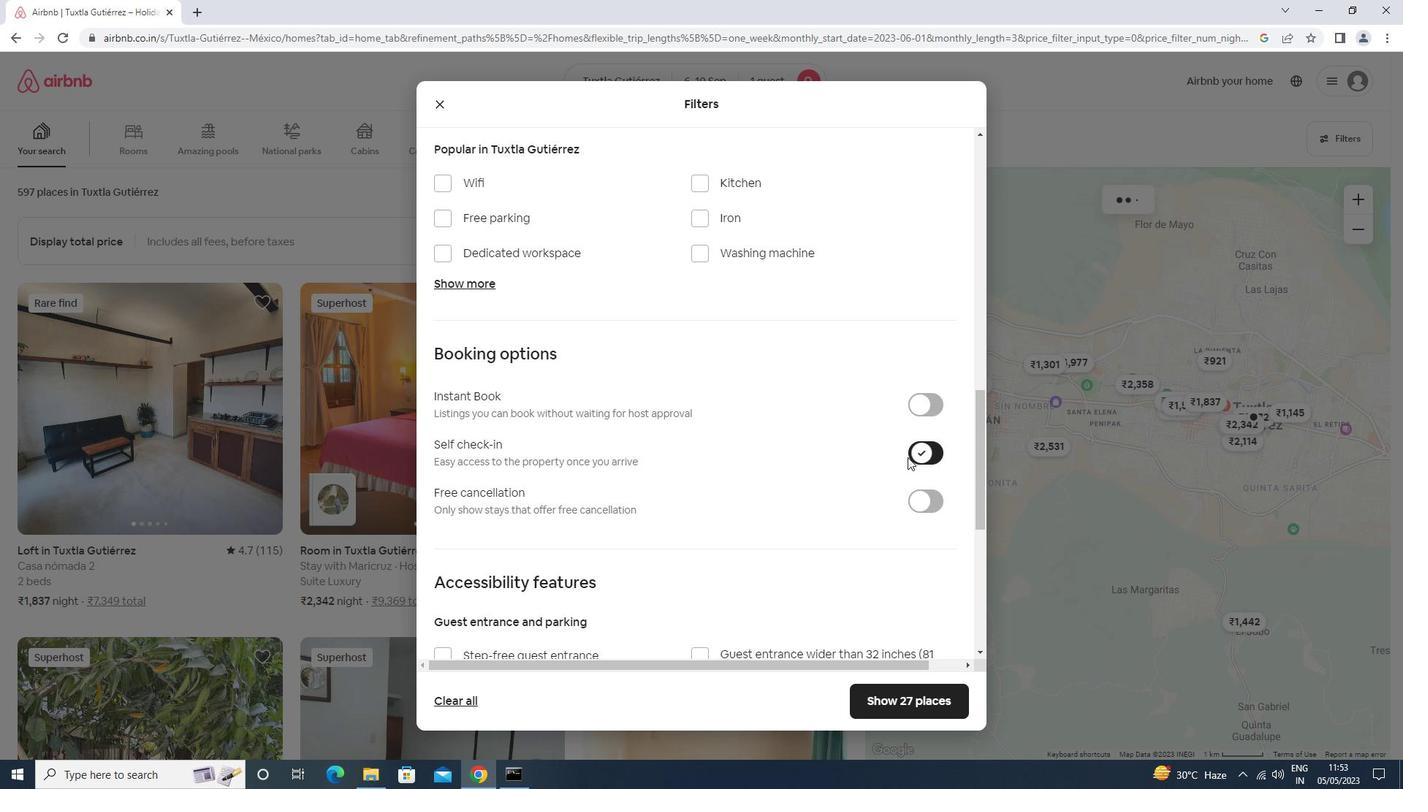 
Action: Mouse scrolled (890, 457) with delta (0, 0)
Screenshot: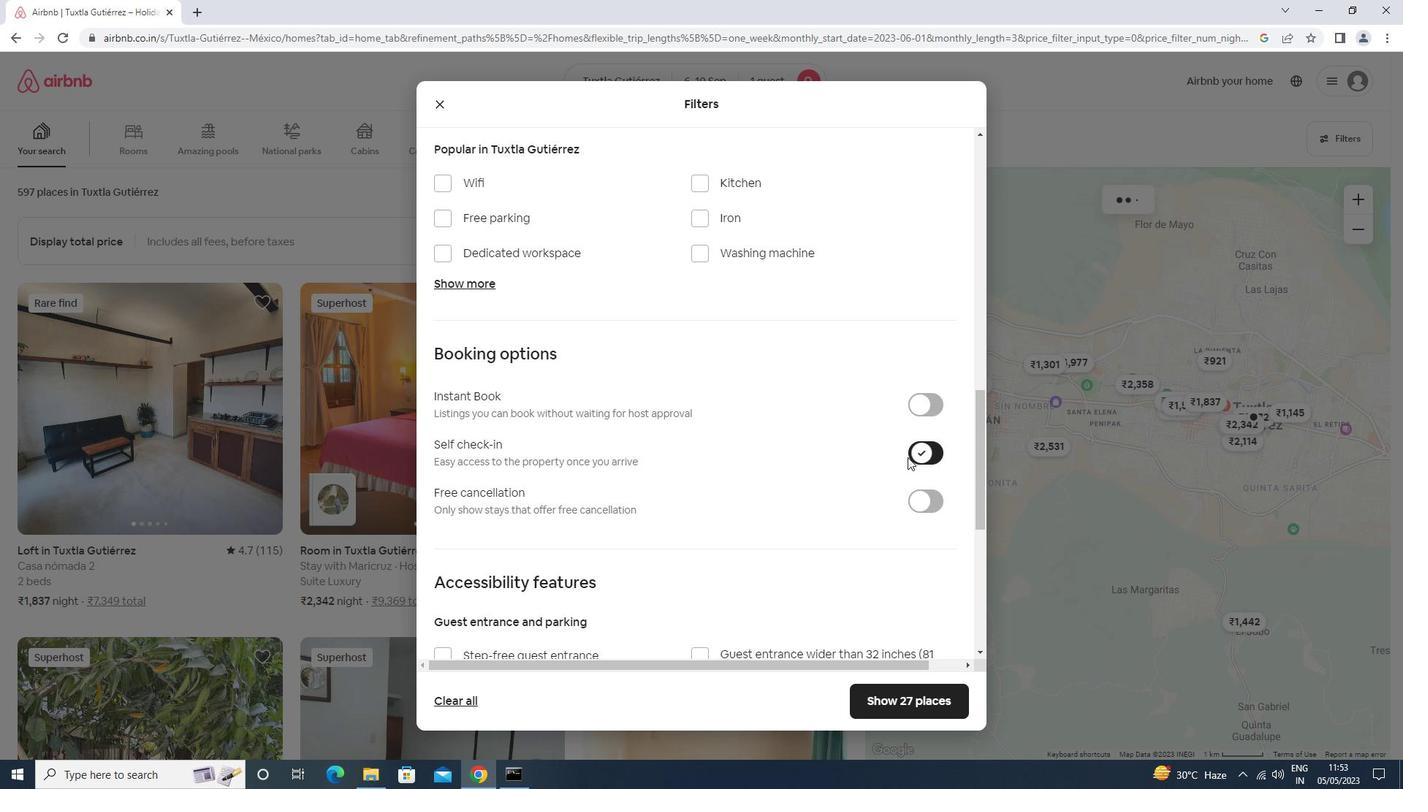 
Action: Mouse scrolled (890, 457) with delta (0, 0)
Screenshot: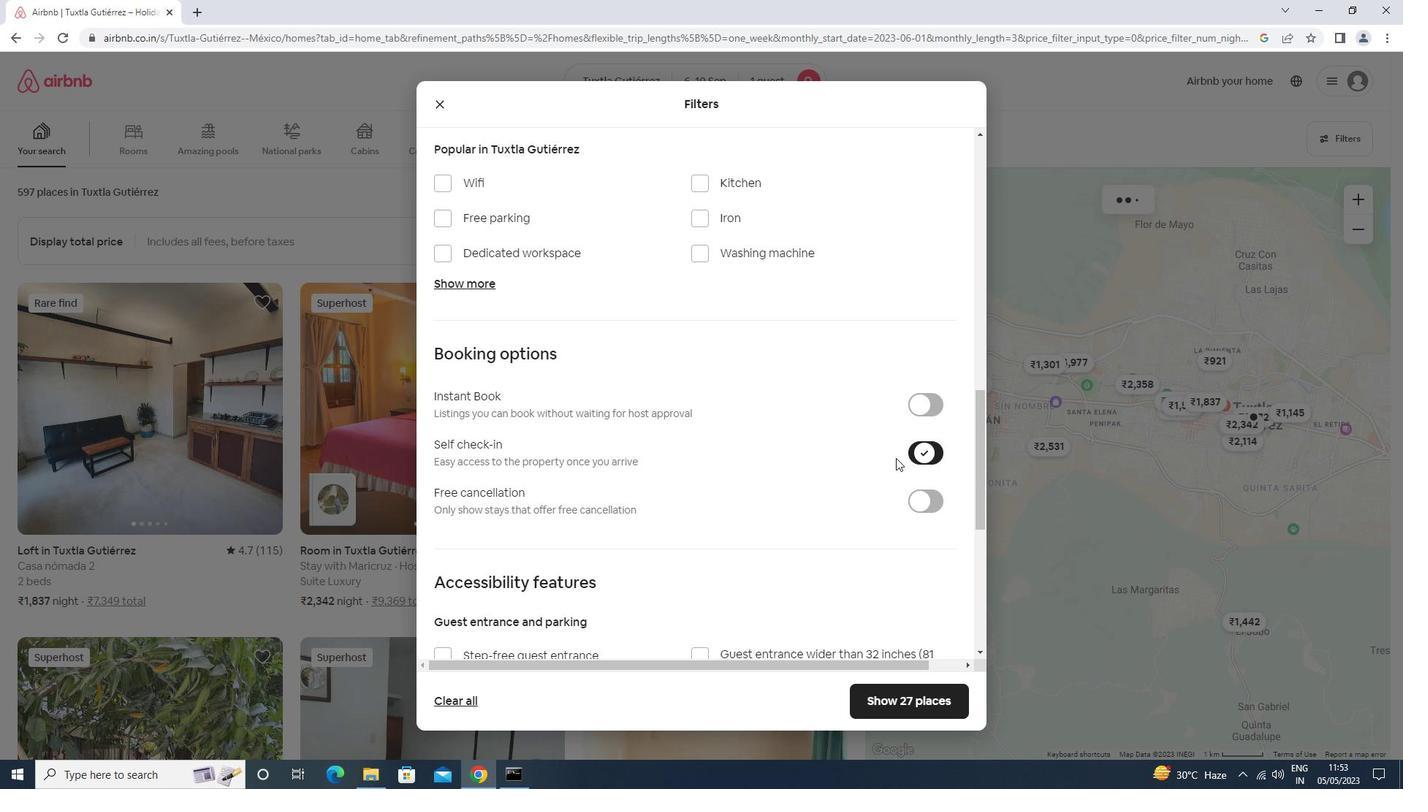 
Action: Mouse moved to (889, 458)
Screenshot: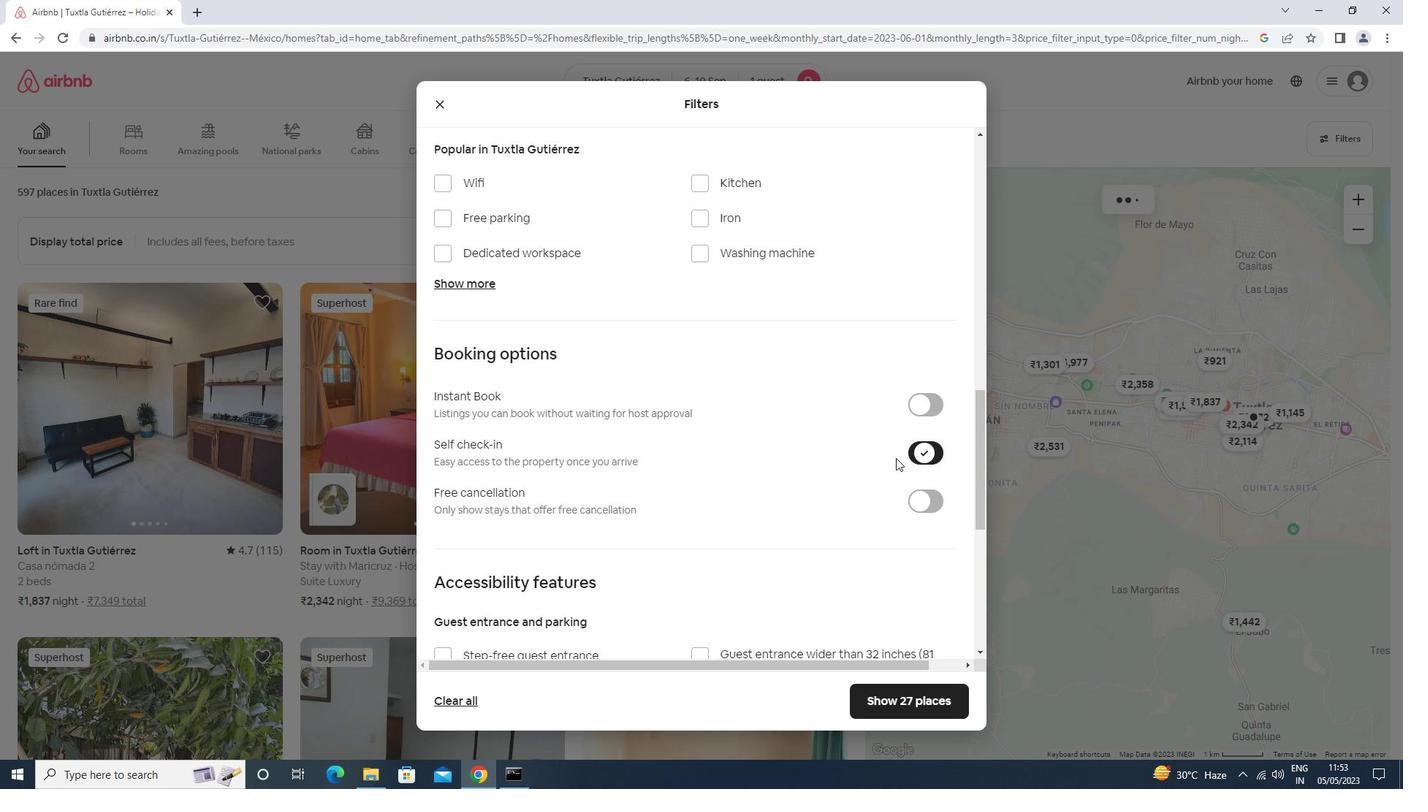 
Action: Mouse scrolled (889, 457) with delta (0, 0)
Screenshot: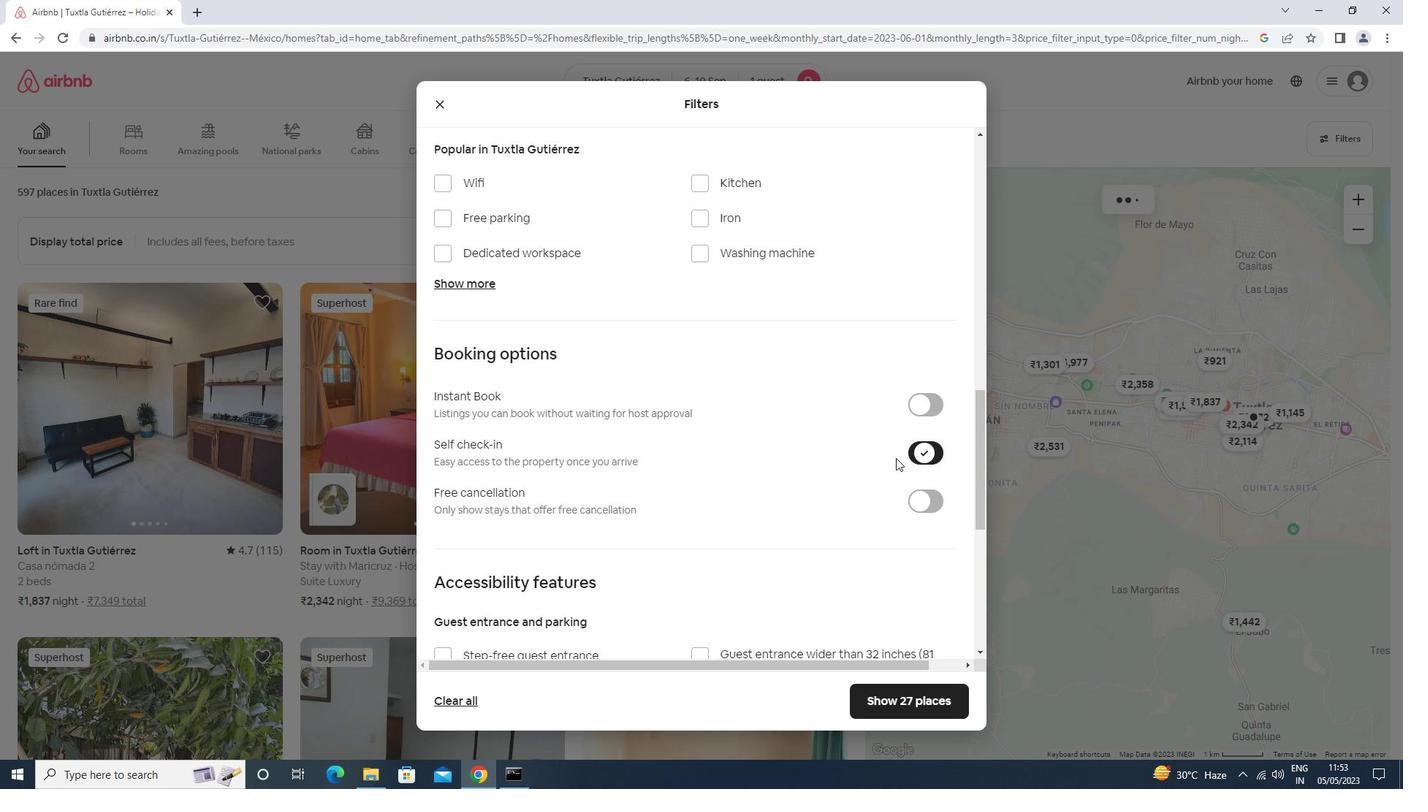 
Action: Mouse scrolled (889, 457) with delta (0, 0)
Screenshot: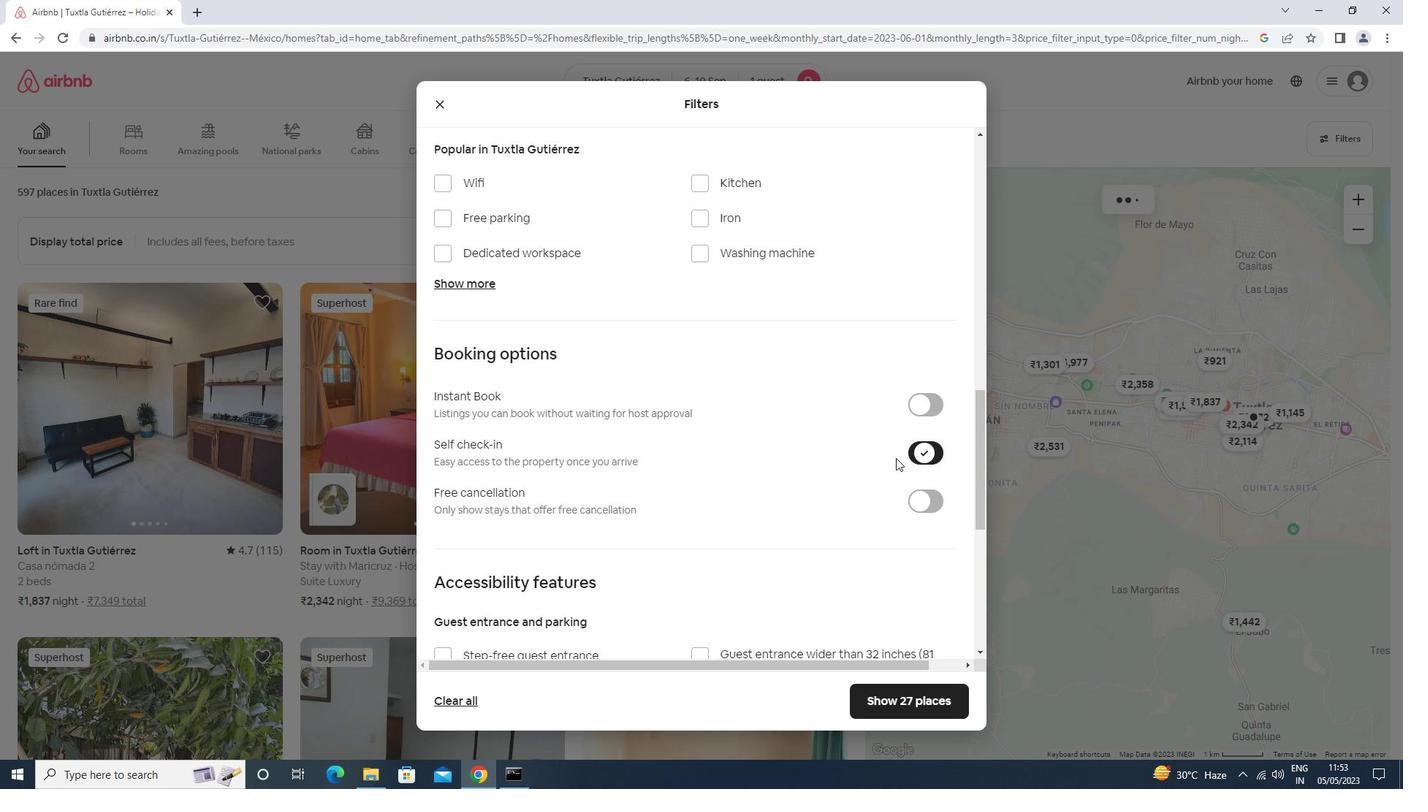 
Action: Mouse scrolled (889, 457) with delta (0, 0)
Screenshot: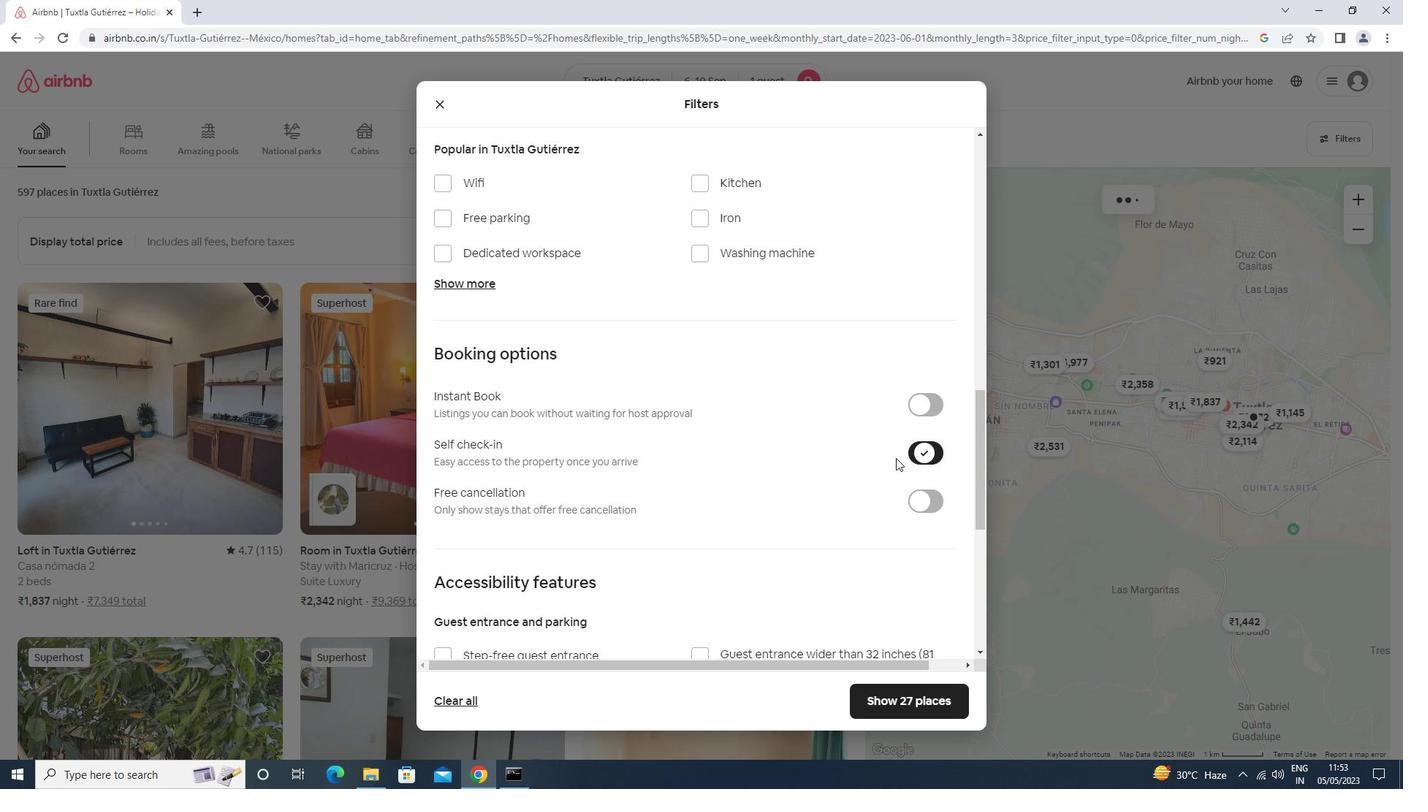 
Action: Mouse scrolled (889, 457) with delta (0, 0)
Screenshot: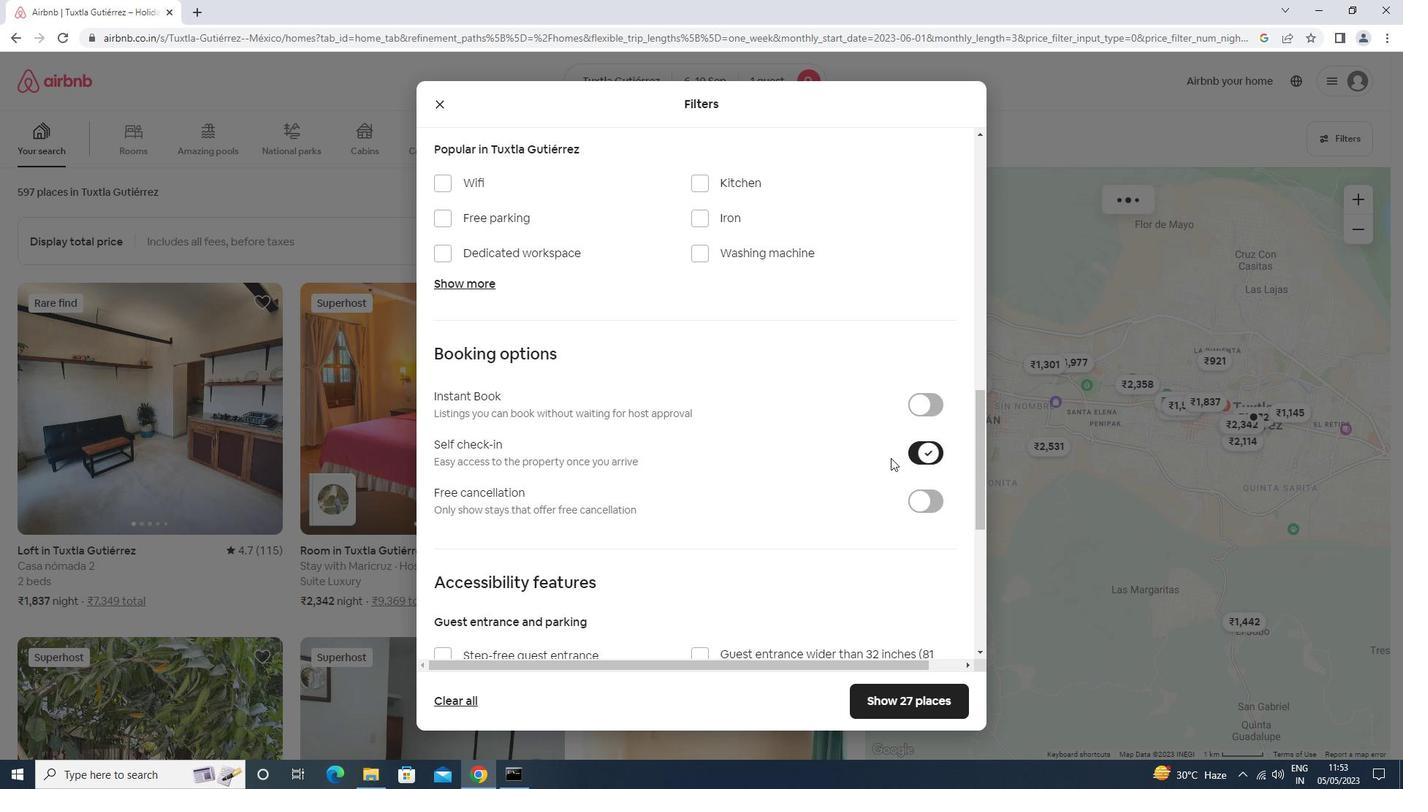 
Action: Mouse moved to (885, 459)
Screenshot: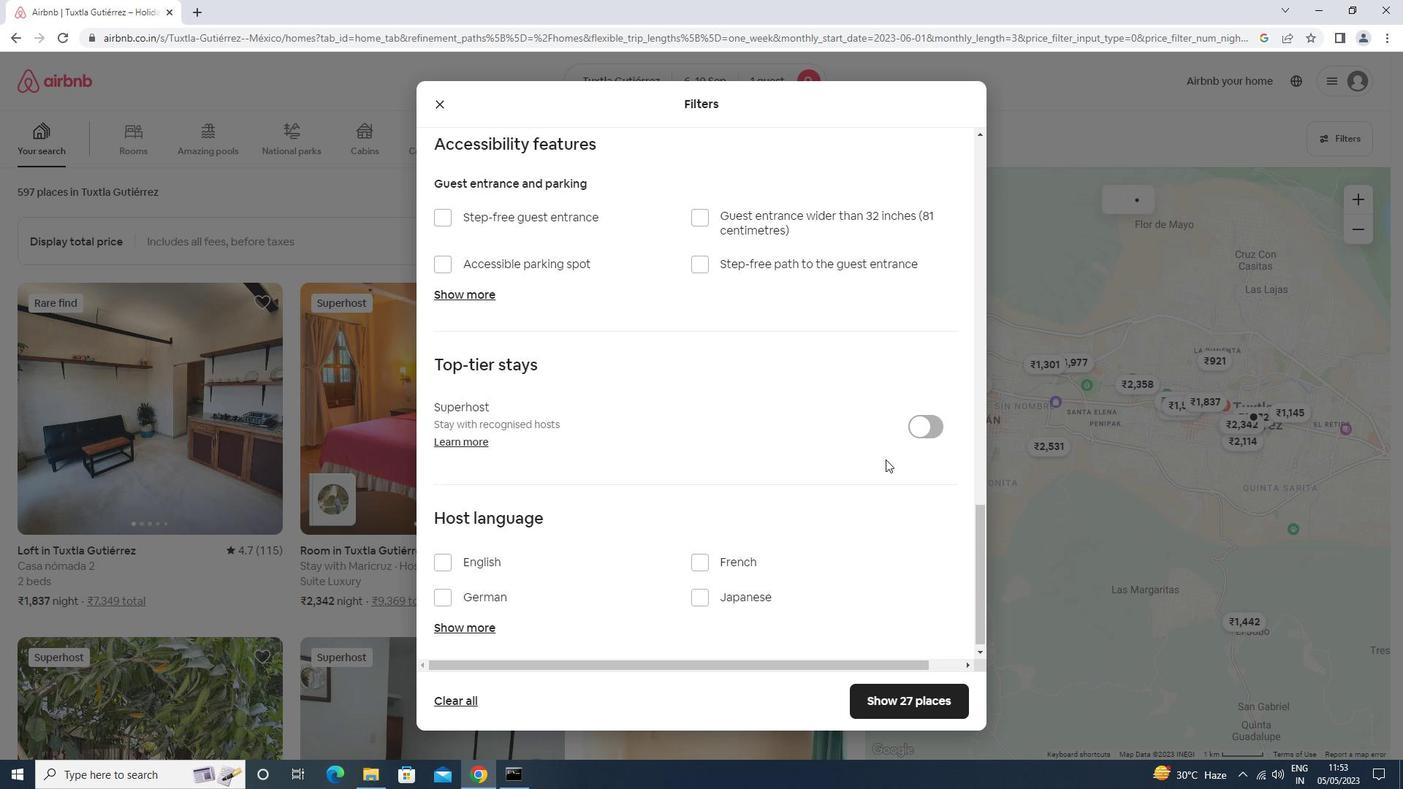 
Action: Mouse scrolled (885, 459) with delta (0, 0)
Screenshot: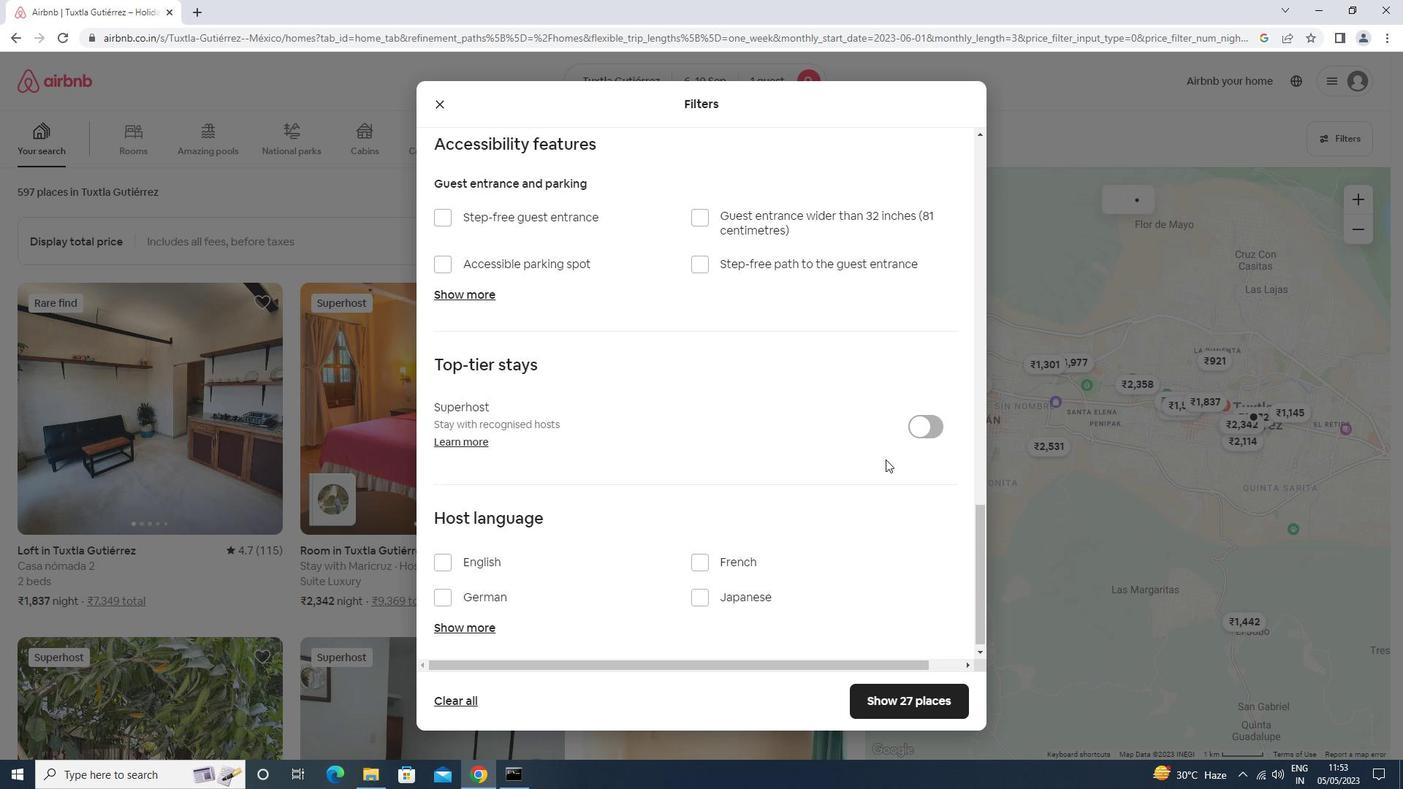 
Action: Mouse moved to (883, 461)
Screenshot: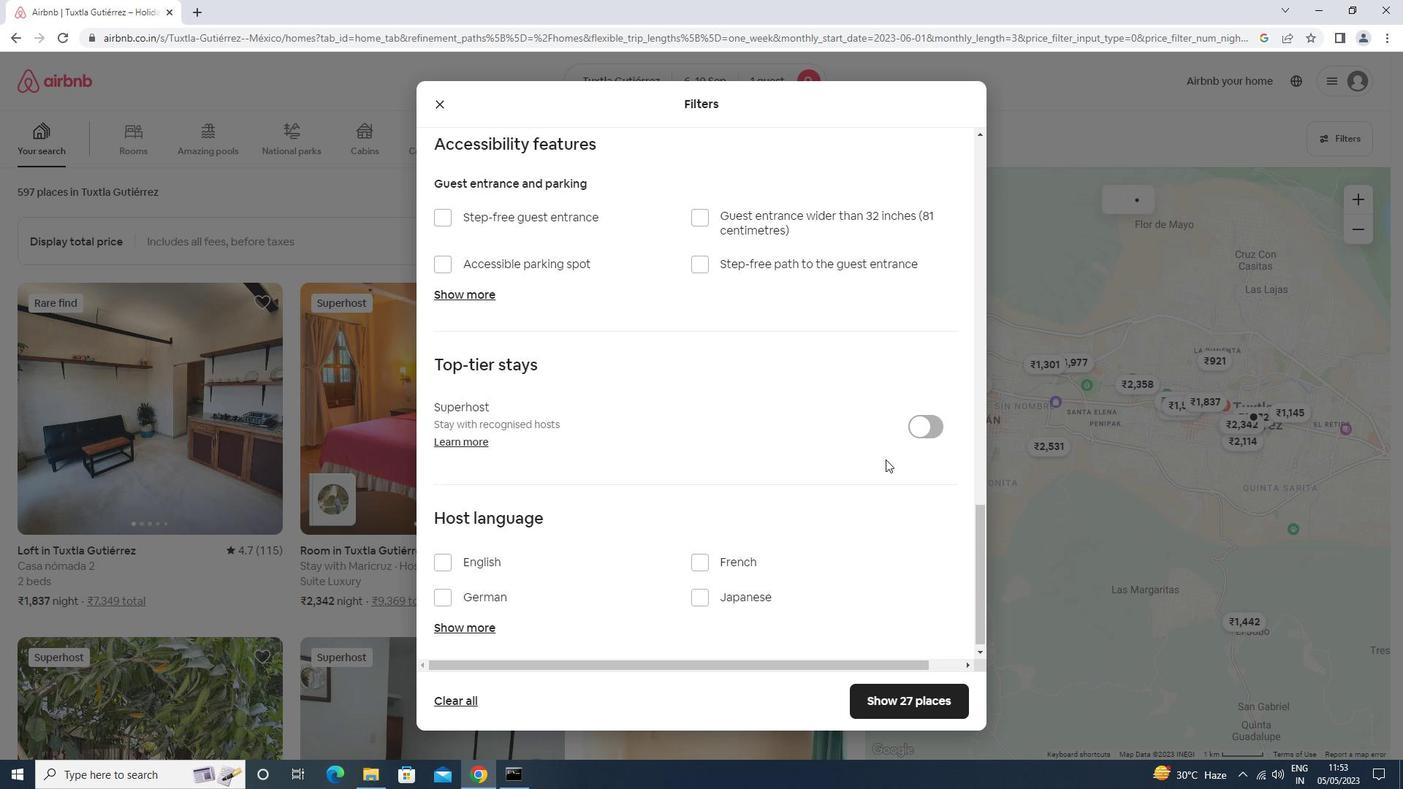 
Action: Mouse scrolled (883, 460) with delta (0, 0)
Screenshot: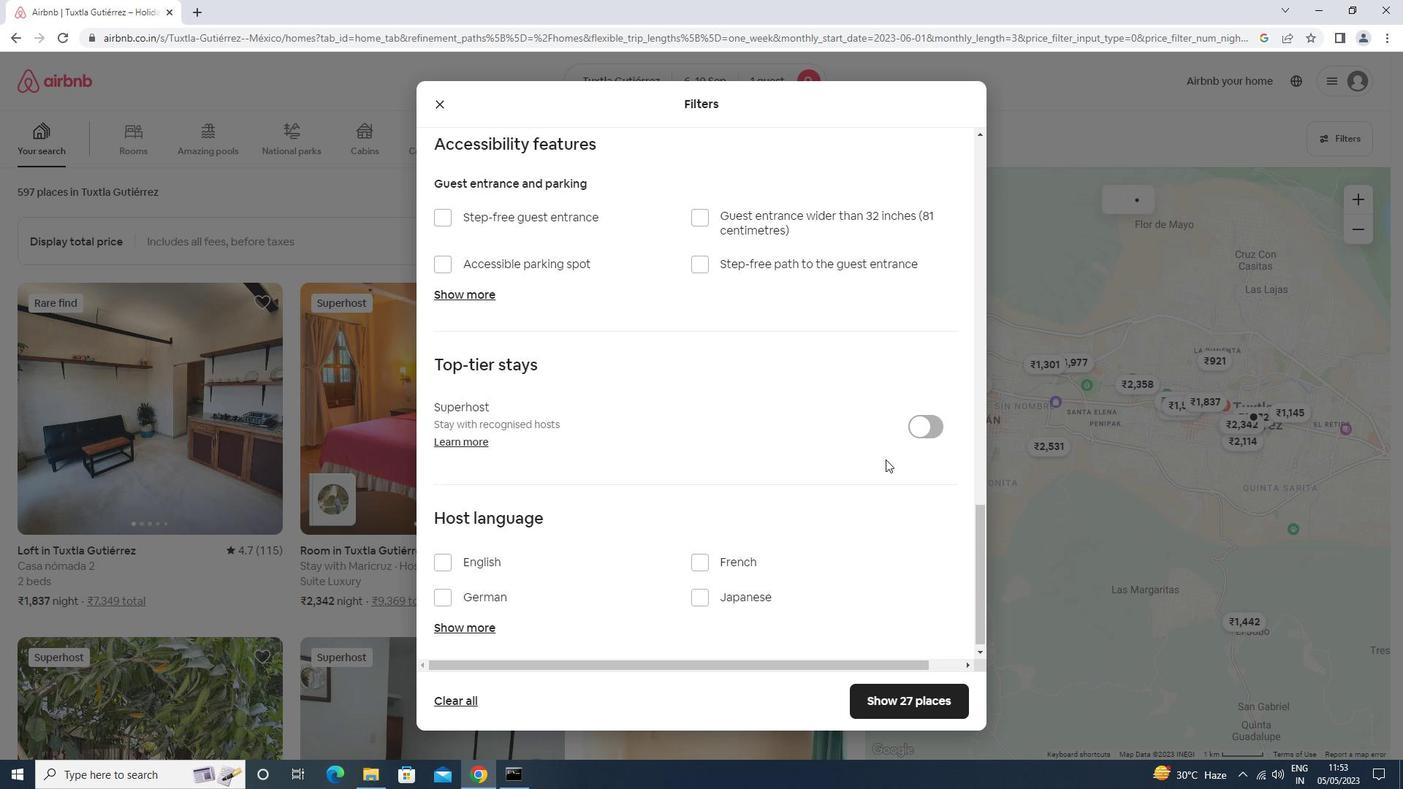 
Action: Mouse moved to (881, 462)
Screenshot: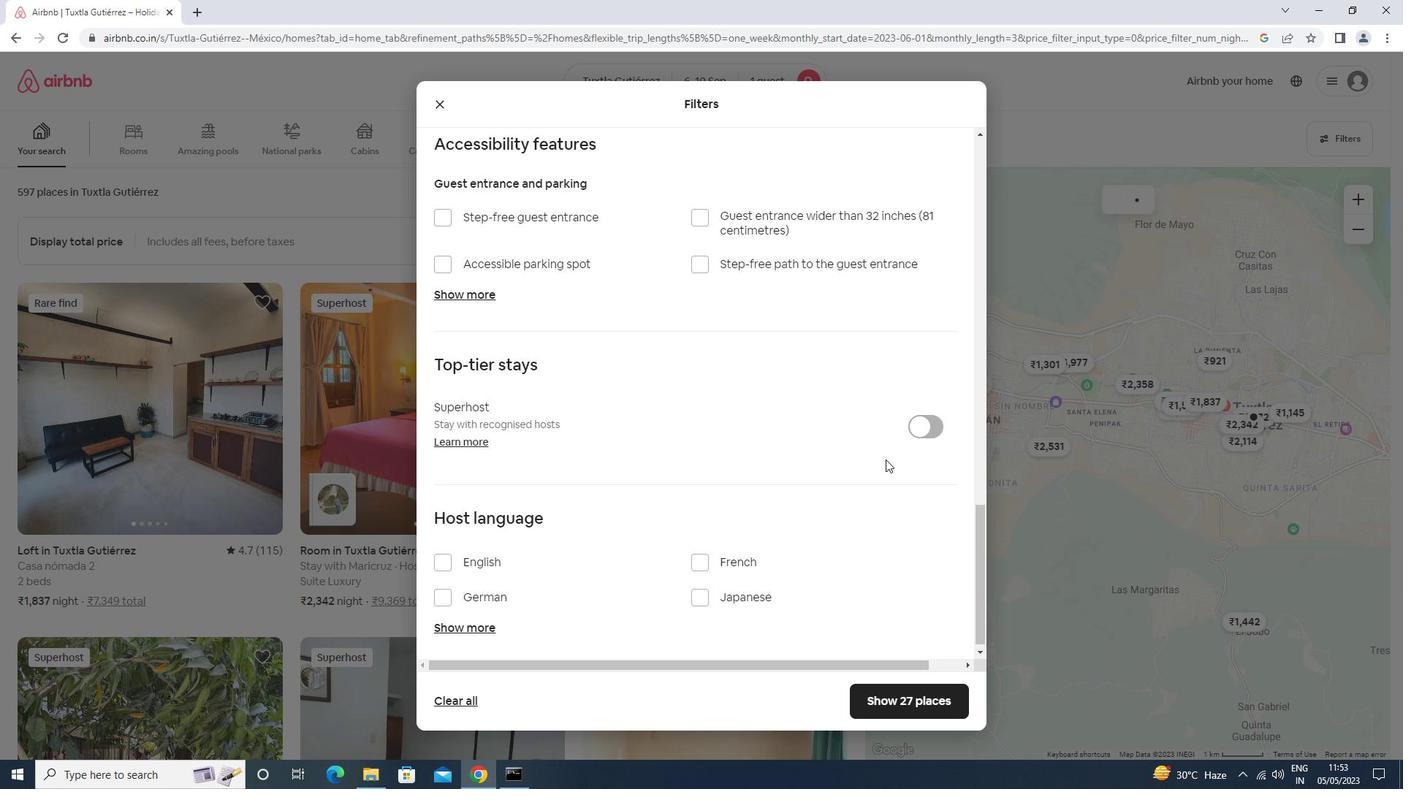 
Action: Mouse scrolled (881, 461) with delta (0, 0)
Screenshot: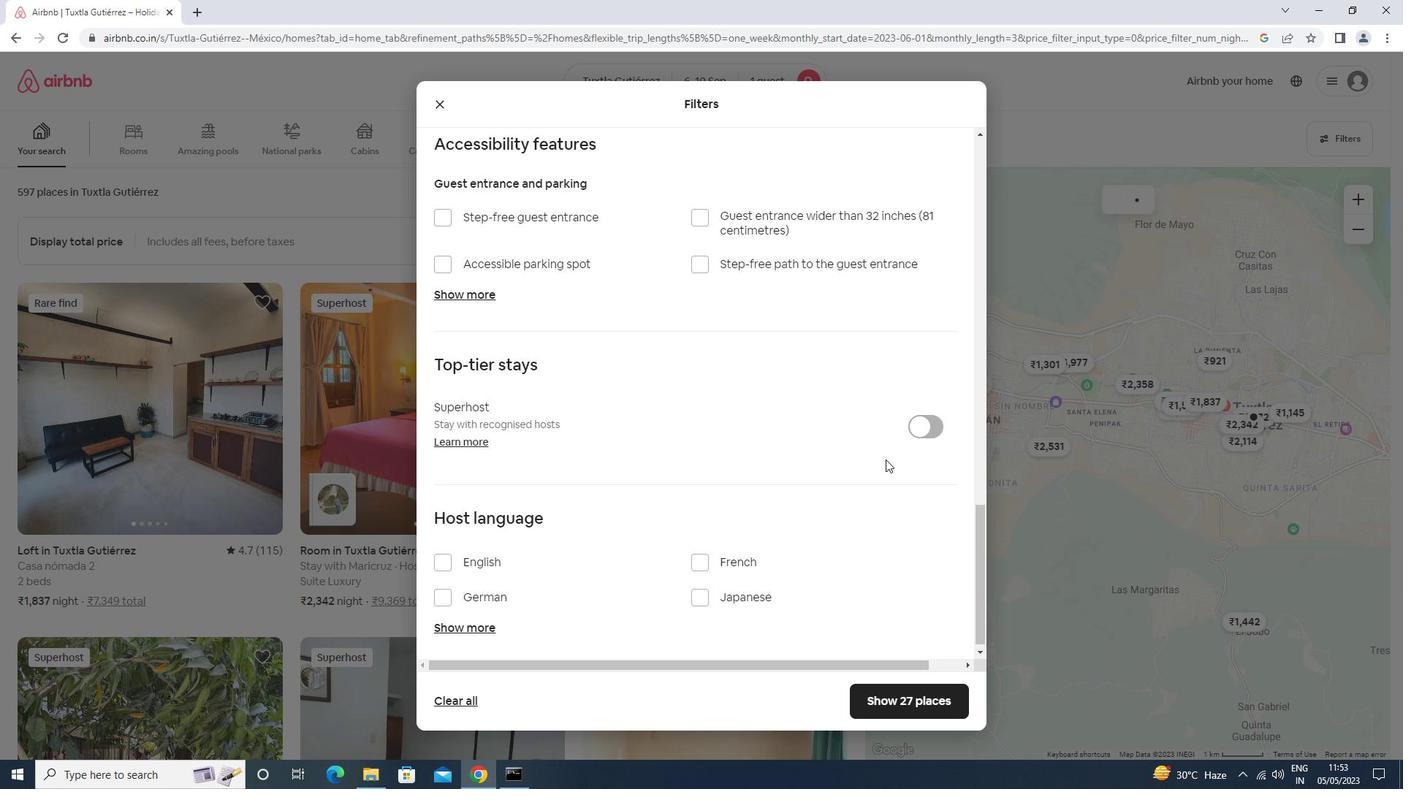 
Action: Mouse moved to (879, 463)
Screenshot: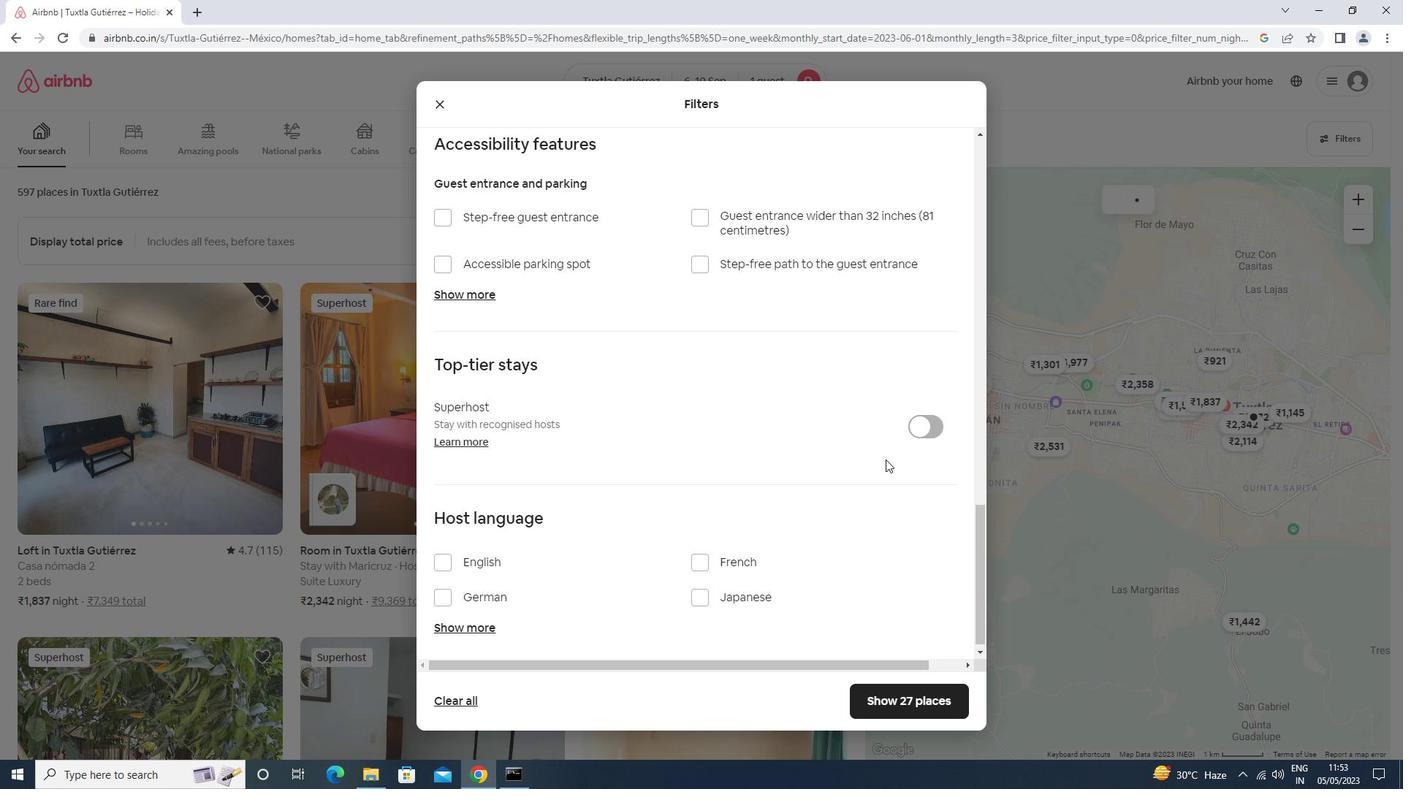 
Action: Mouse scrolled (879, 462) with delta (0, 0)
Screenshot: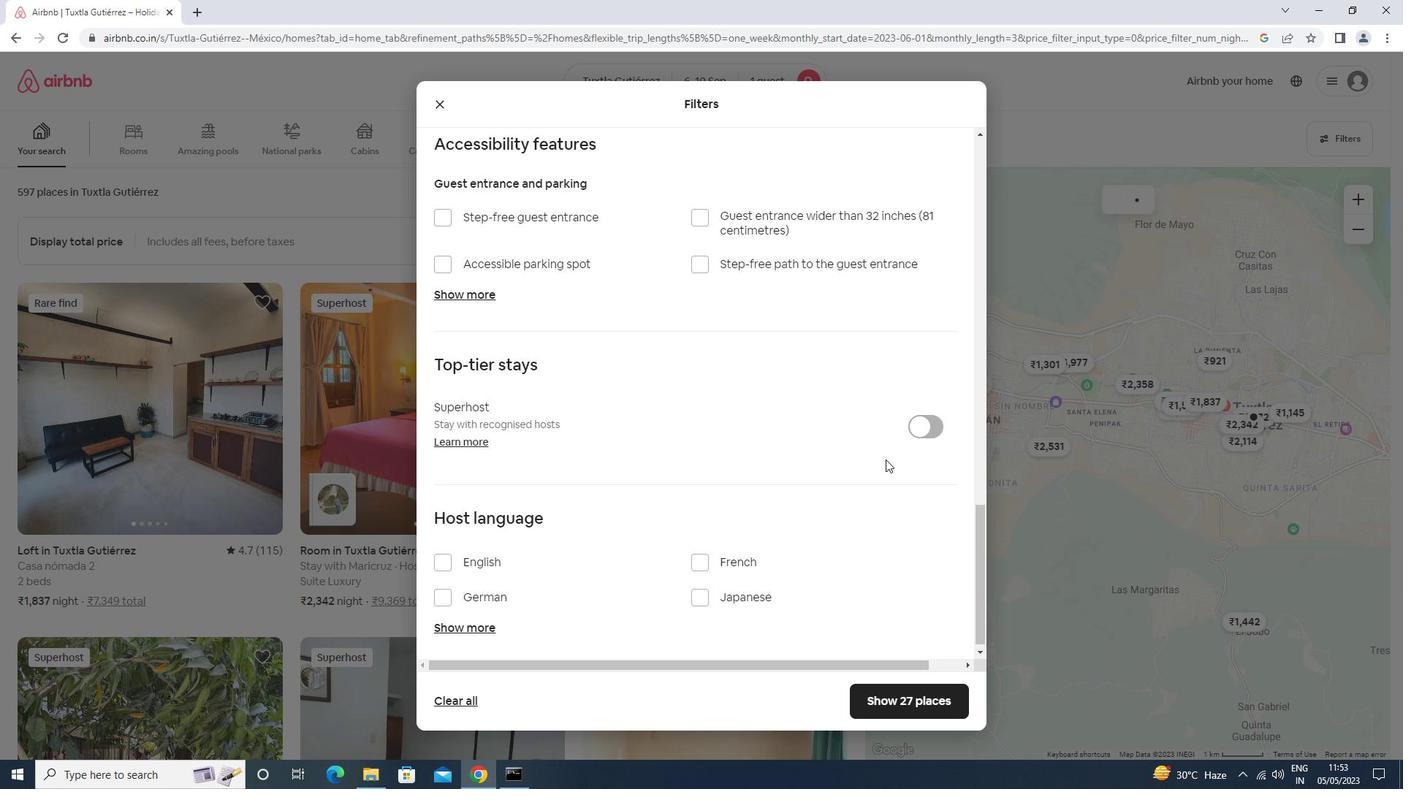 
Action: Mouse moved to (878, 463)
Screenshot: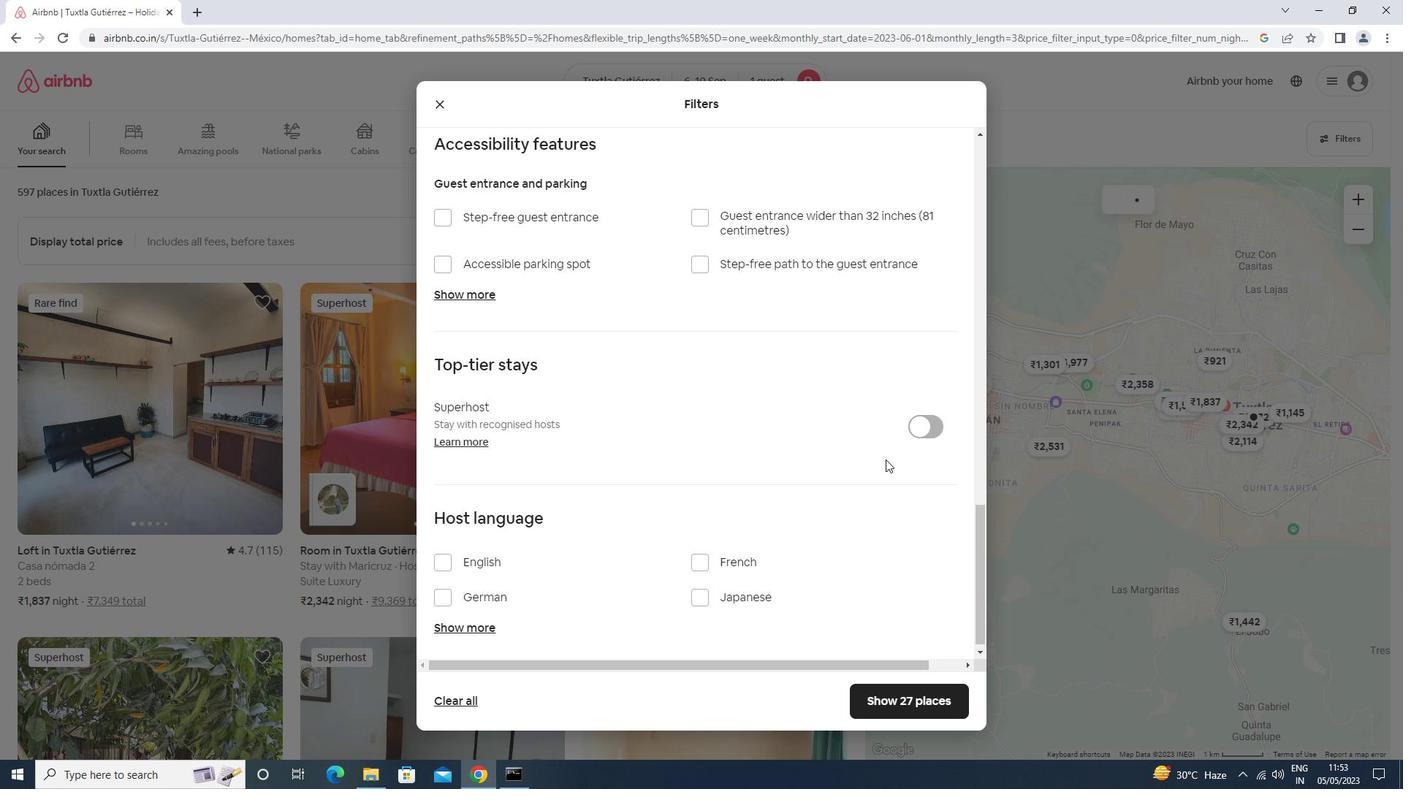 
Action: Mouse scrolled (878, 462) with delta (0, 0)
Screenshot: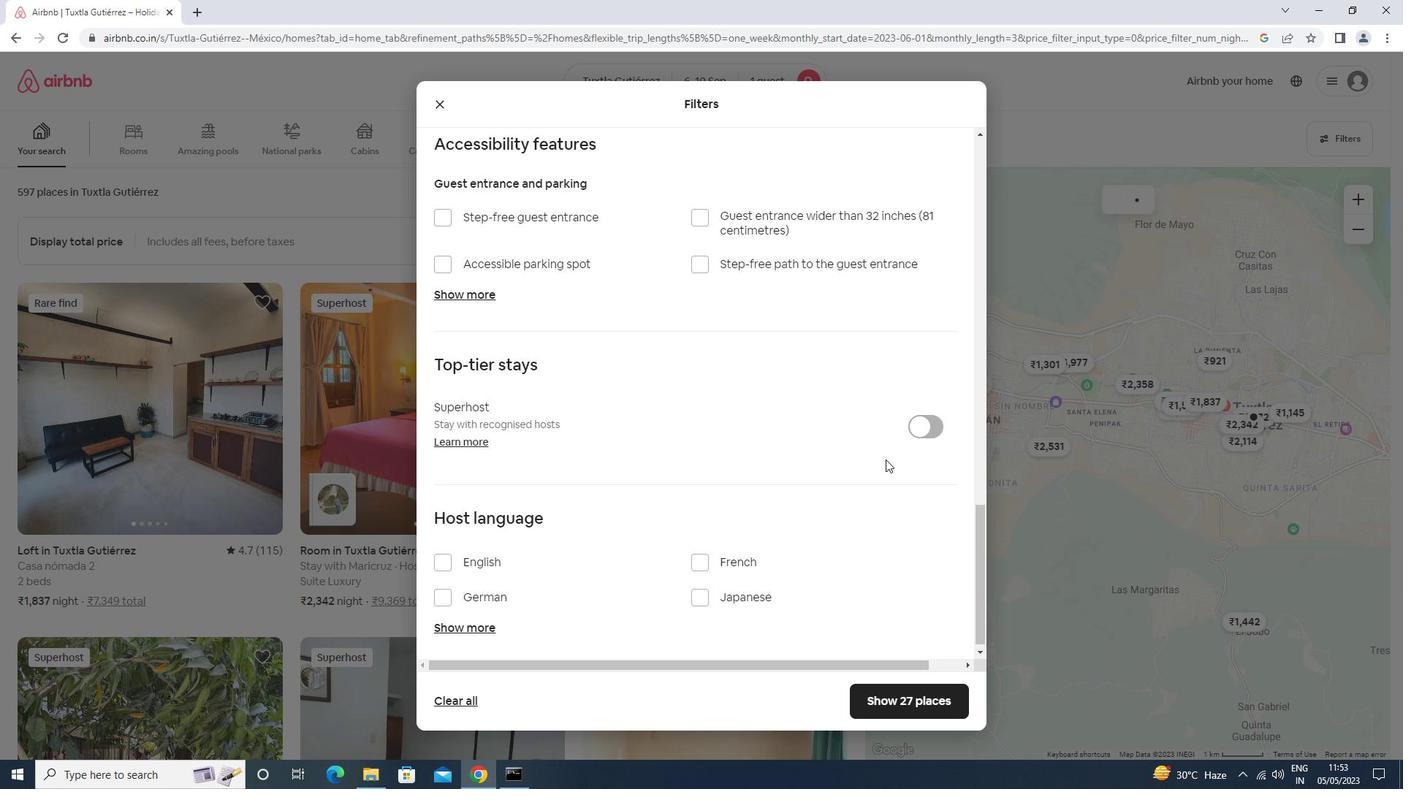 
Action: Mouse moved to (876, 465)
Screenshot: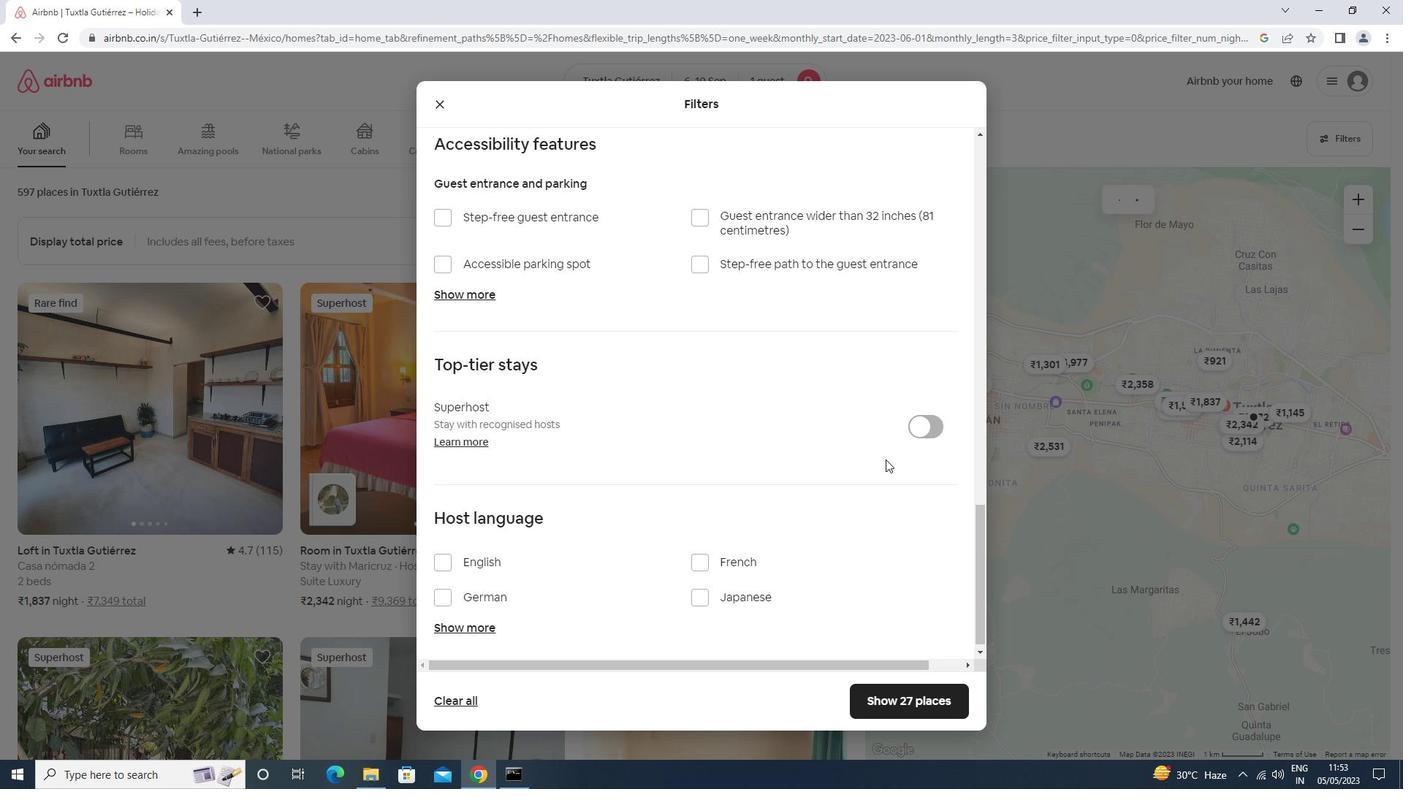
Action: Mouse scrolled (876, 464) with delta (0, 0)
Screenshot: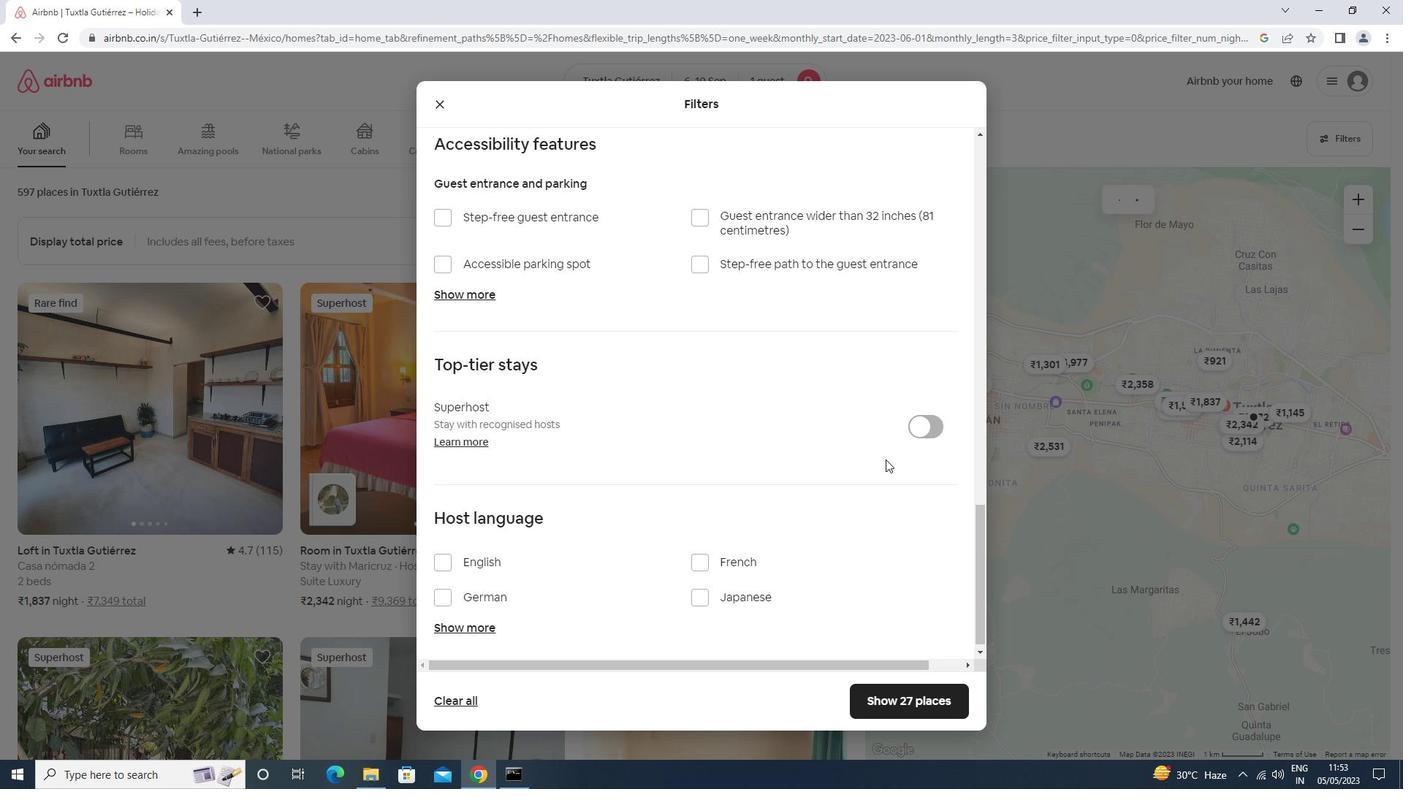 
Action: Mouse moved to (465, 558)
Screenshot: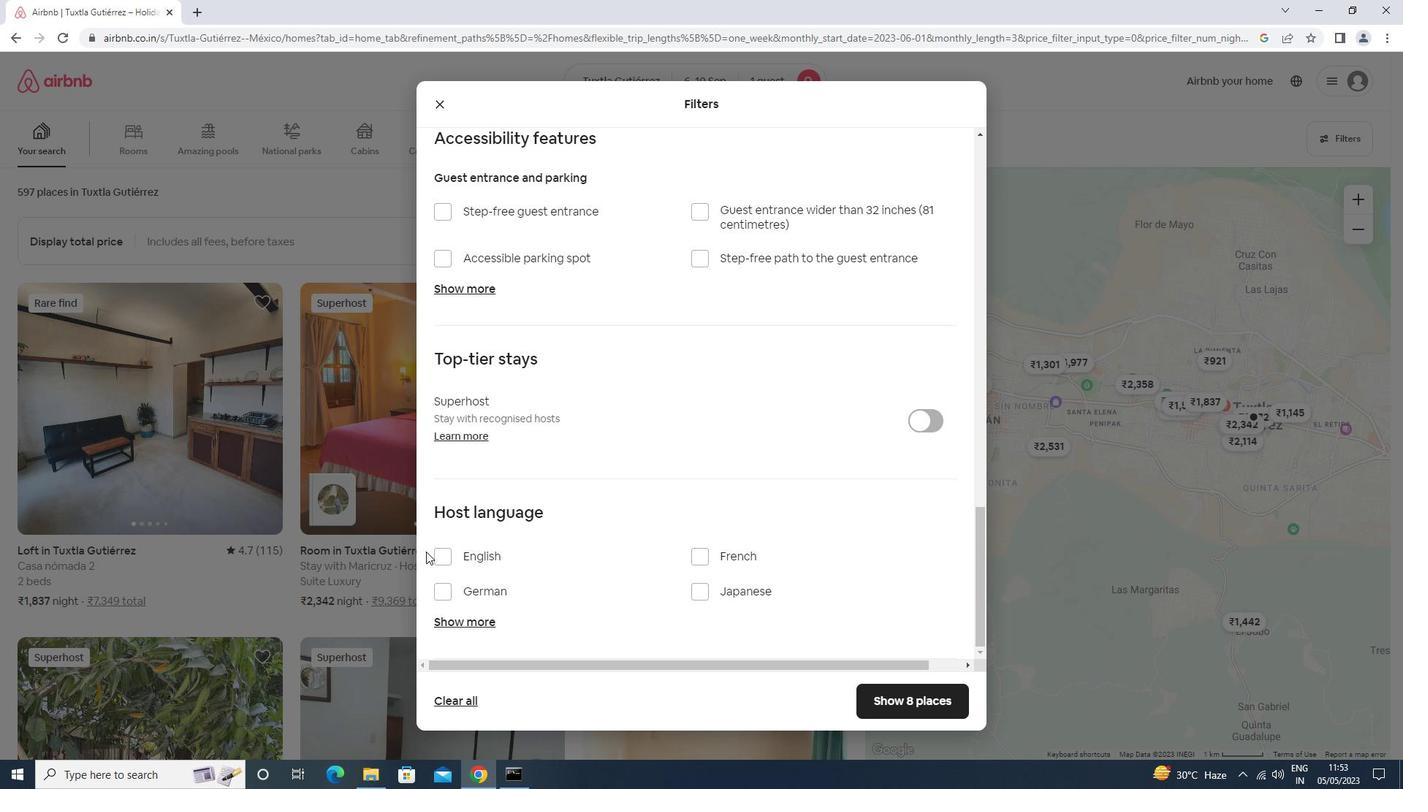 
Action: Mouse pressed left at (465, 558)
Screenshot: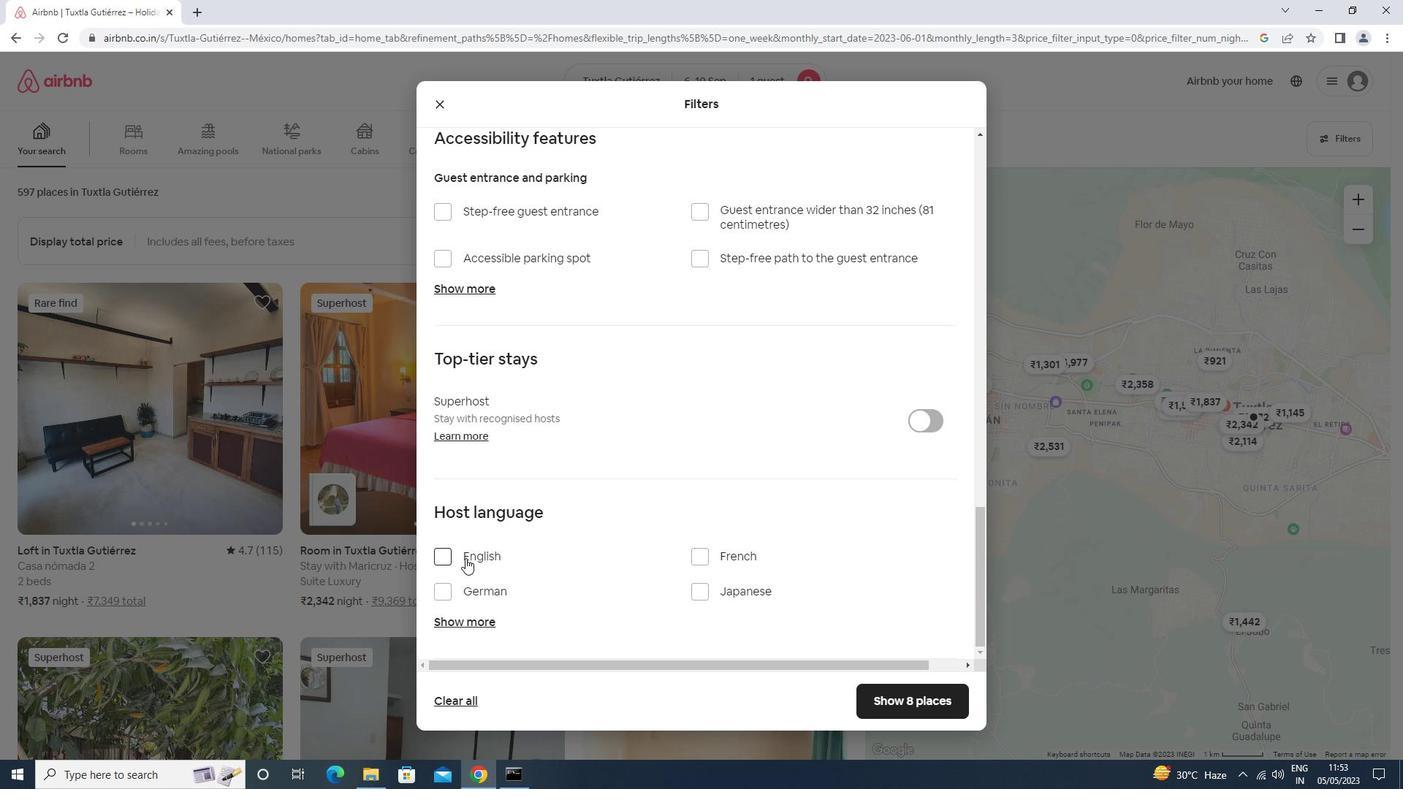 
Action: Mouse moved to (899, 691)
Screenshot: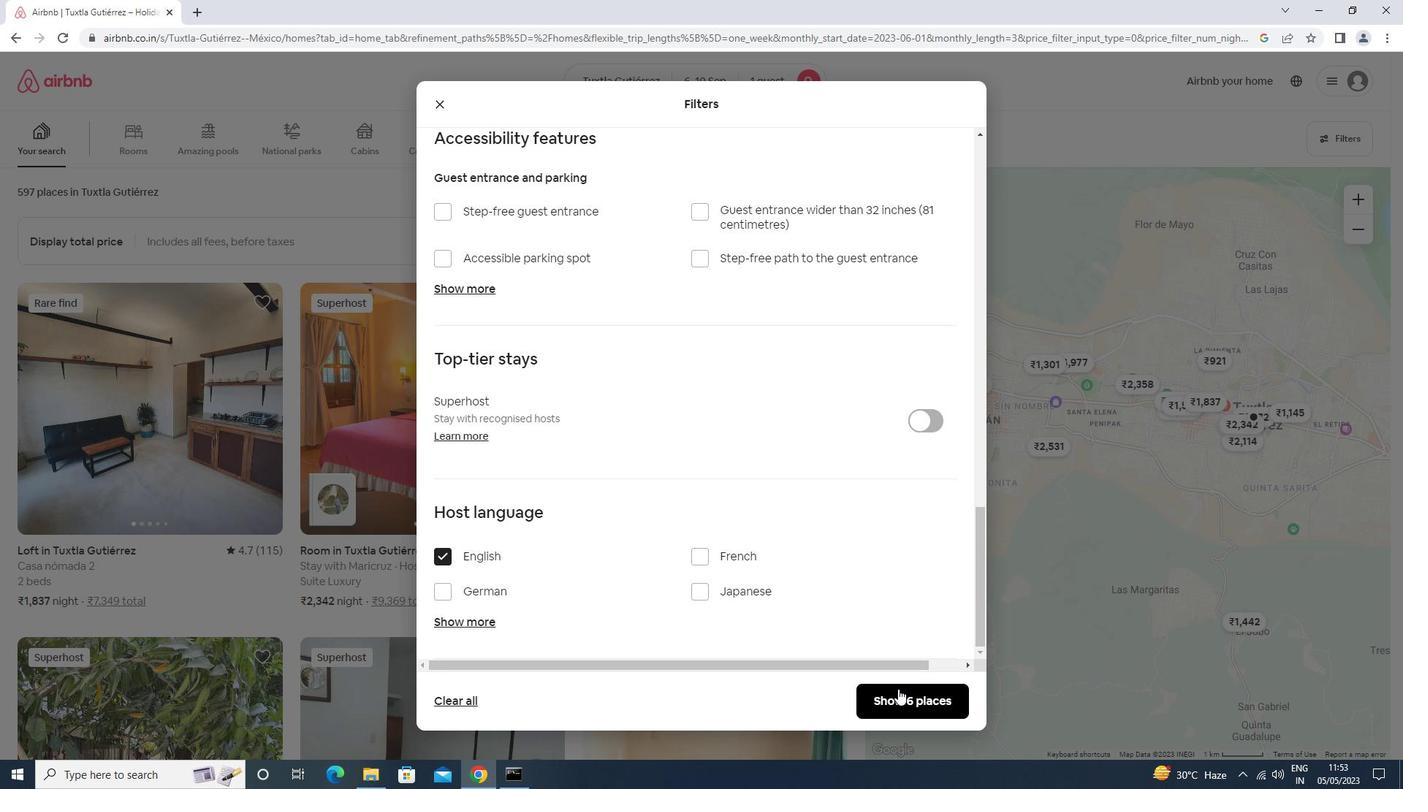 
Action: Mouse pressed left at (899, 691)
Screenshot: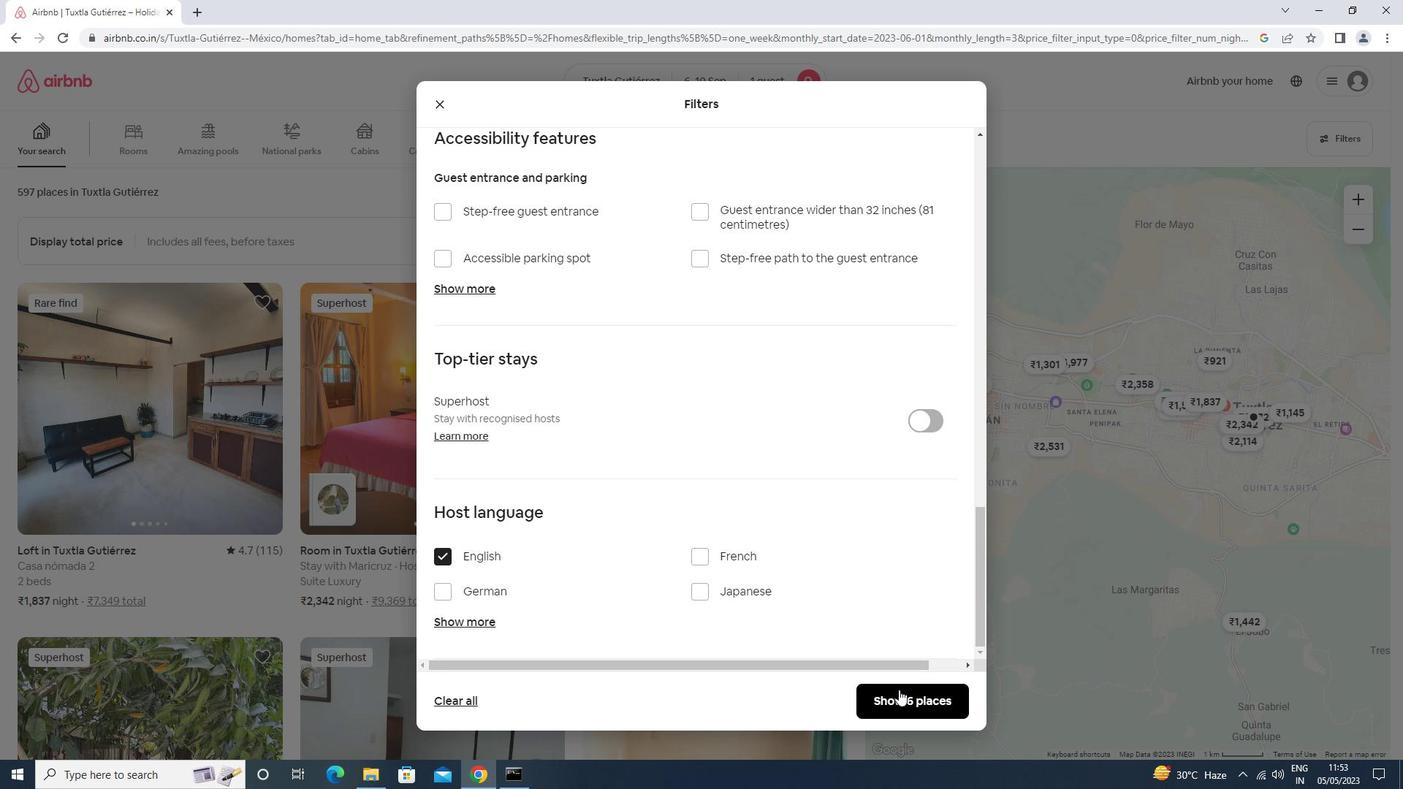 
